Task: Look for space in Kiratu, Tanzania from 12th August, 2023 to 16th August, 2023 for 8 adults in price range Rs.10000 to Rs.16000. Place can be private room with 8 bedrooms having 8 beds and 8 bathrooms. Property type can be house, flat, guest house, hotel. Amenities needed are: wifi, TV, free parkinig on premises, gym, breakfast. Booking option can be shelf check-in. Required host language is English.
Action: Mouse moved to (591, 116)
Screenshot: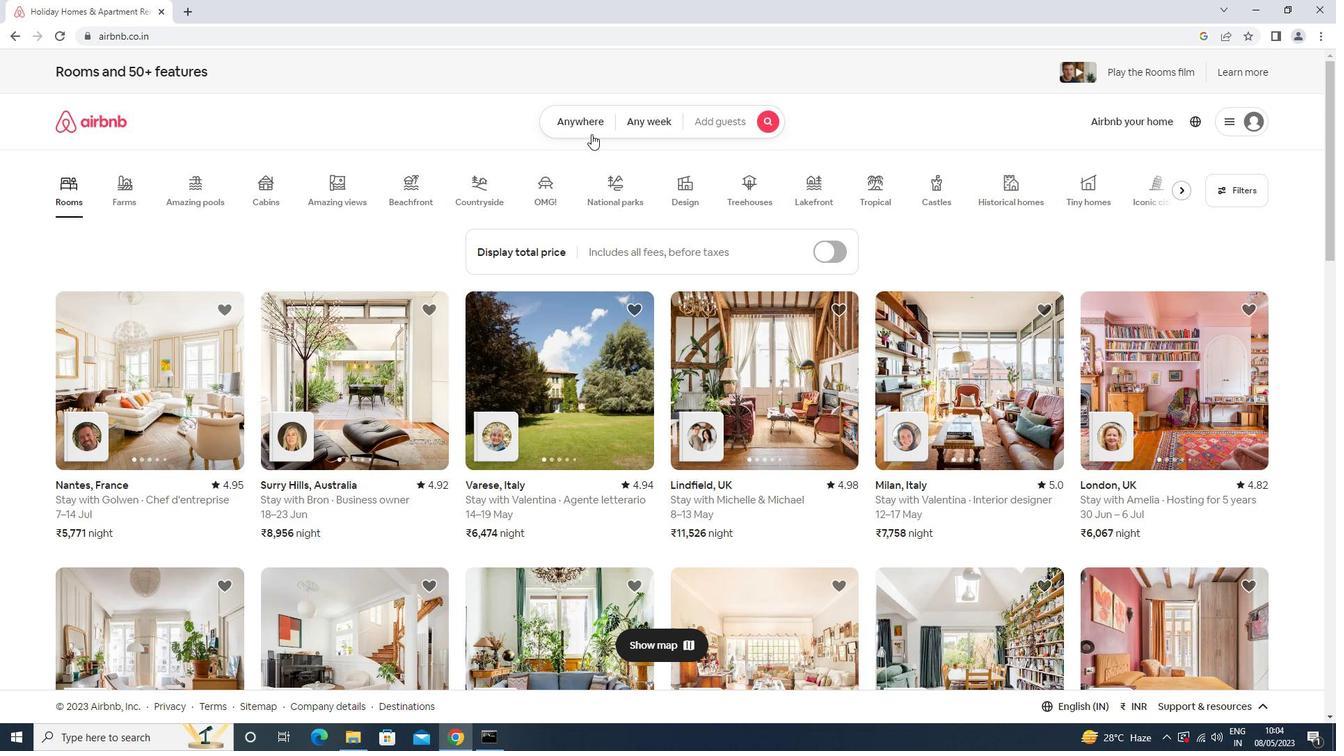 
Action: Mouse pressed left at (591, 116)
Screenshot: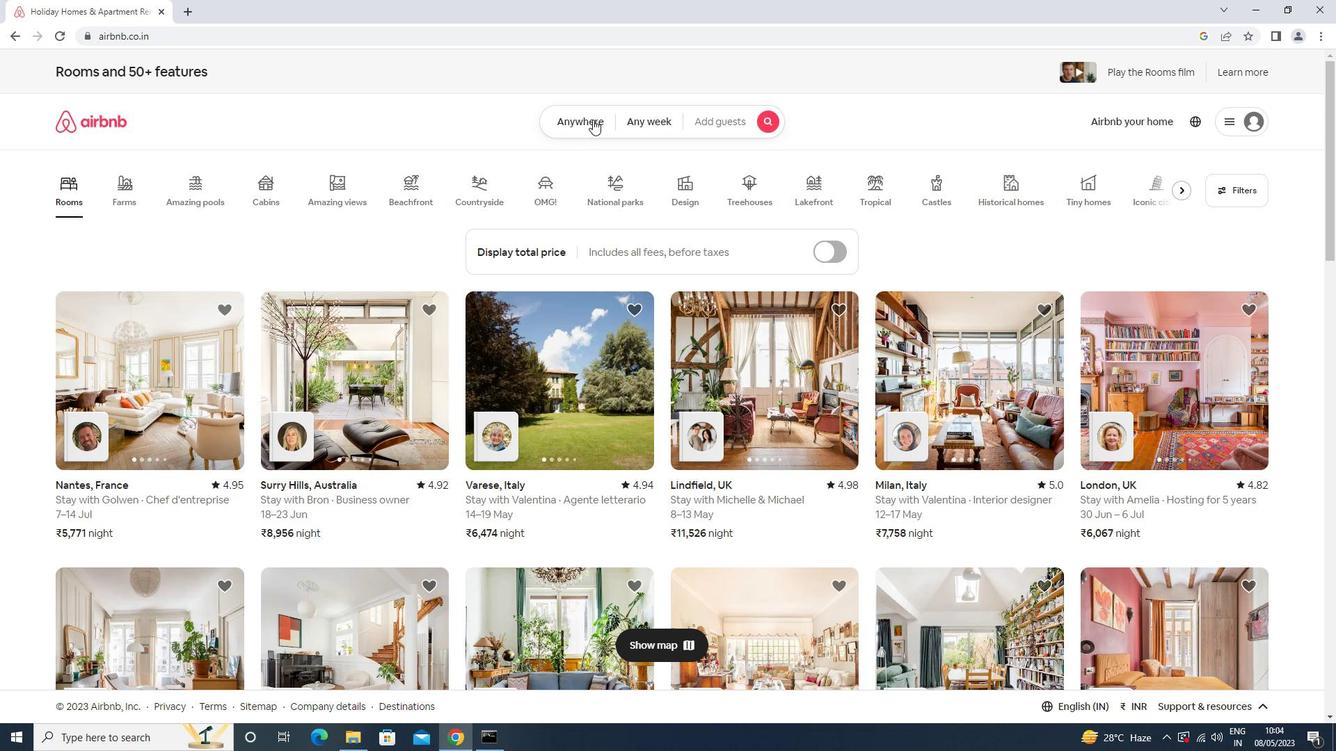 
Action: Mouse moved to (510, 174)
Screenshot: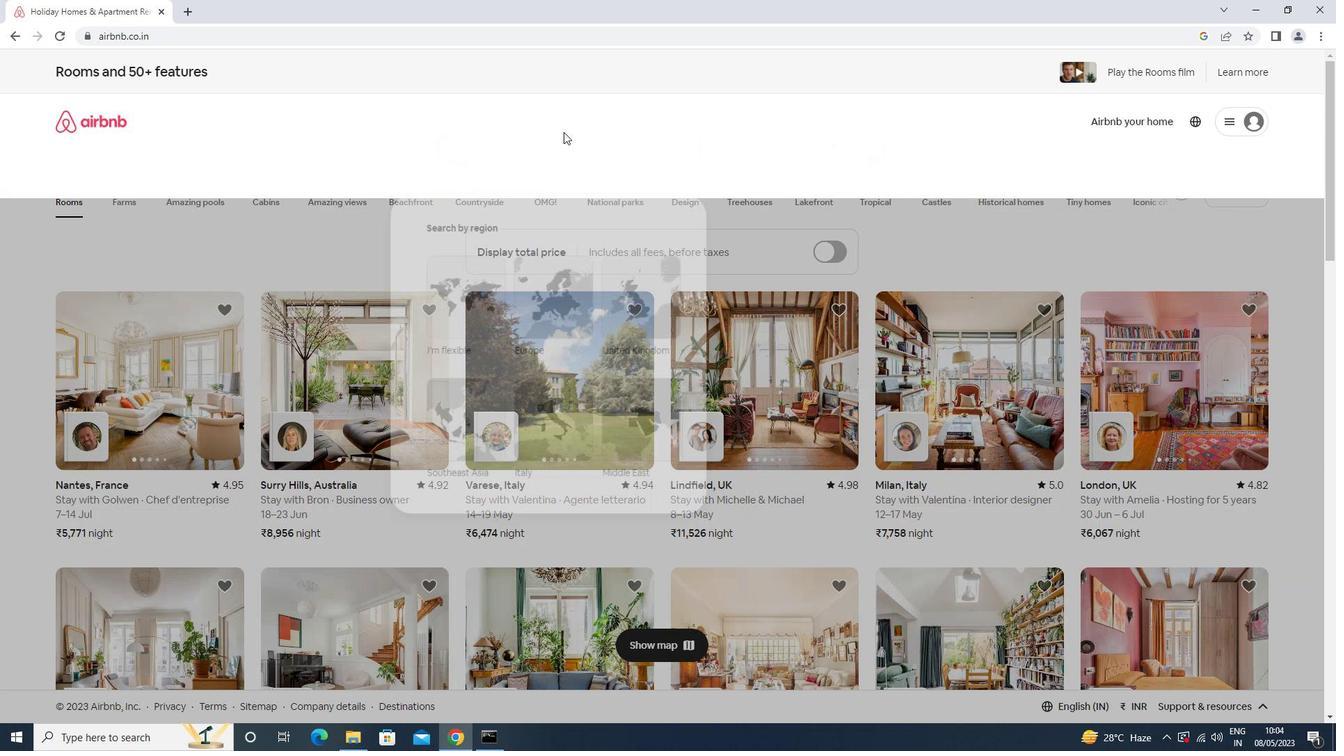 
Action: Mouse pressed left at (510, 174)
Screenshot: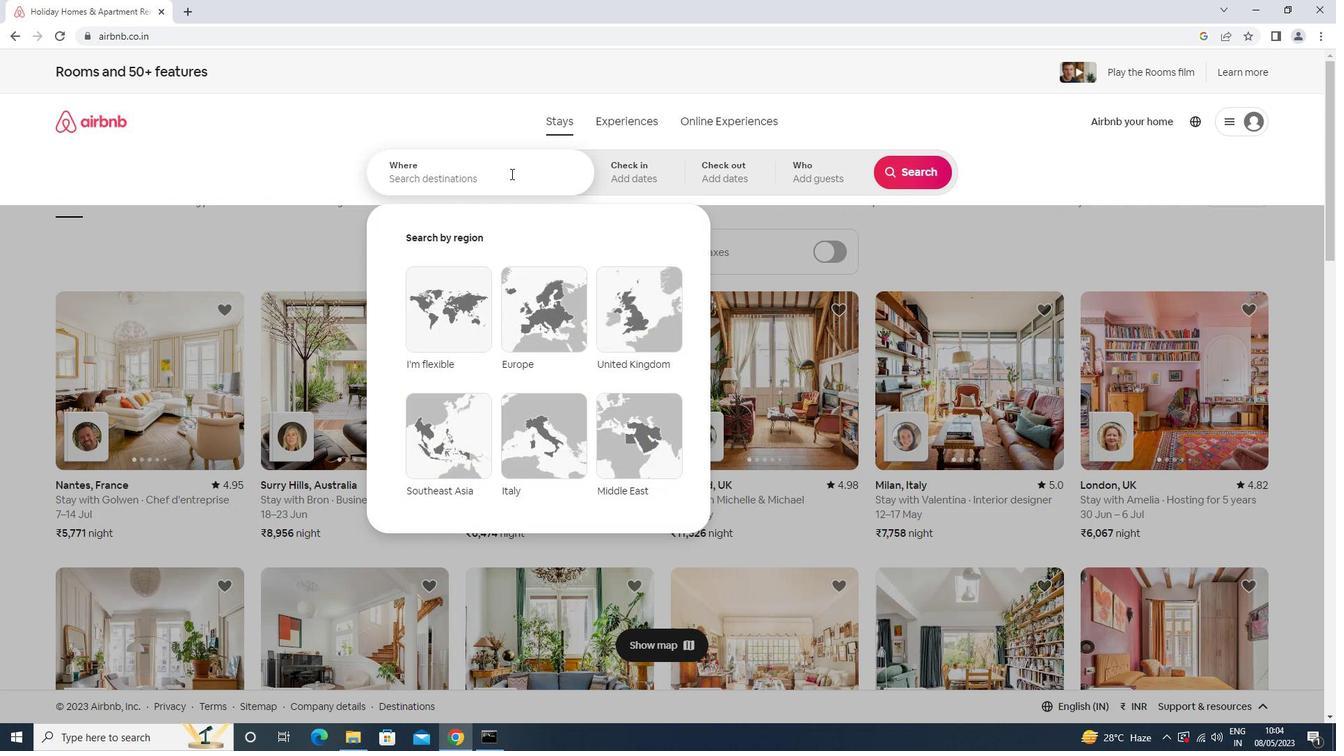 
Action: Key pressed <Key.shift>KIRATU,<Key.space><Key.shift>TANZANIA<Key.down><Key.enter>
Screenshot: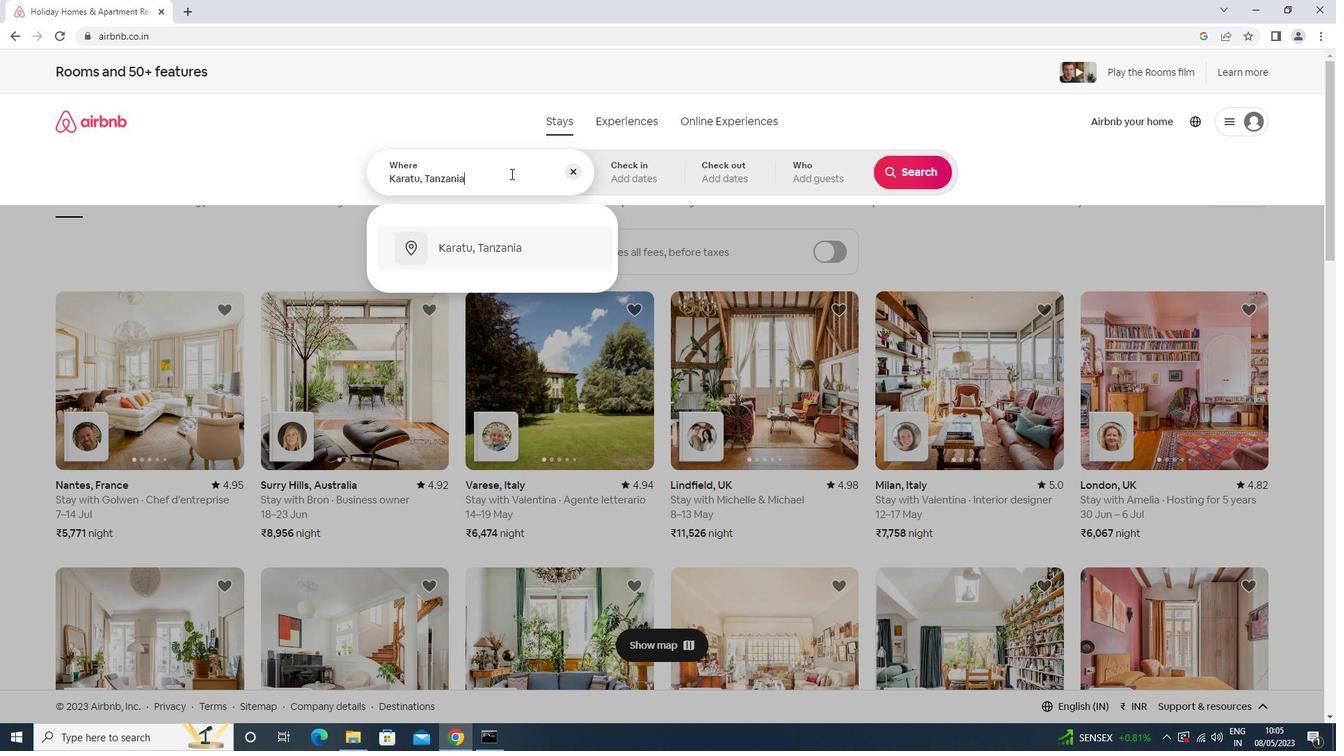 
Action: Mouse moved to (730, 407)
Screenshot: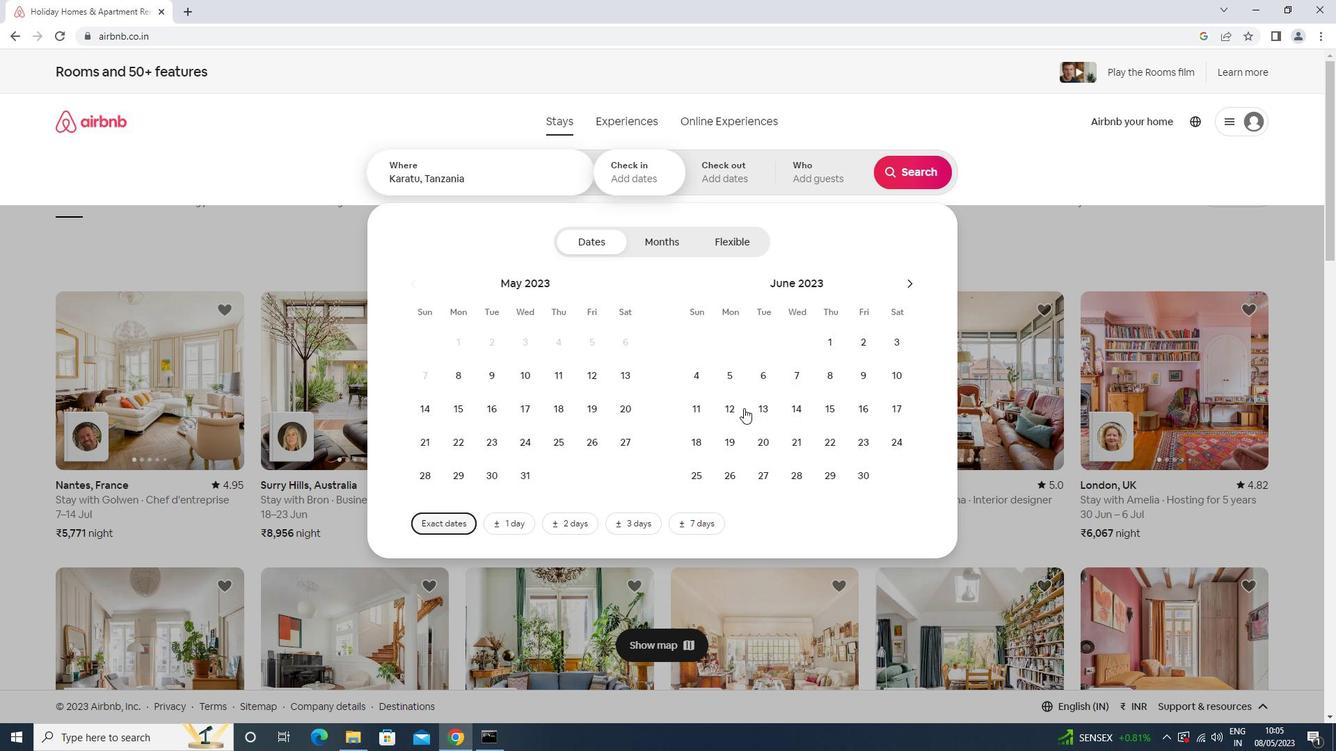 
Action: Mouse pressed left at (730, 407)
Screenshot: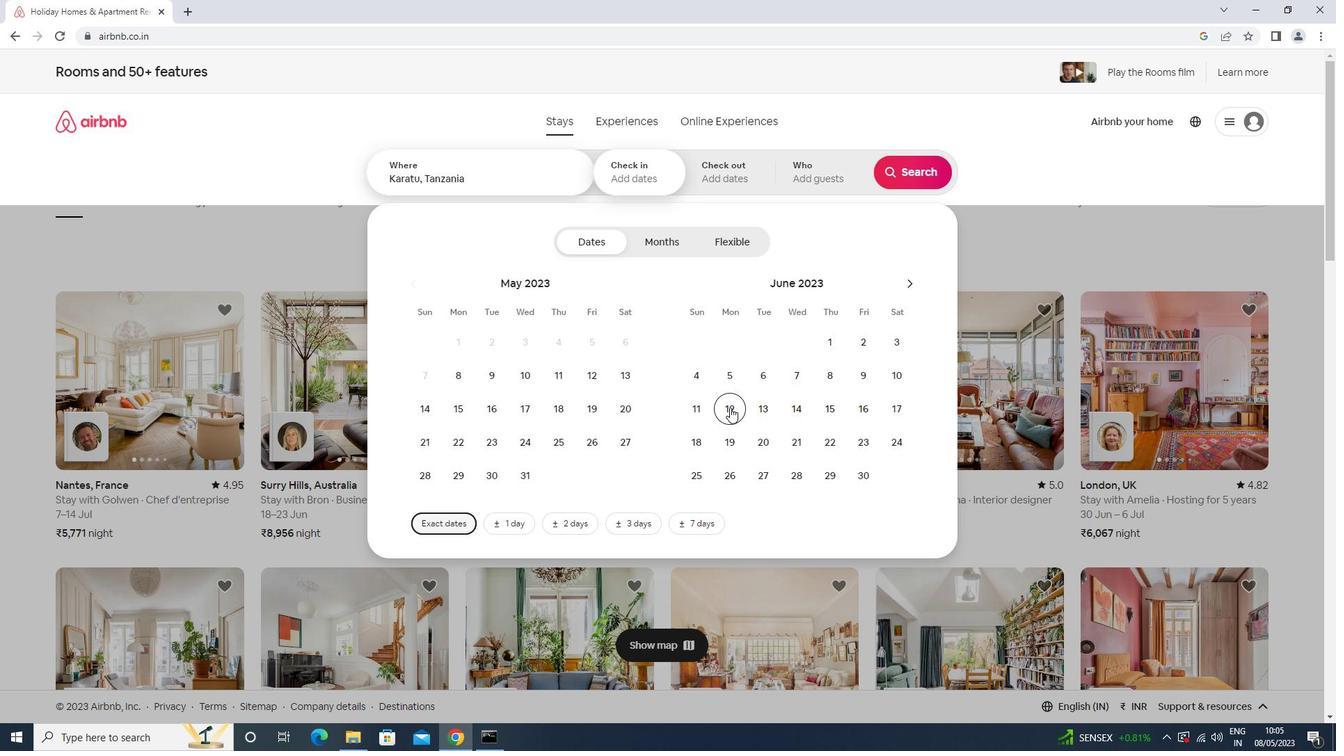 
Action: Mouse moved to (857, 405)
Screenshot: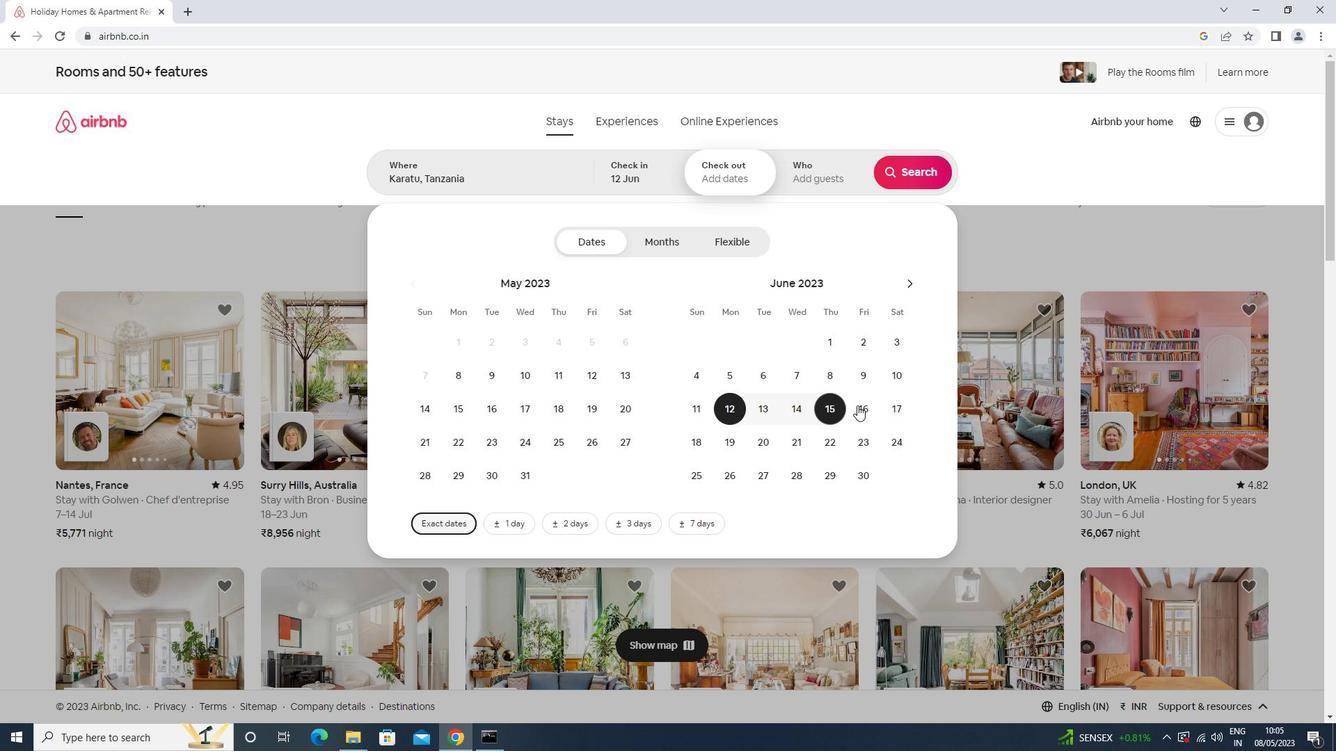 
Action: Mouse pressed left at (857, 405)
Screenshot: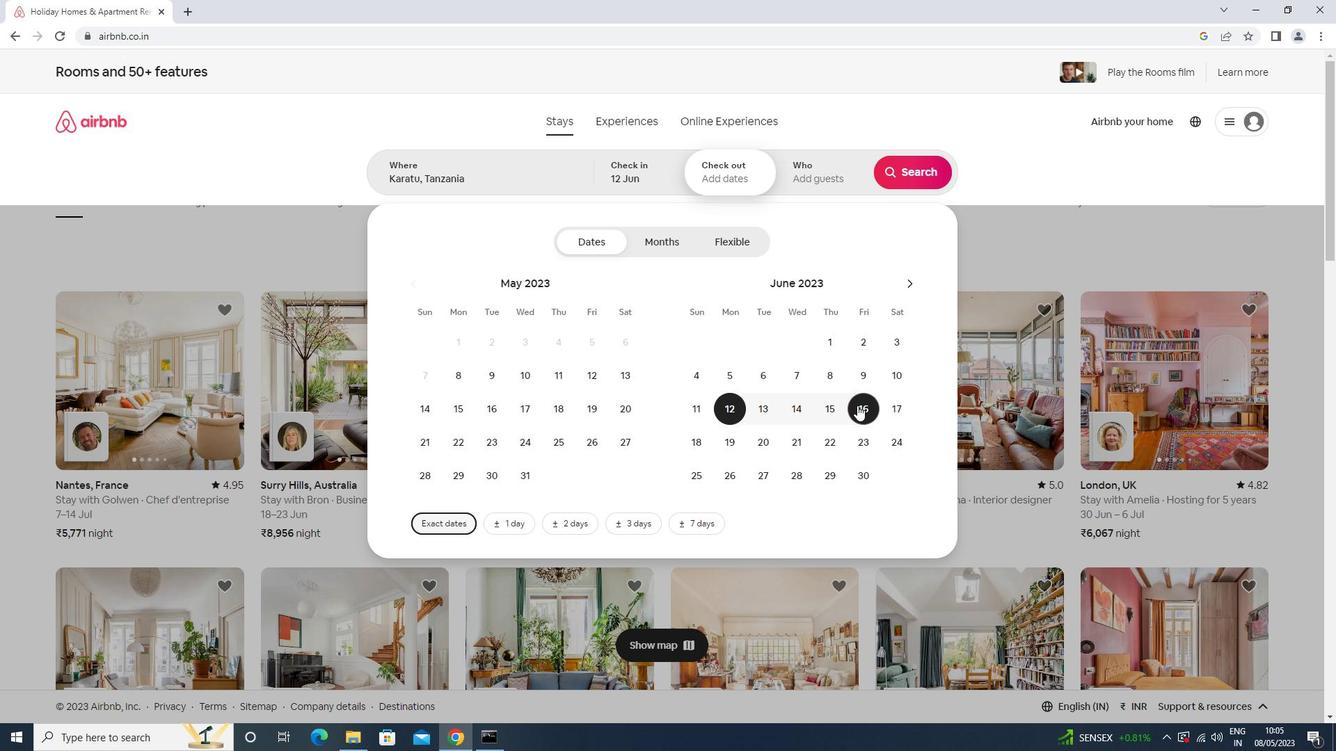 
Action: Mouse moved to (814, 181)
Screenshot: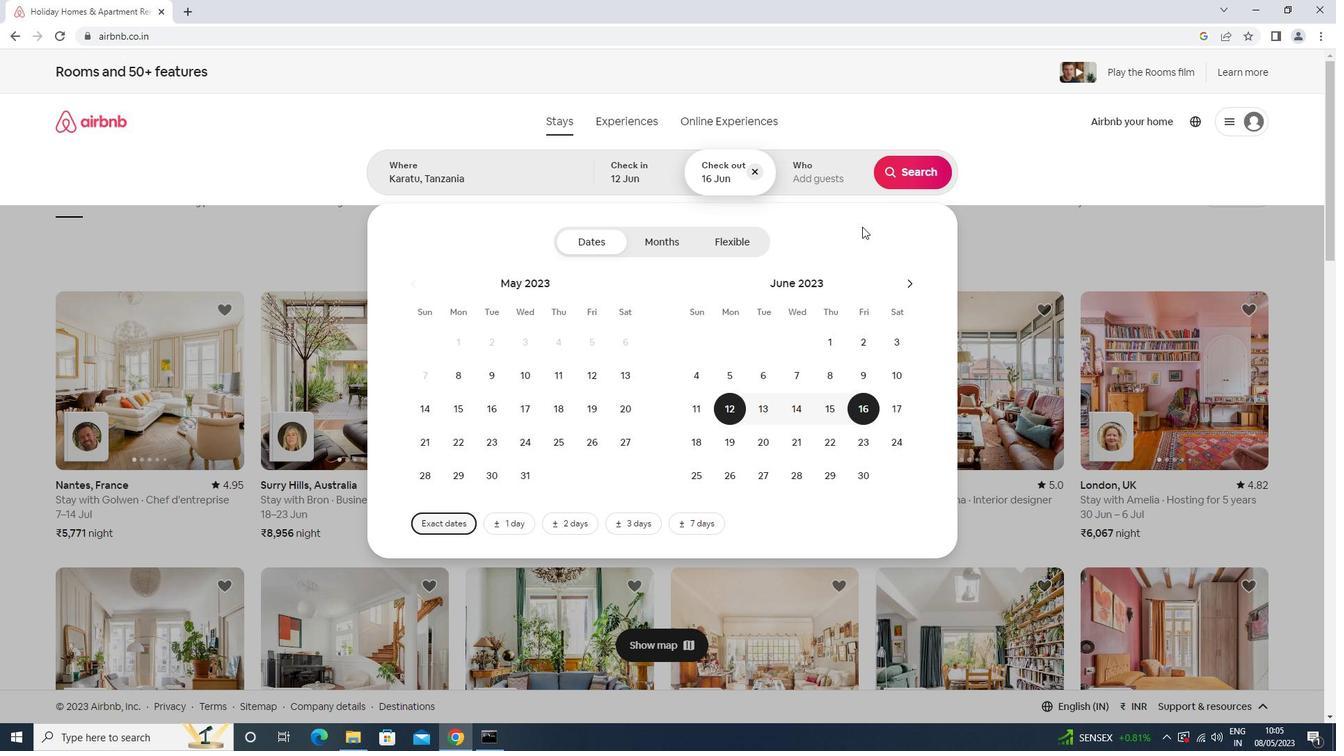 
Action: Mouse pressed left at (814, 181)
Screenshot: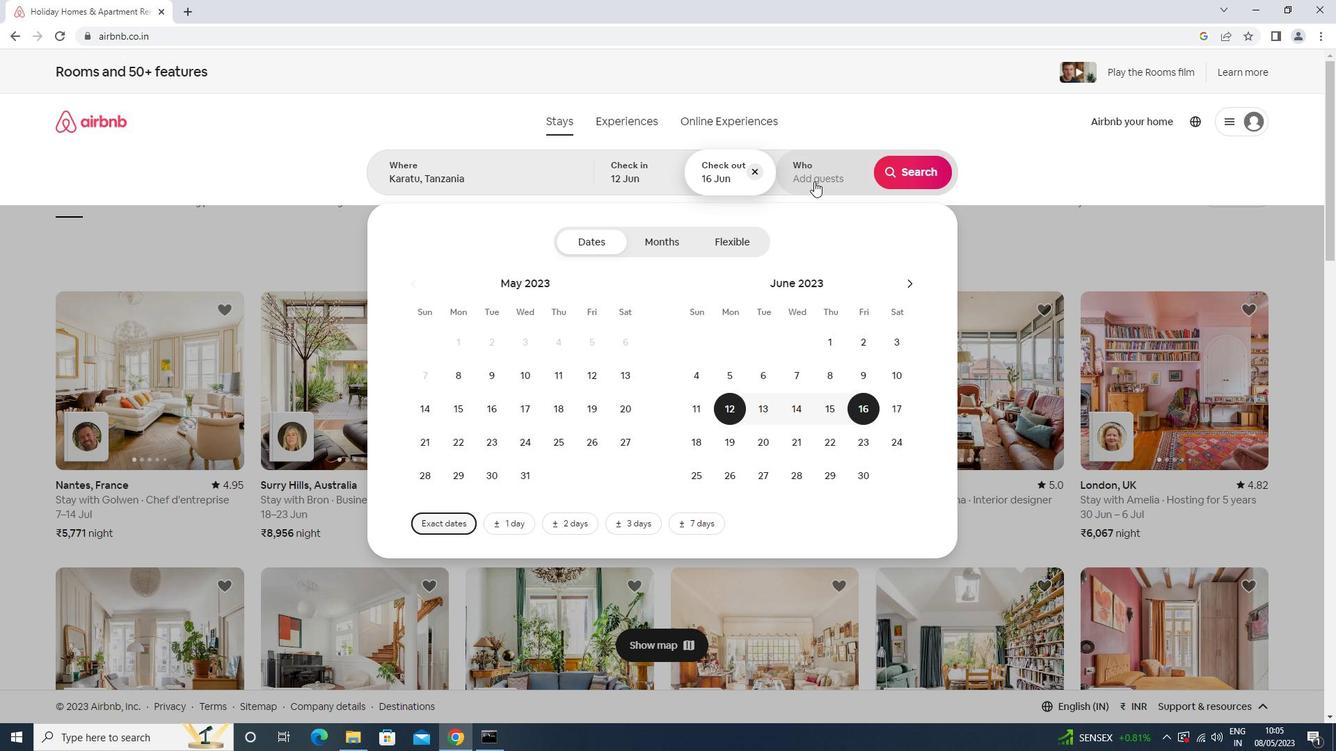 
Action: Mouse moved to (923, 251)
Screenshot: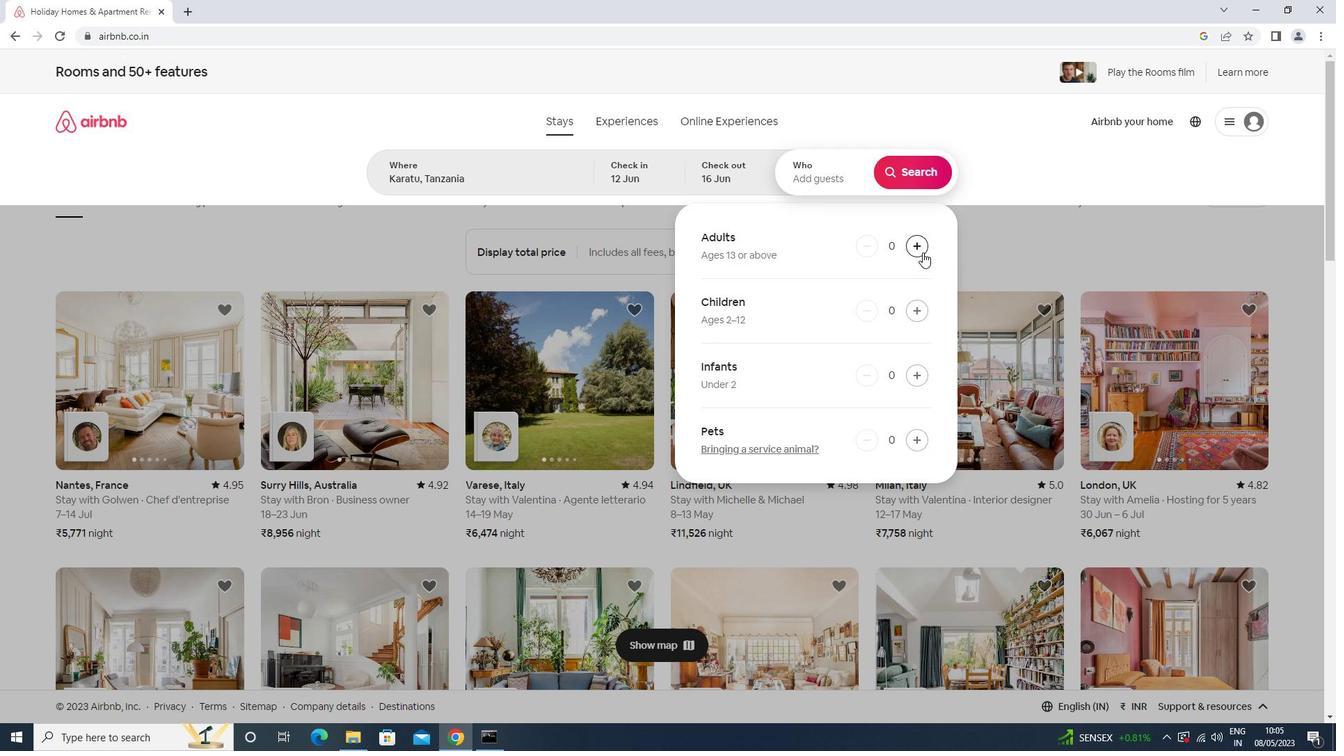 
Action: Mouse pressed left at (923, 251)
Screenshot: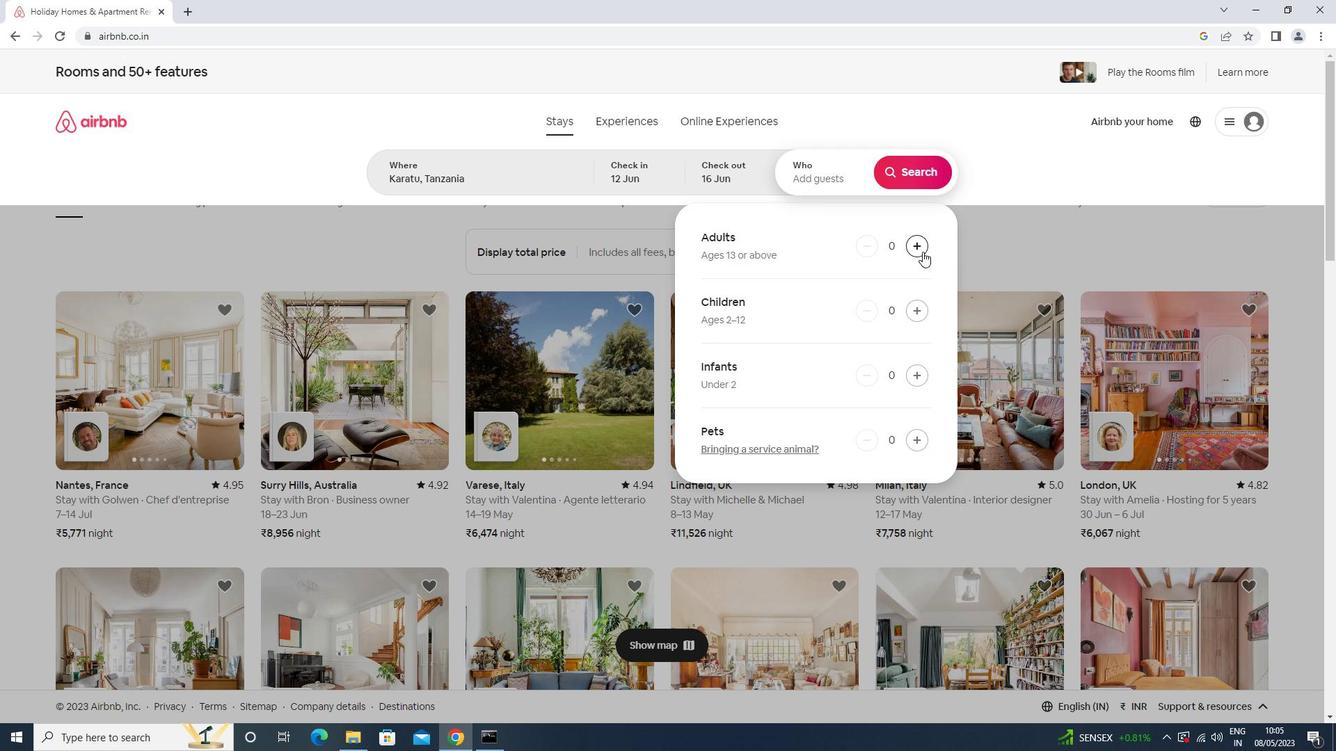 
Action: Mouse moved to (923, 245)
Screenshot: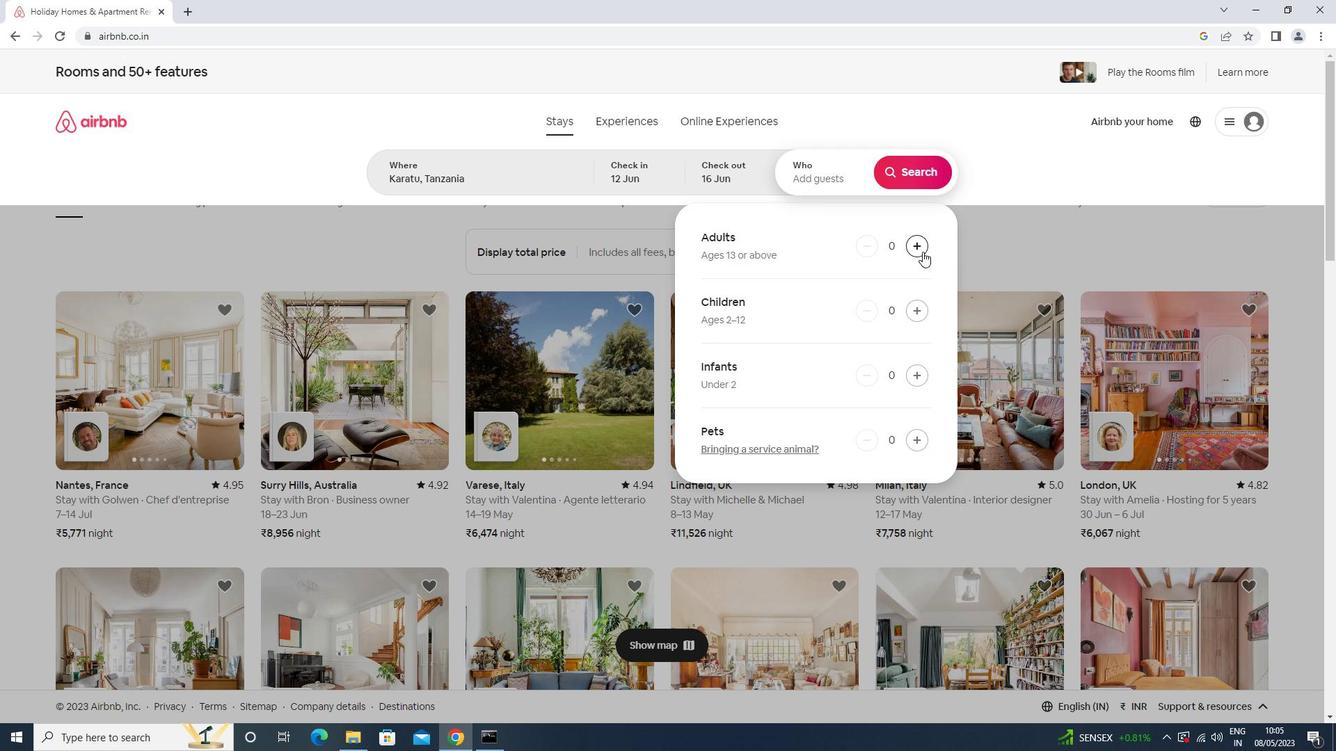 
Action: Mouse pressed left at (923, 245)
Screenshot: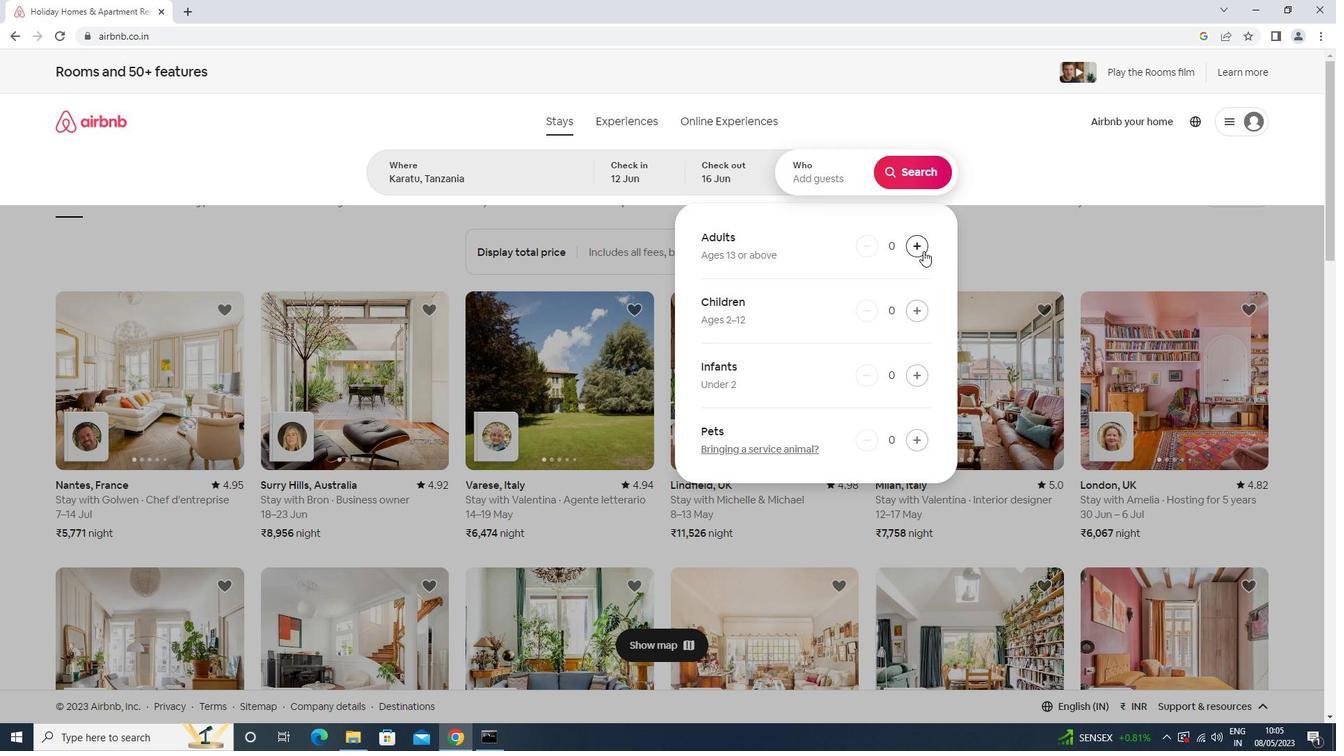 
Action: Mouse pressed left at (923, 245)
Screenshot: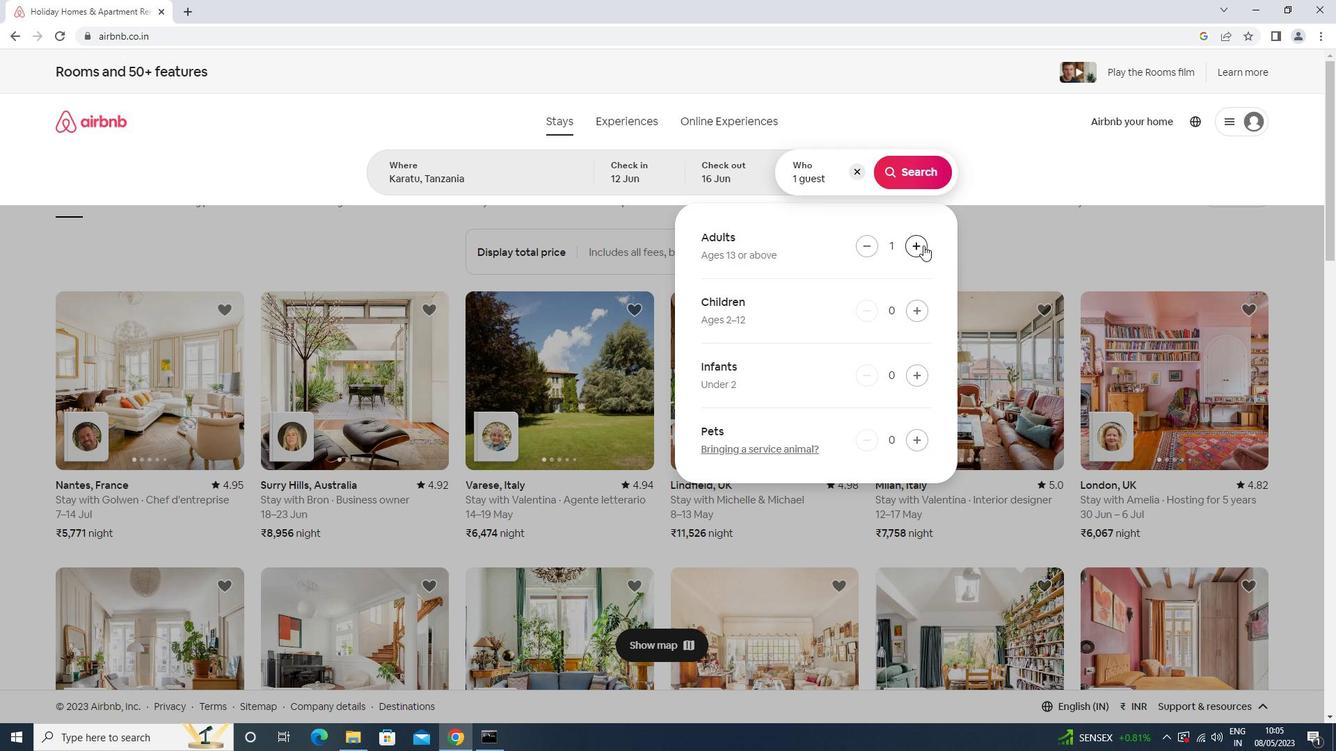 
Action: Mouse moved to (923, 245)
Screenshot: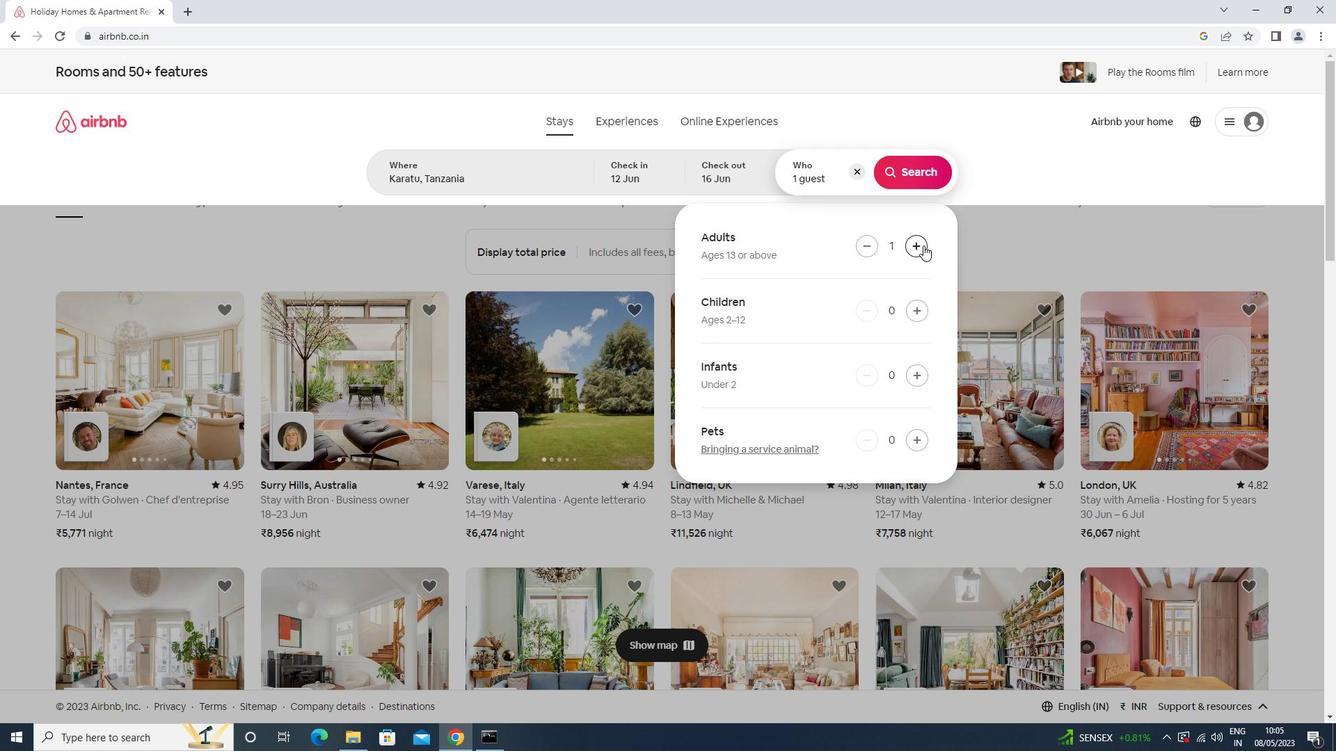 
Action: Mouse pressed left at (923, 245)
Screenshot: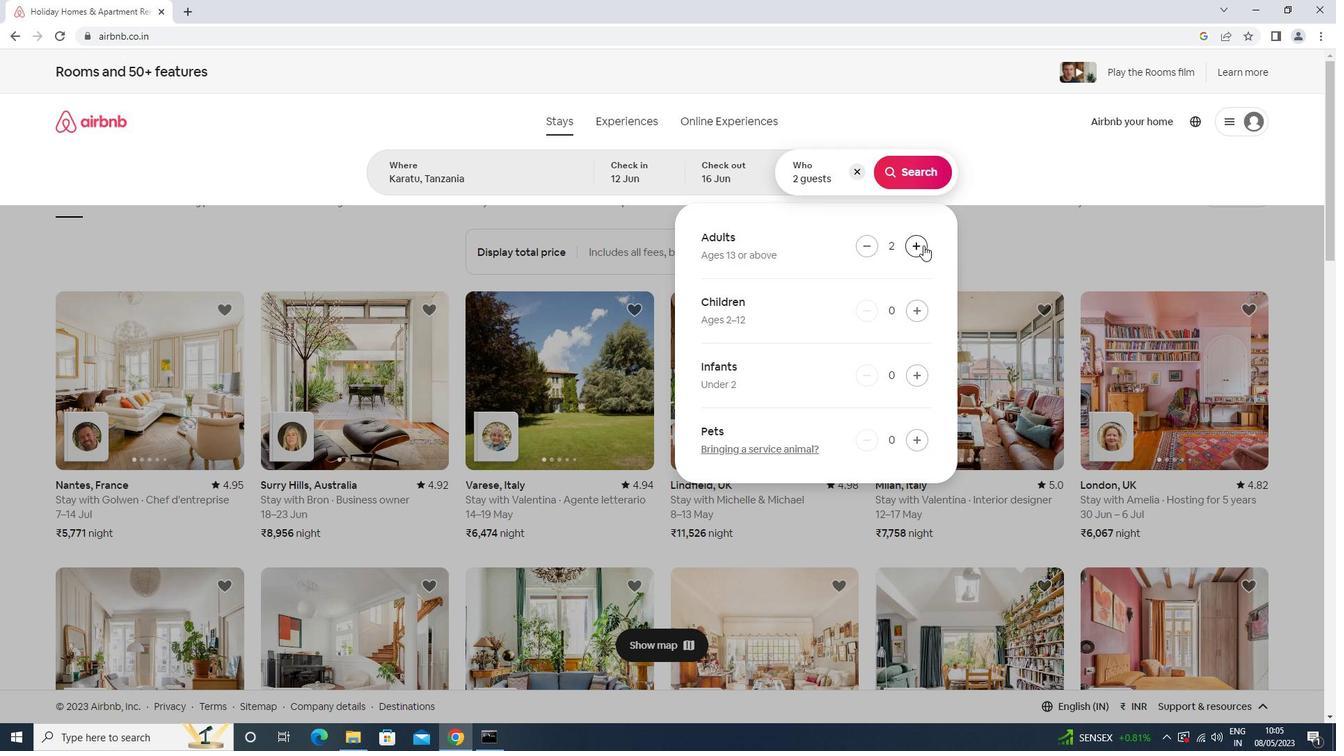 
Action: Mouse pressed left at (923, 245)
Screenshot: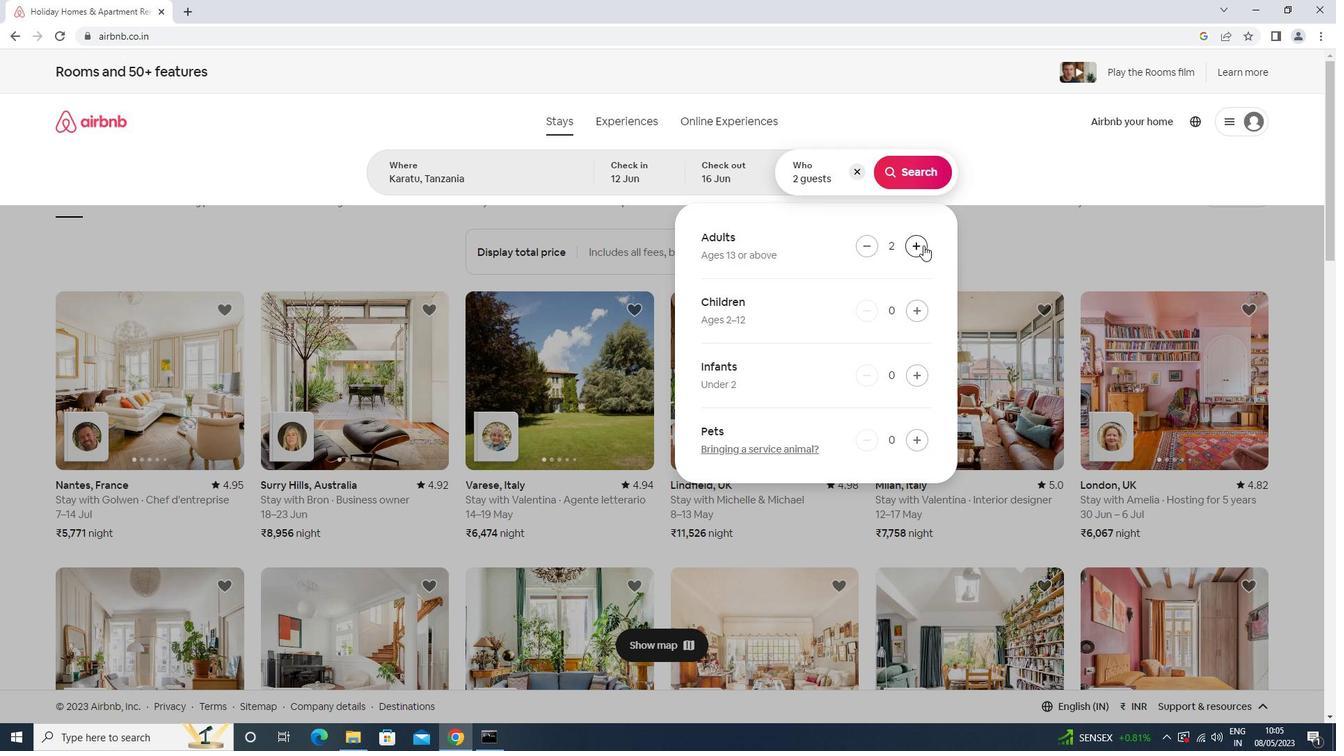
Action: Mouse pressed left at (923, 245)
Screenshot: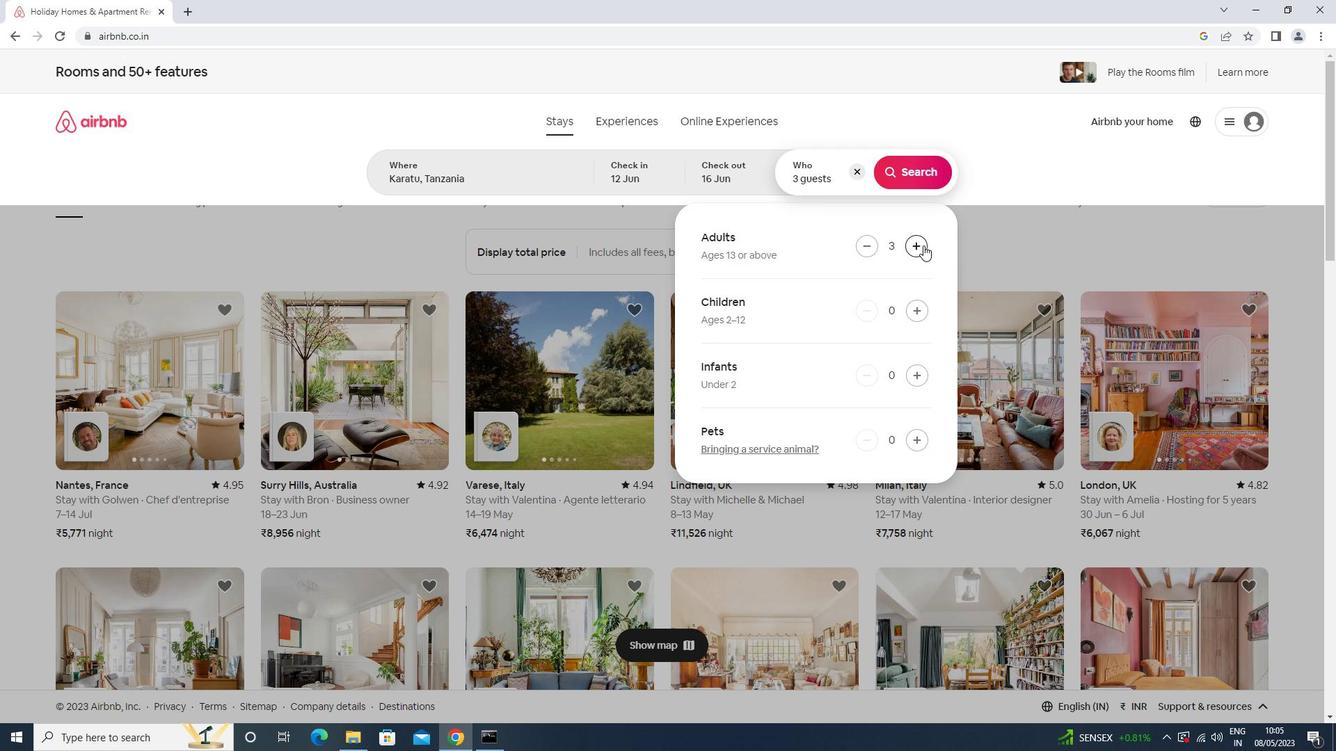 
Action: Mouse pressed left at (923, 245)
Screenshot: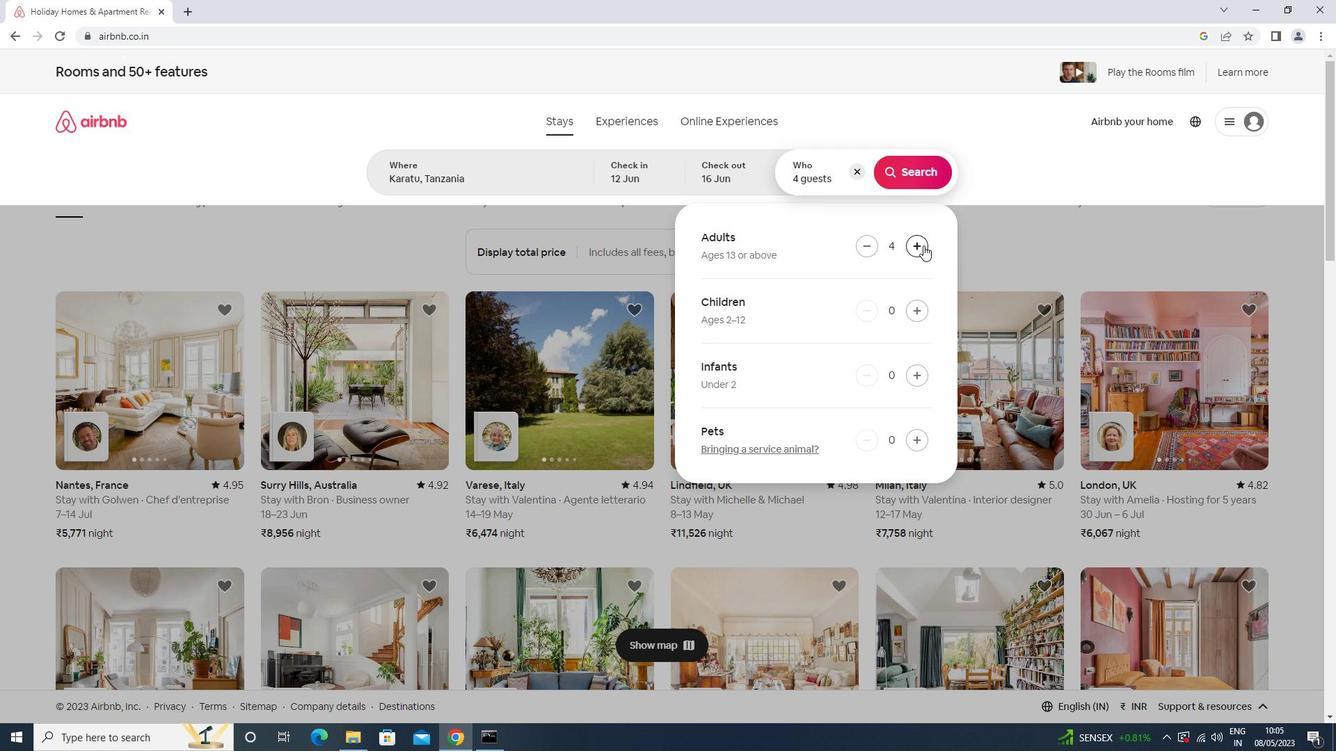 
Action: Mouse pressed left at (923, 245)
Screenshot: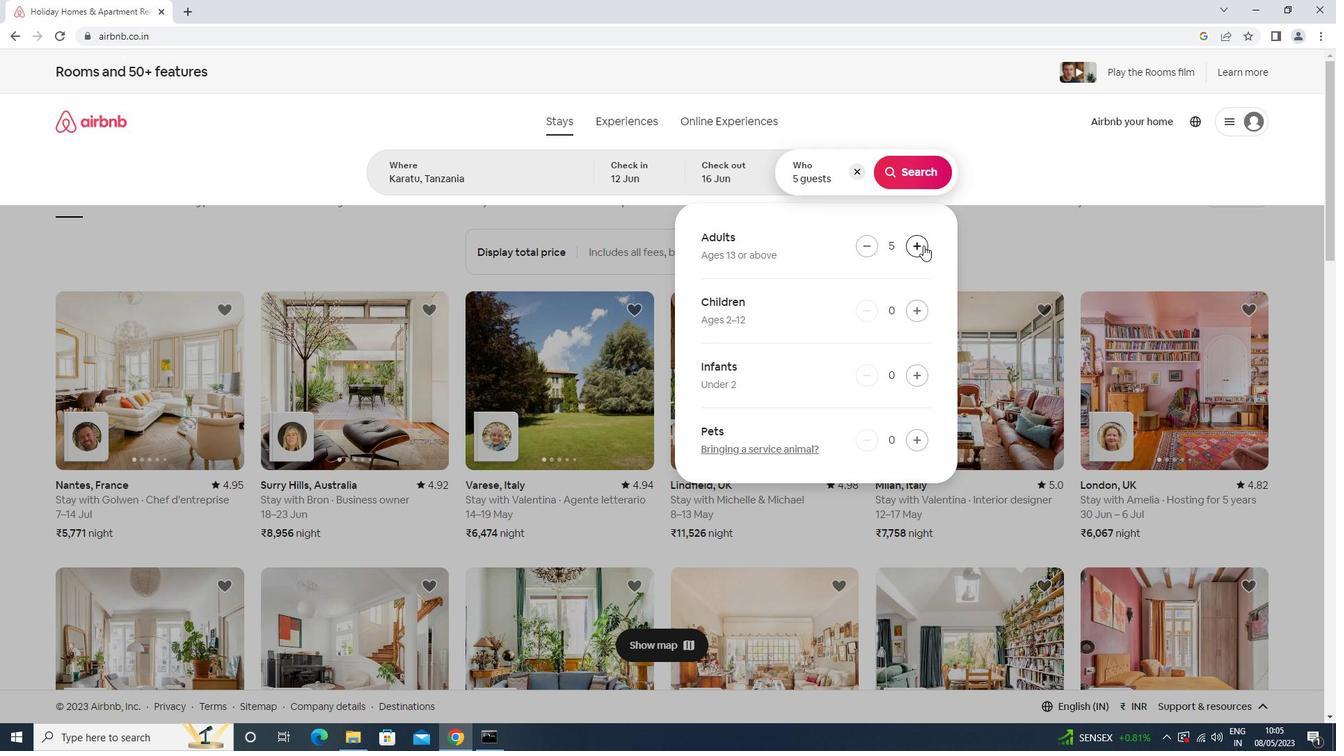 
Action: Mouse moved to (929, 170)
Screenshot: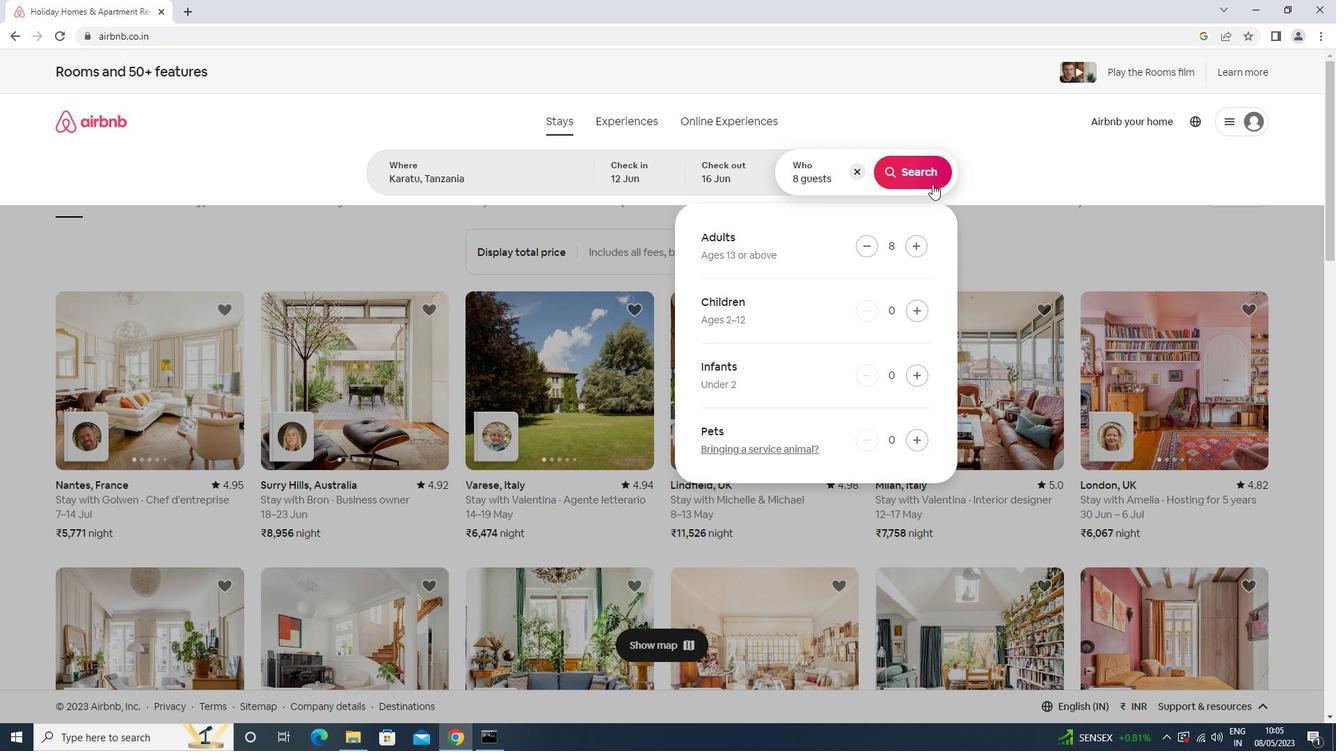 
Action: Mouse pressed left at (929, 170)
Screenshot: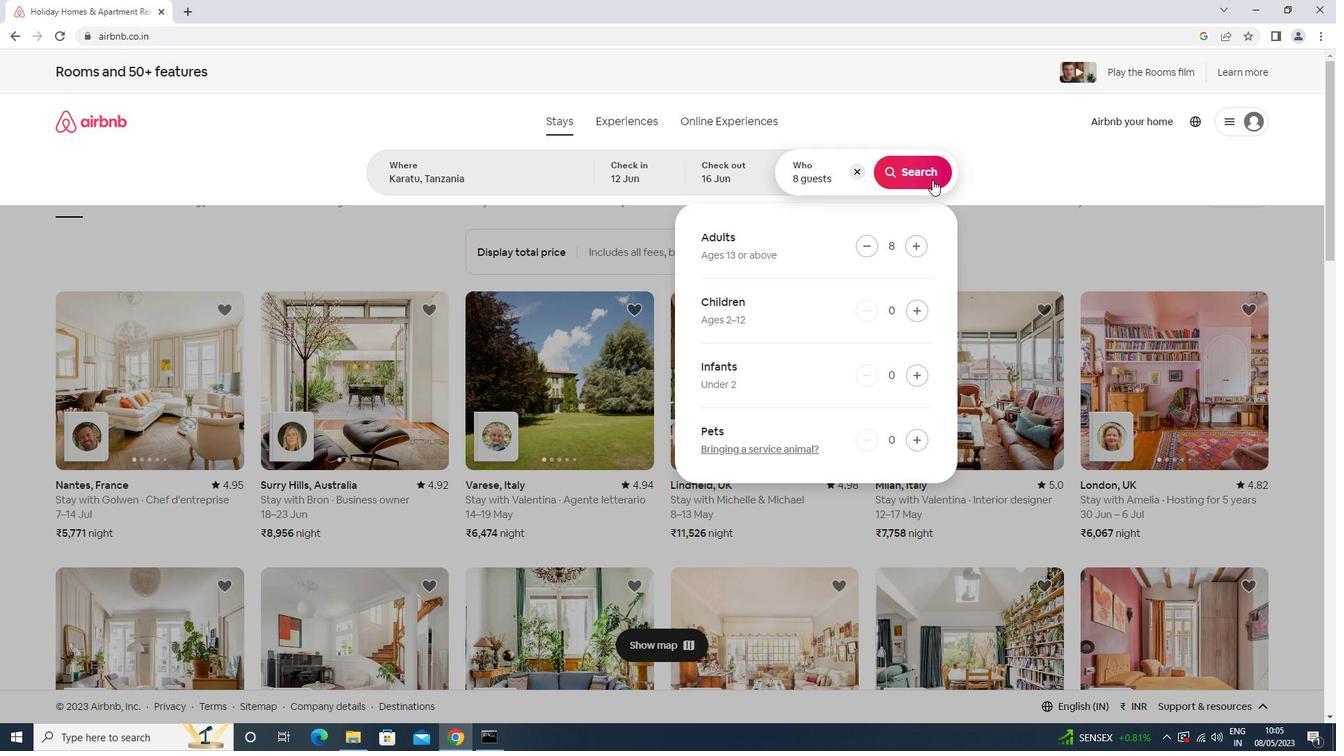 
Action: Mouse moved to (1285, 140)
Screenshot: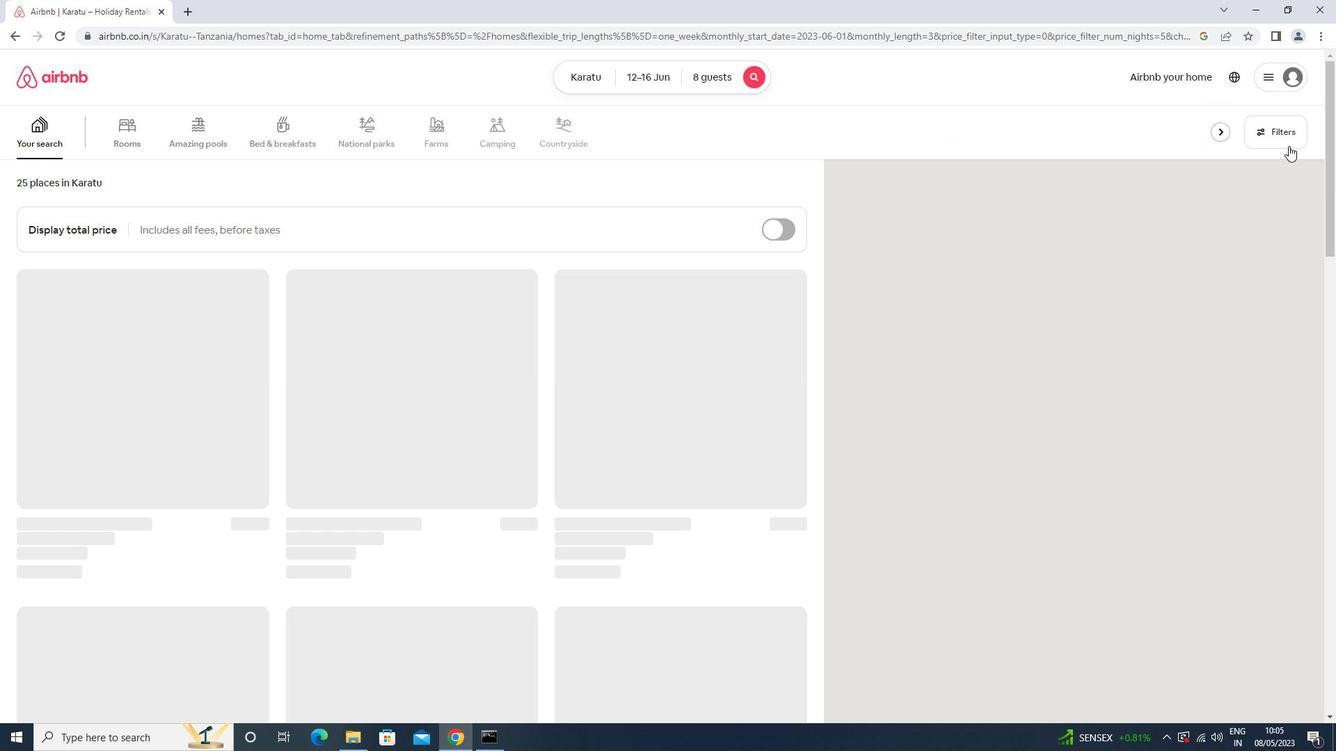 
Action: Mouse pressed left at (1285, 140)
Screenshot: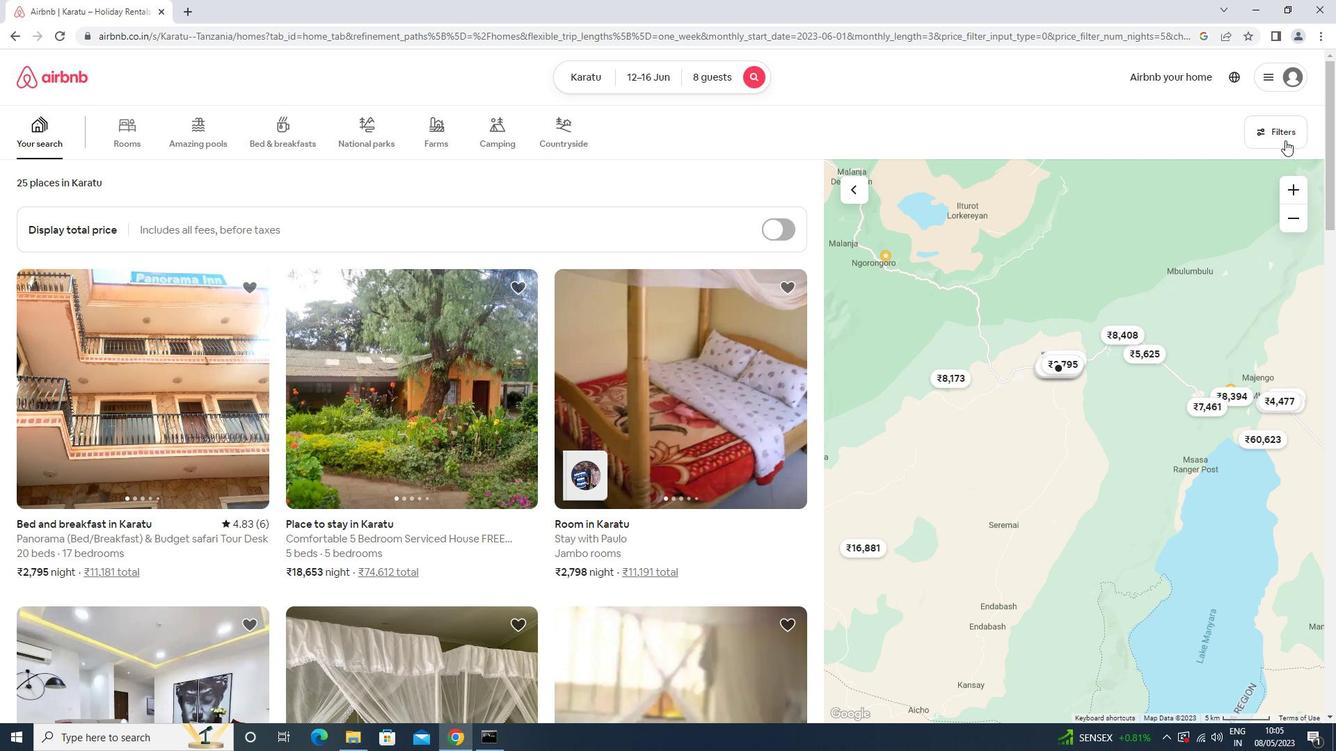 
Action: Mouse moved to (568, 480)
Screenshot: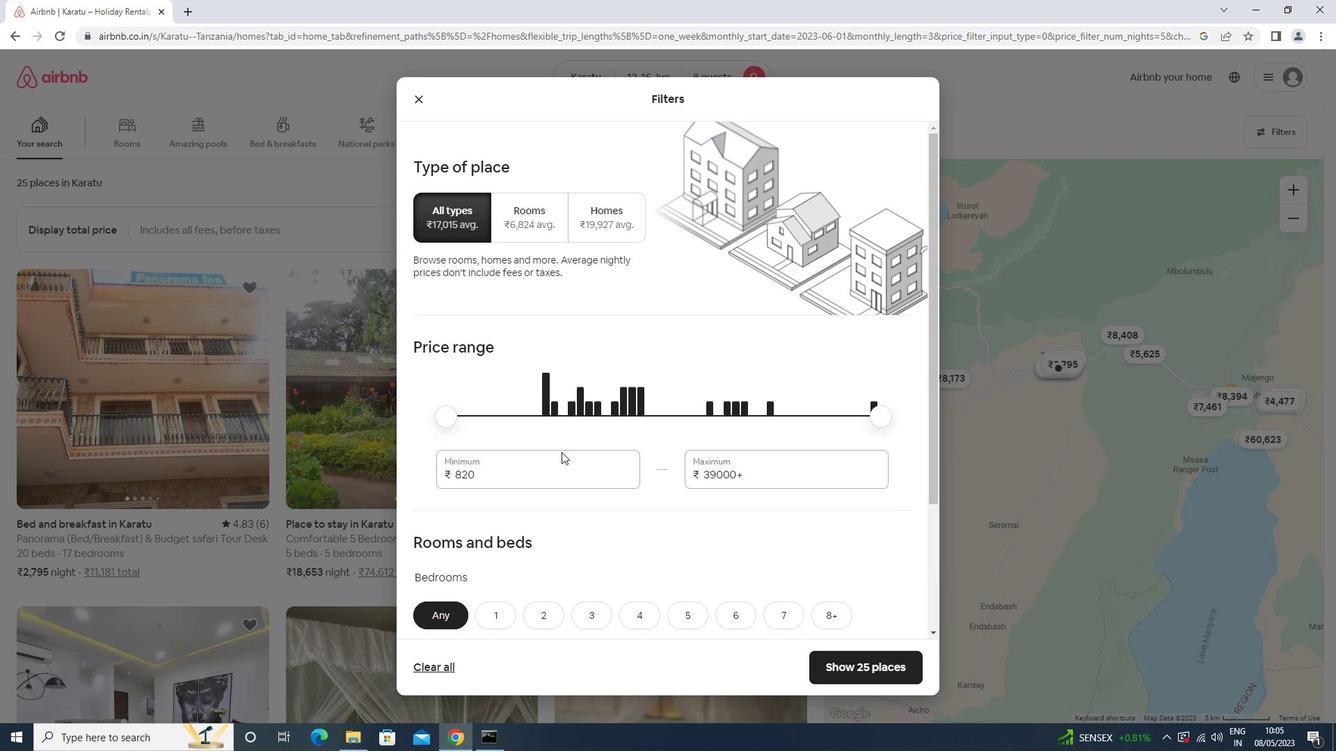 
Action: Mouse pressed left at (568, 480)
Screenshot: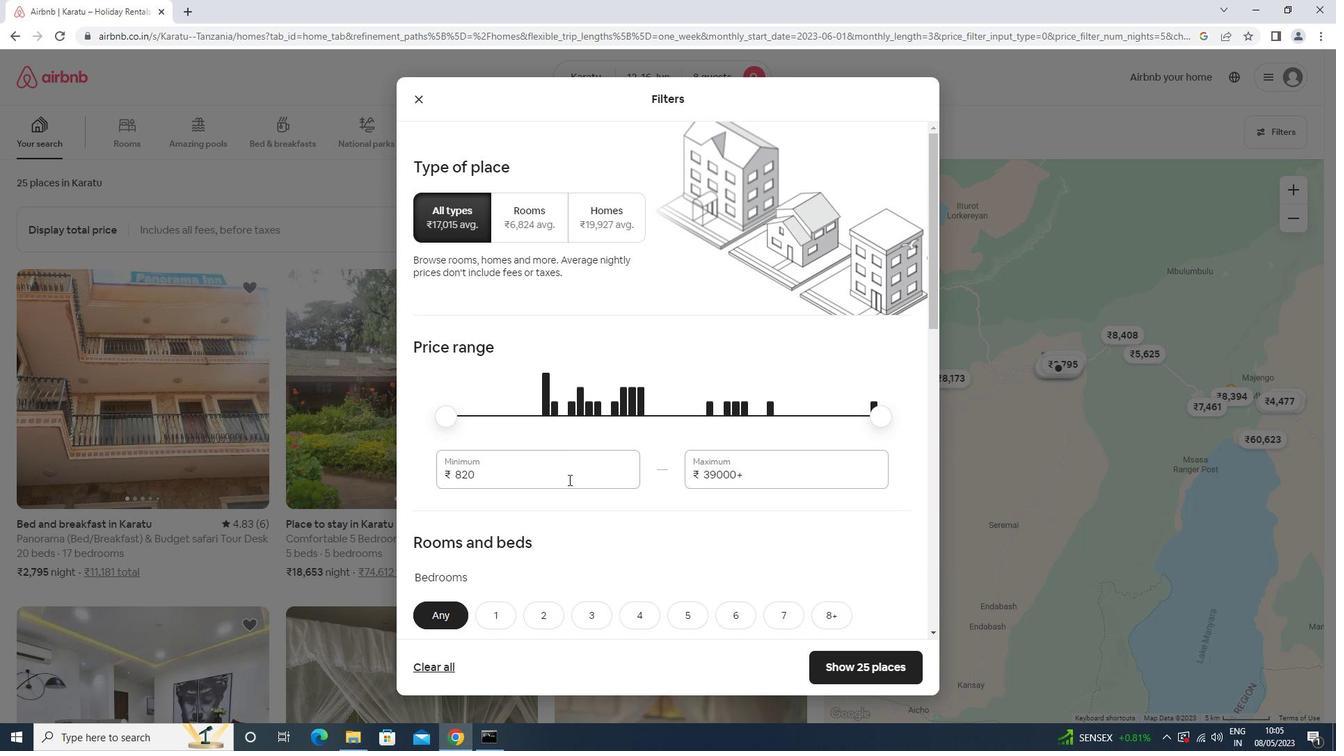 
Action: Key pressed <Key.backspace><Key.backspace><Key.backspace>10000<Key.tab>16000
Screenshot: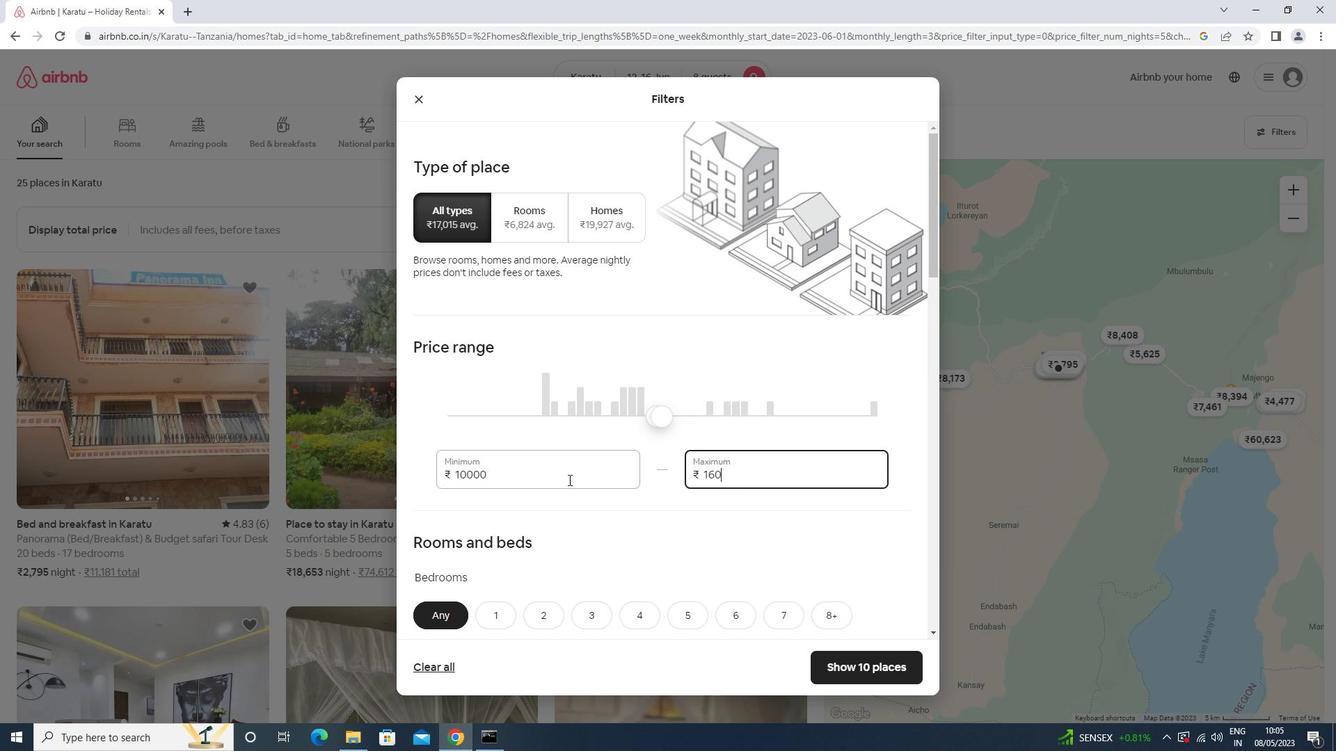 
Action: Mouse moved to (570, 480)
Screenshot: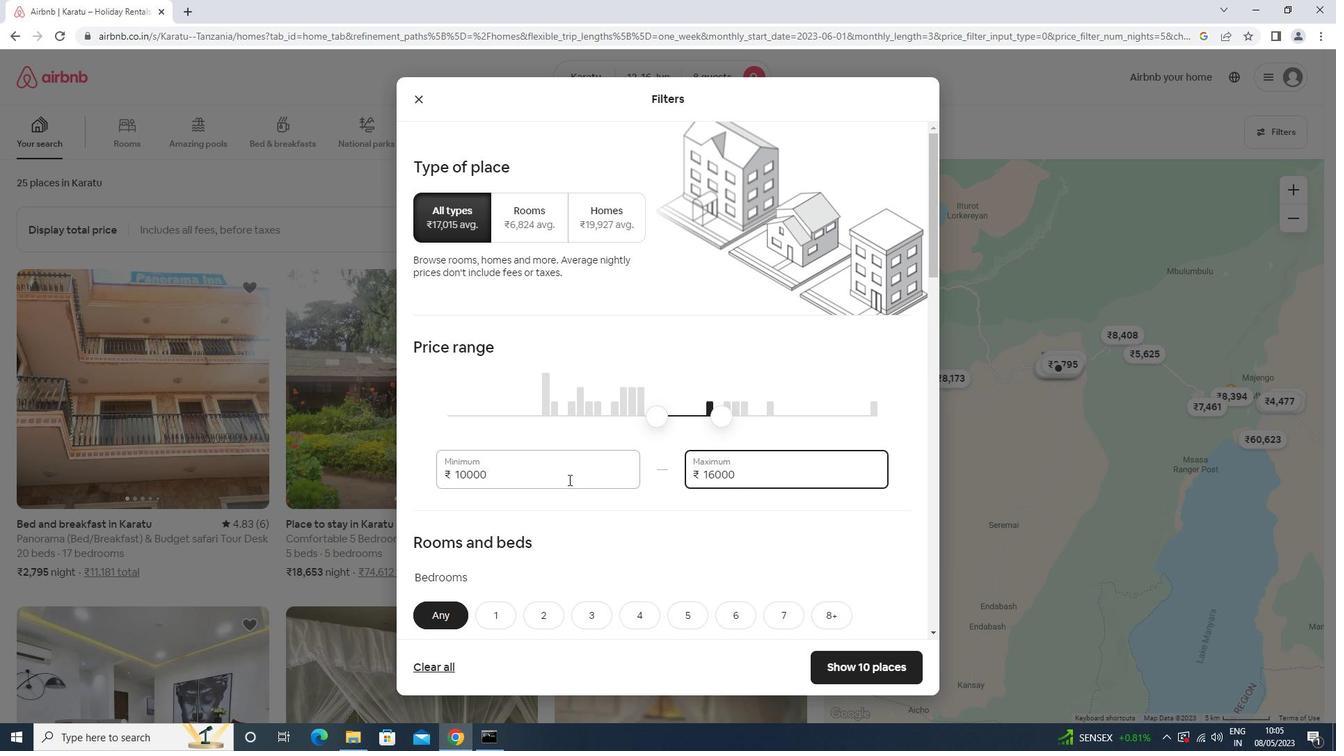 
Action: Mouse scrolled (570, 480) with delta (0, 0)
Screenshot: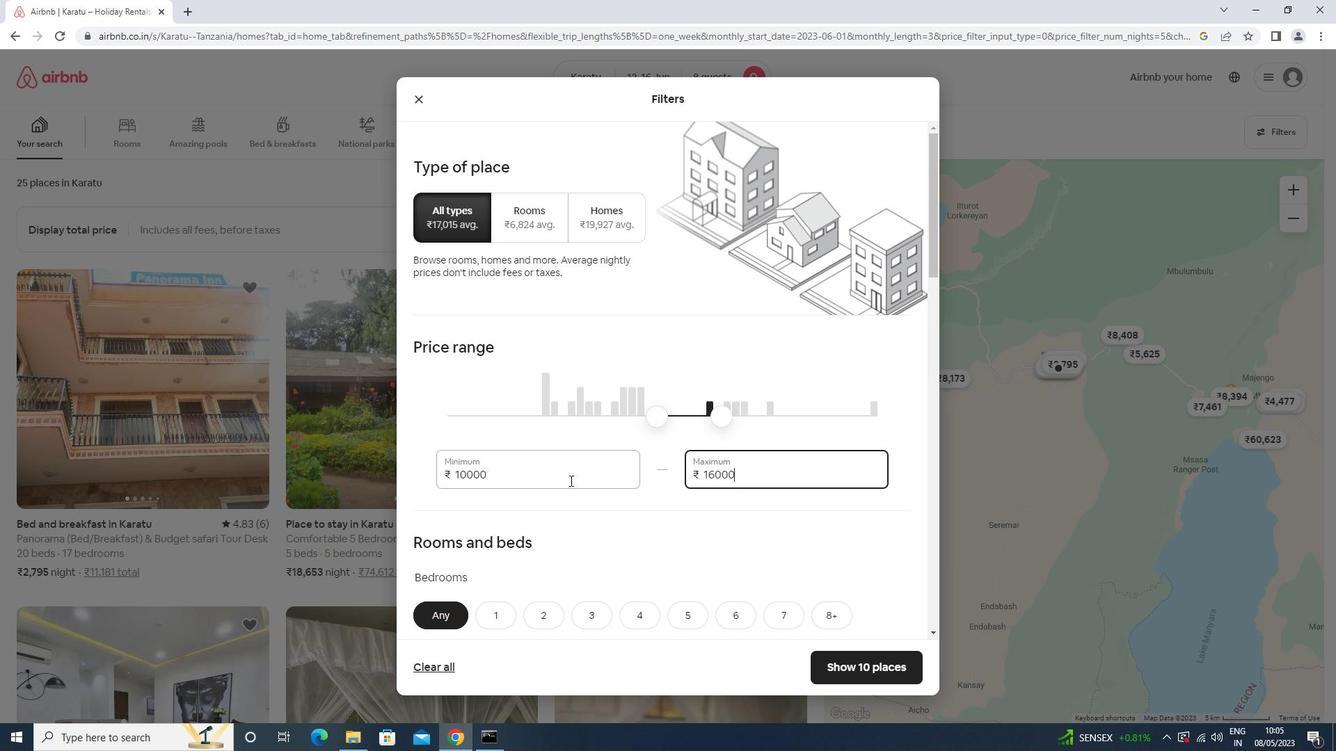 
Action: Mouse scrolled (570, 480) with delta (0, 0)
Screenshot: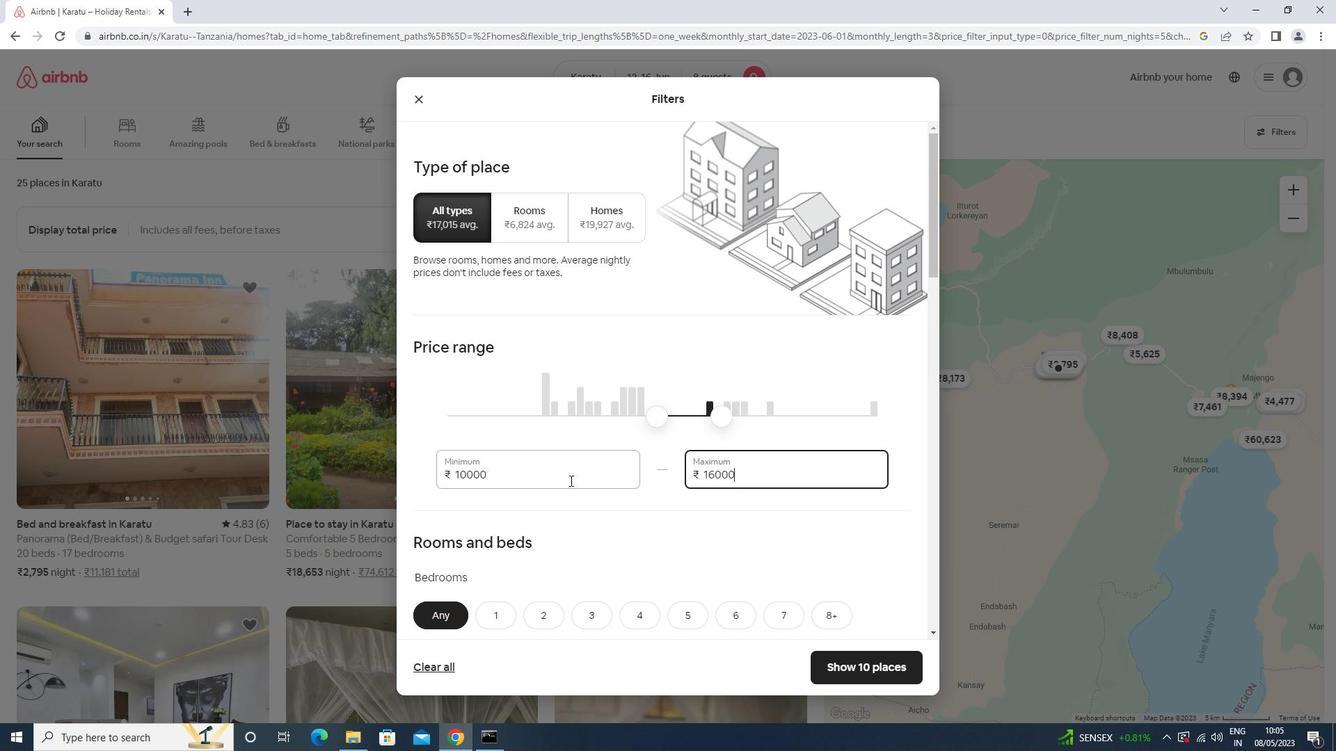 
Action: Mouse scrolled (570, 480) with delta (0, 0)
Screenshot: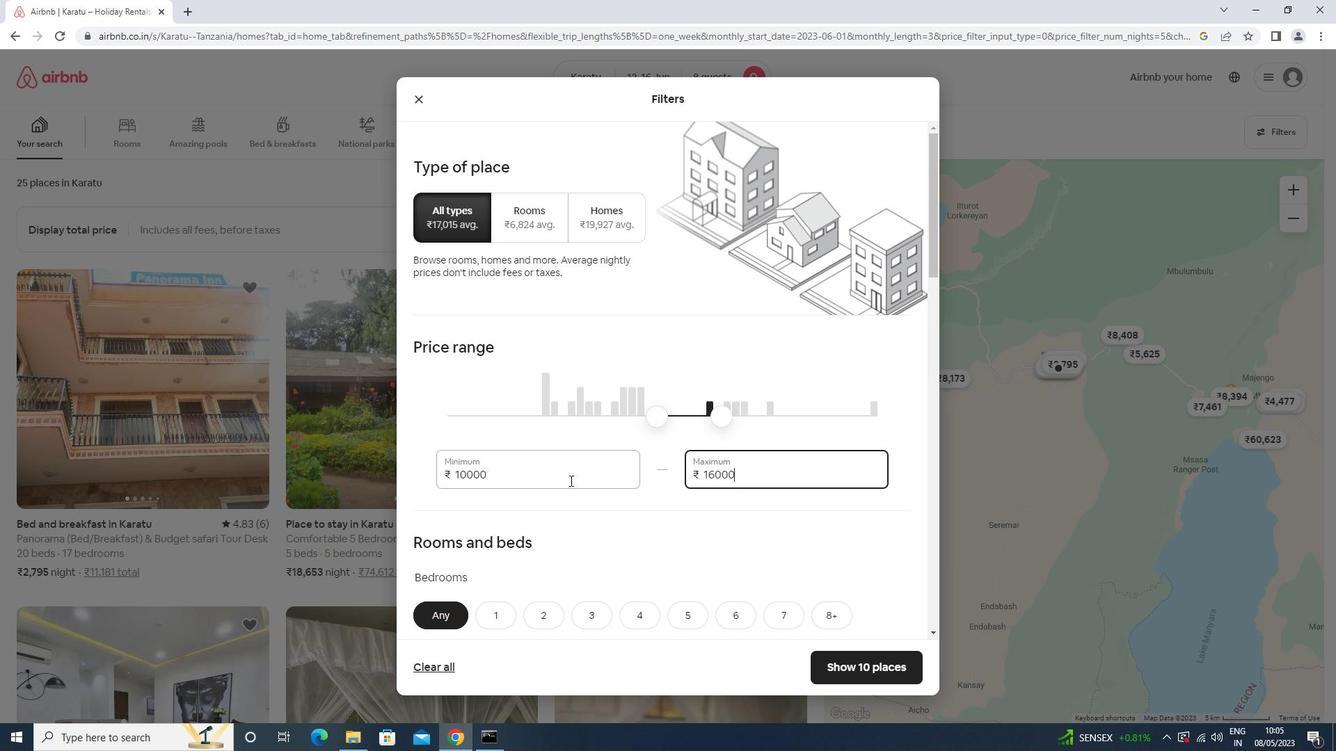 
Action: Mouse scrolled (570, 480) with delta (0, 0)
Screenshot: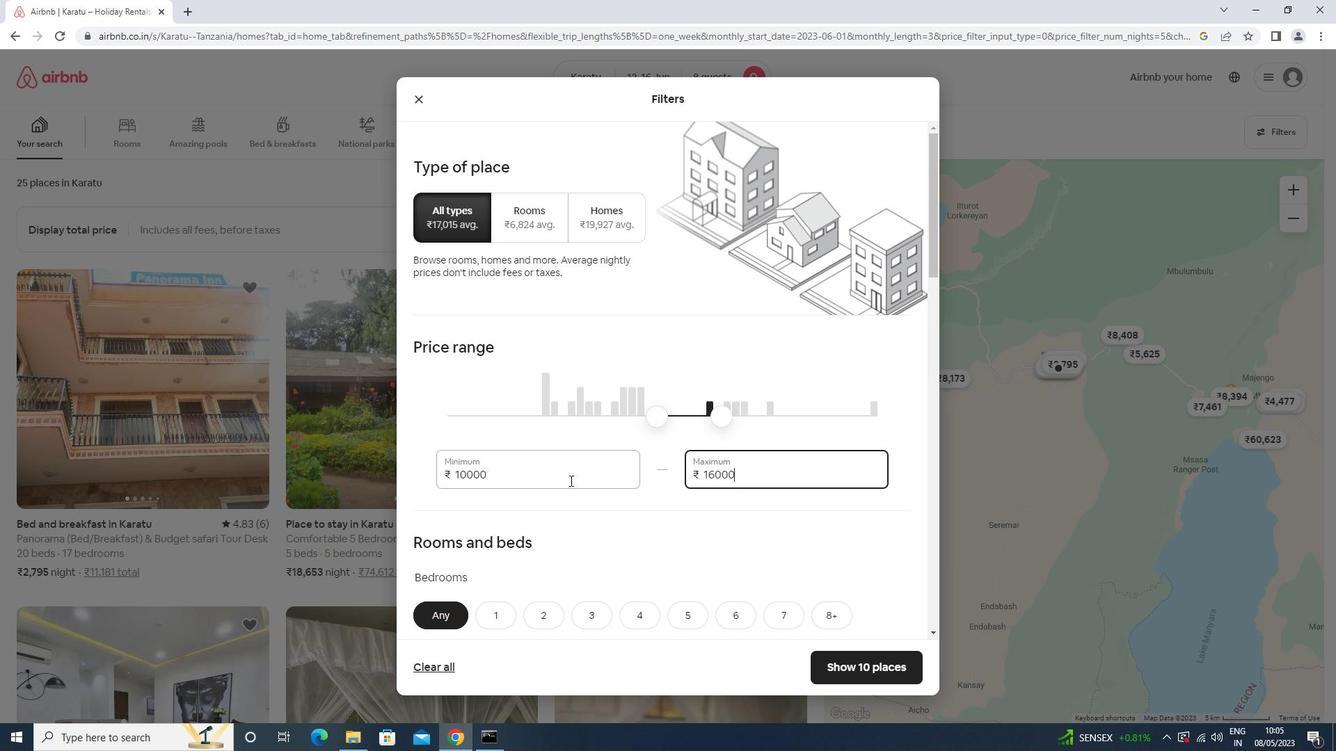 
Action: Mouse moved to (831, 336)
Screenshot: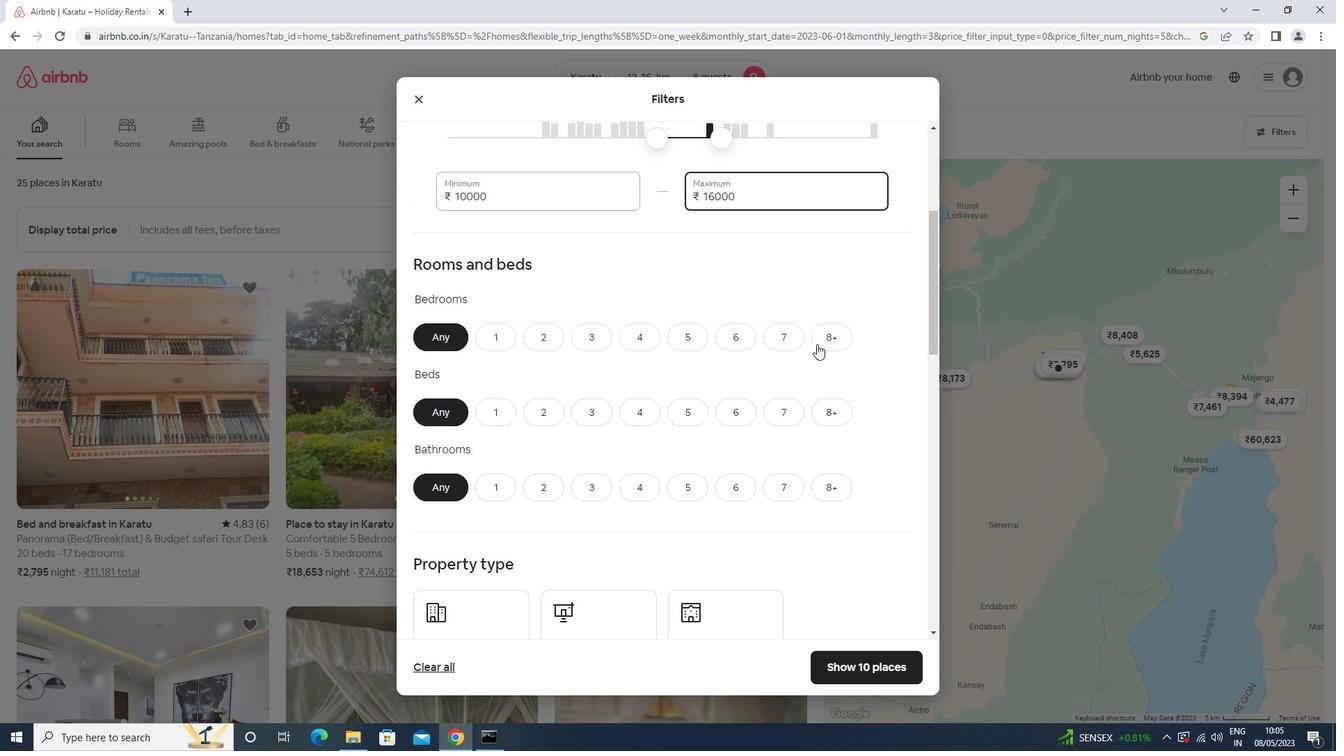
Action: Mouse pressed left at (831, 336)
Screenshot: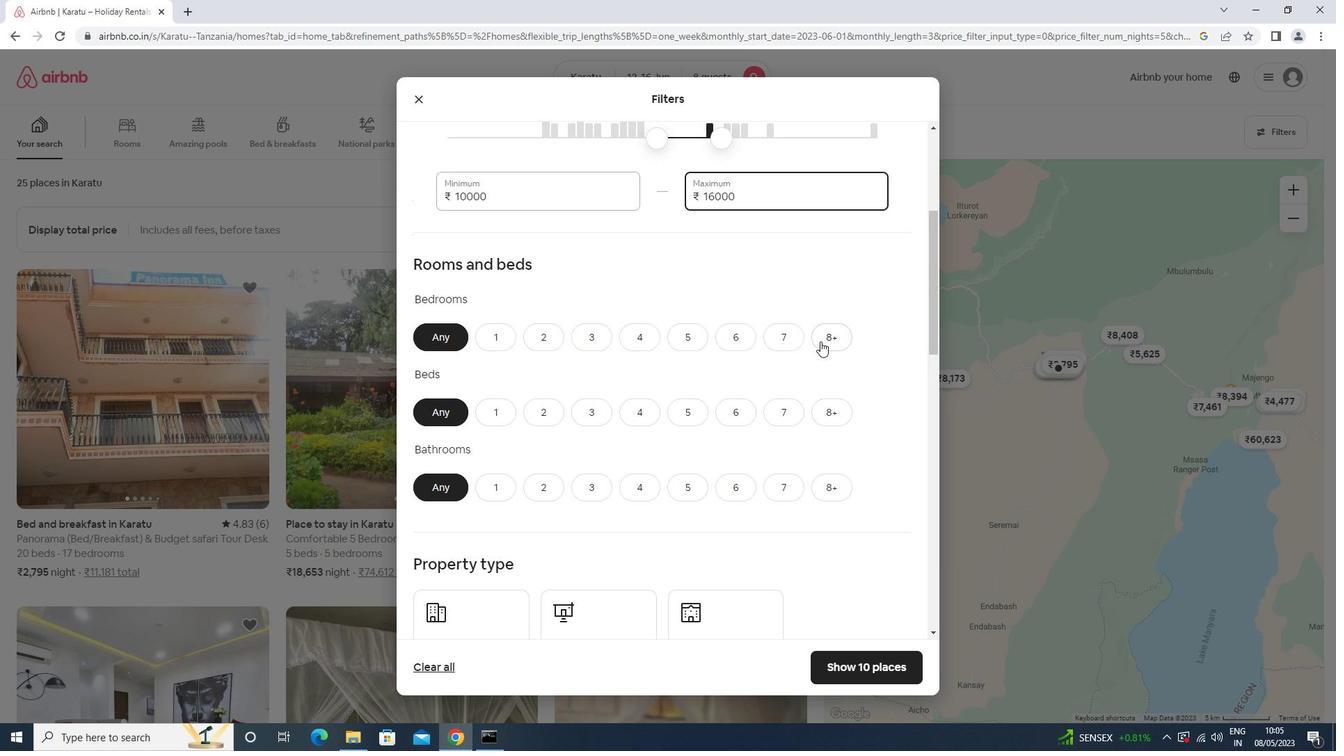 
Action: Mouse moved to (833, 411)
Screenshot: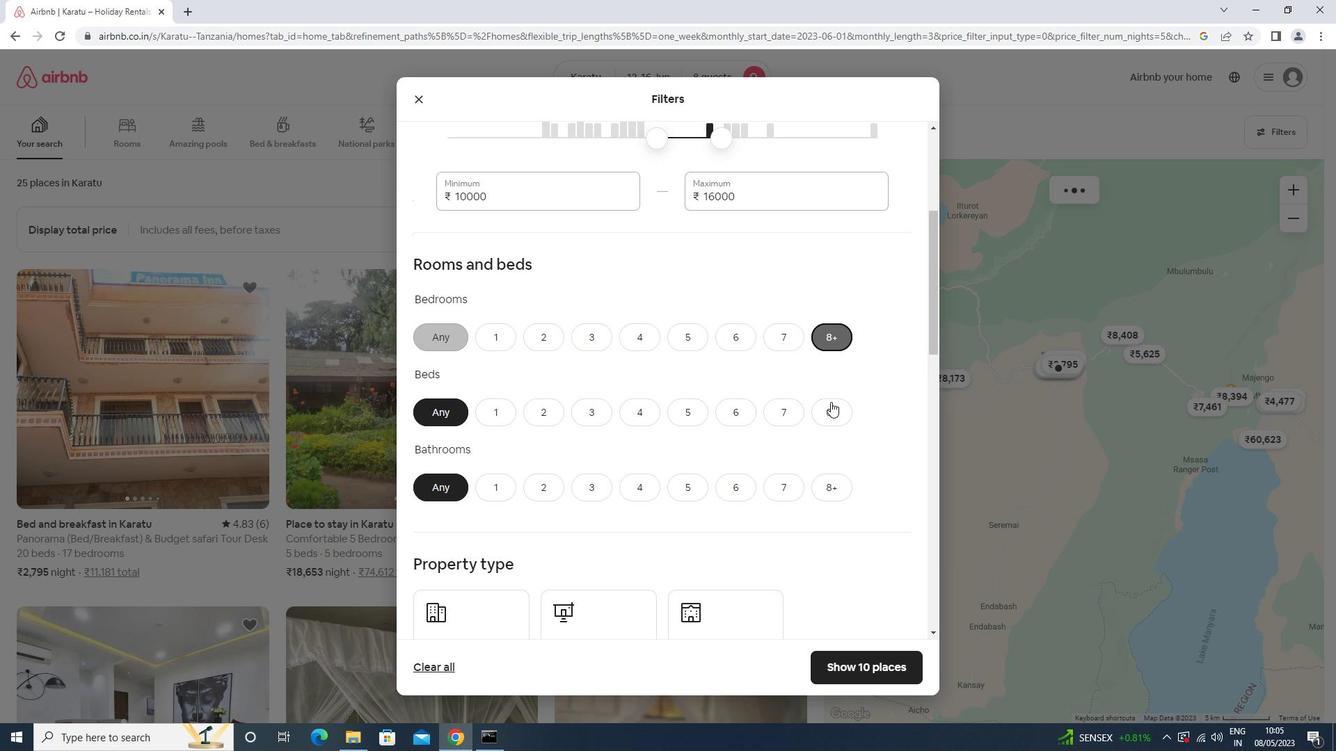 
Action: Mouse pressed left at (833, 411)
Screenshot: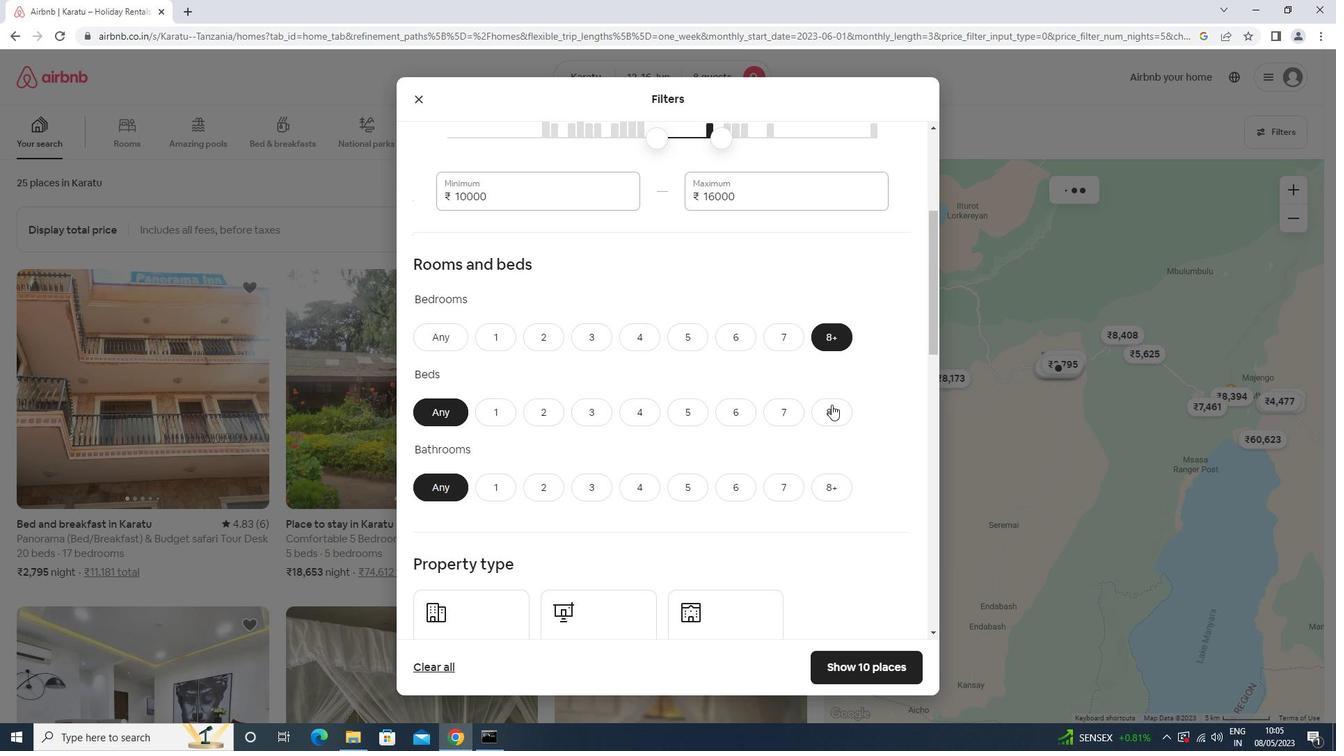 
Action: Mouse moved to (824, 490)
Screenshot: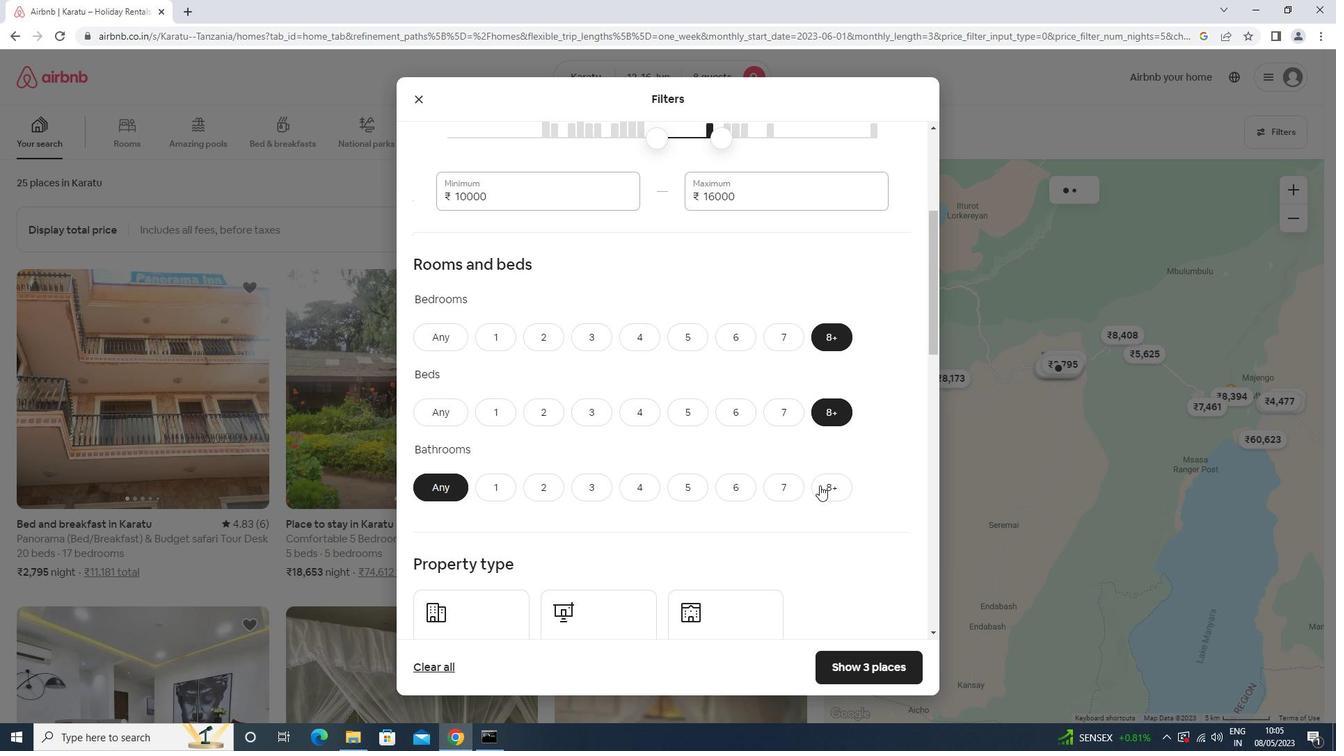 
Action: Mouse pressed left at (824, 490)
Screenshot: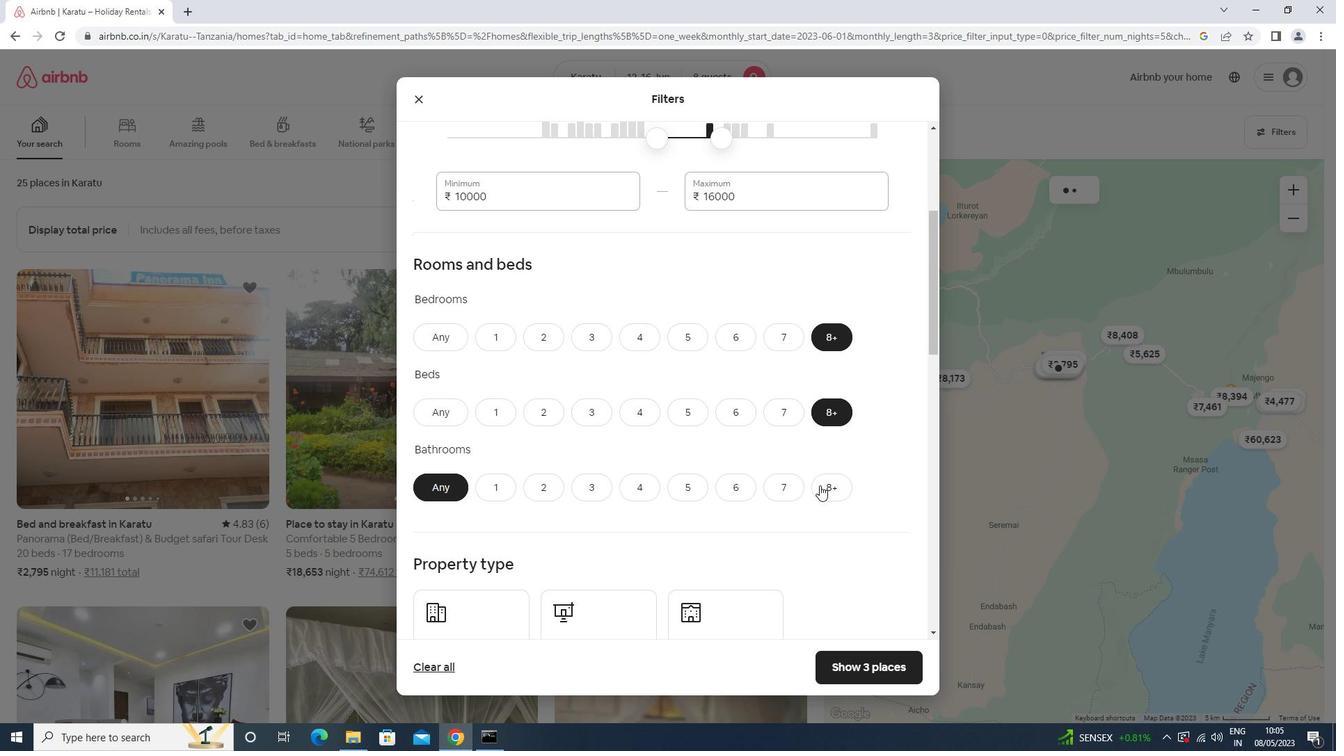 
Action: Mouse moved to (813, 435)
Screenshot: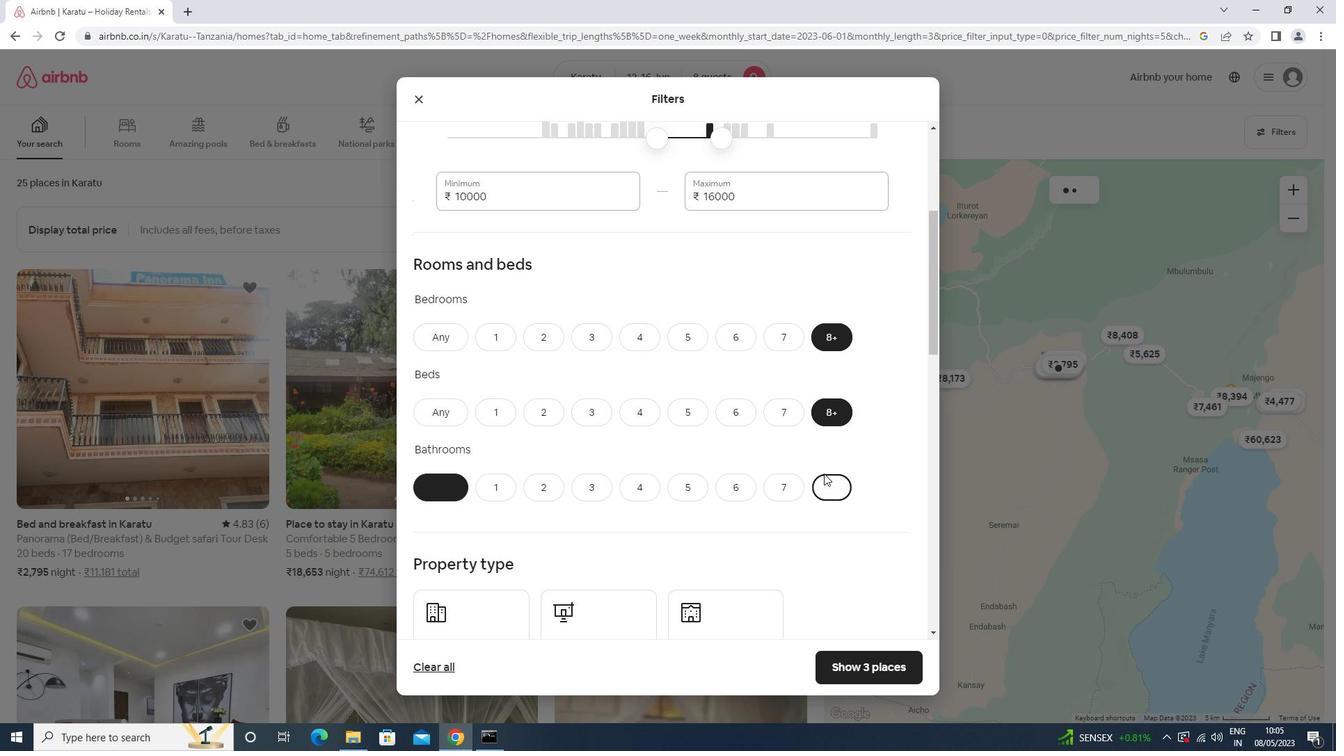 
Action: Mouse scrolled (813, 434) with delta (0, 0)
Screenshot: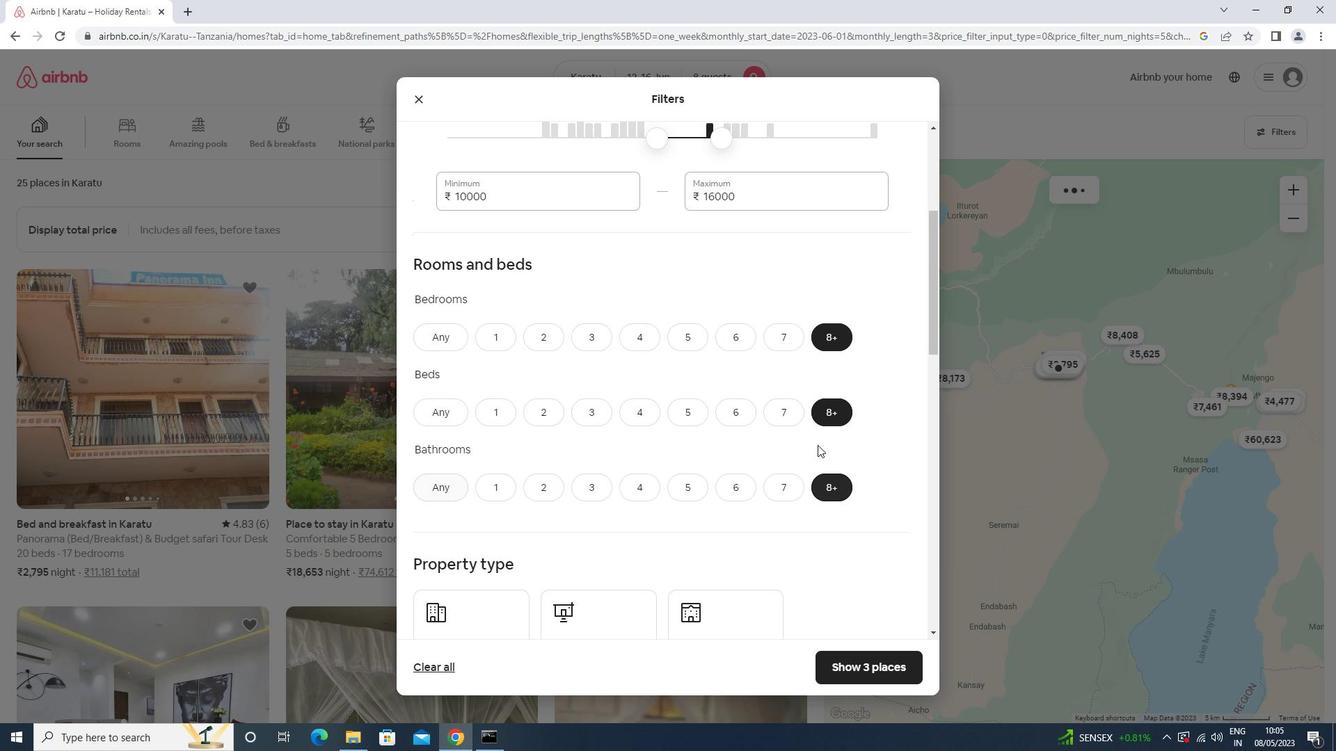 
Action: Mouse scrolled (813, 434) with delta (0, 0)
Screenshot: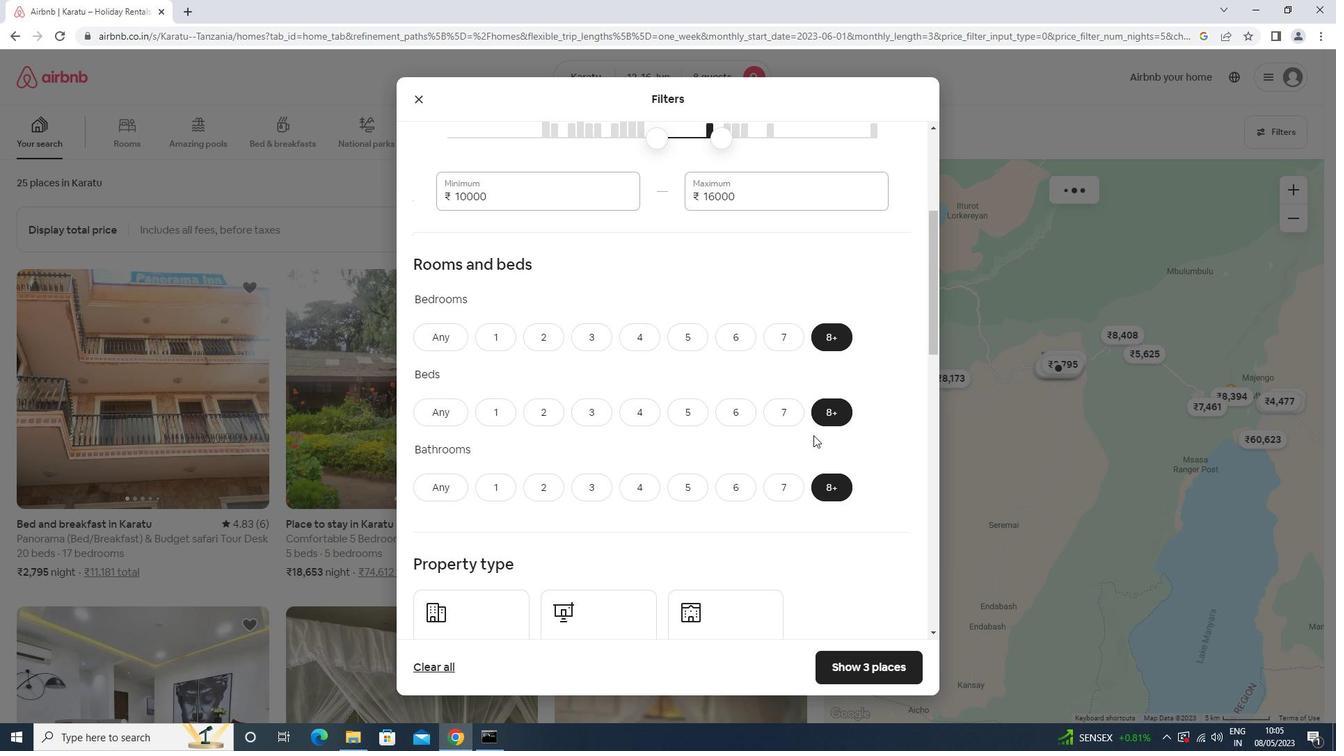 
Action: Mouse scrolled (813, 434) with delta (0, 0)
Screenshot: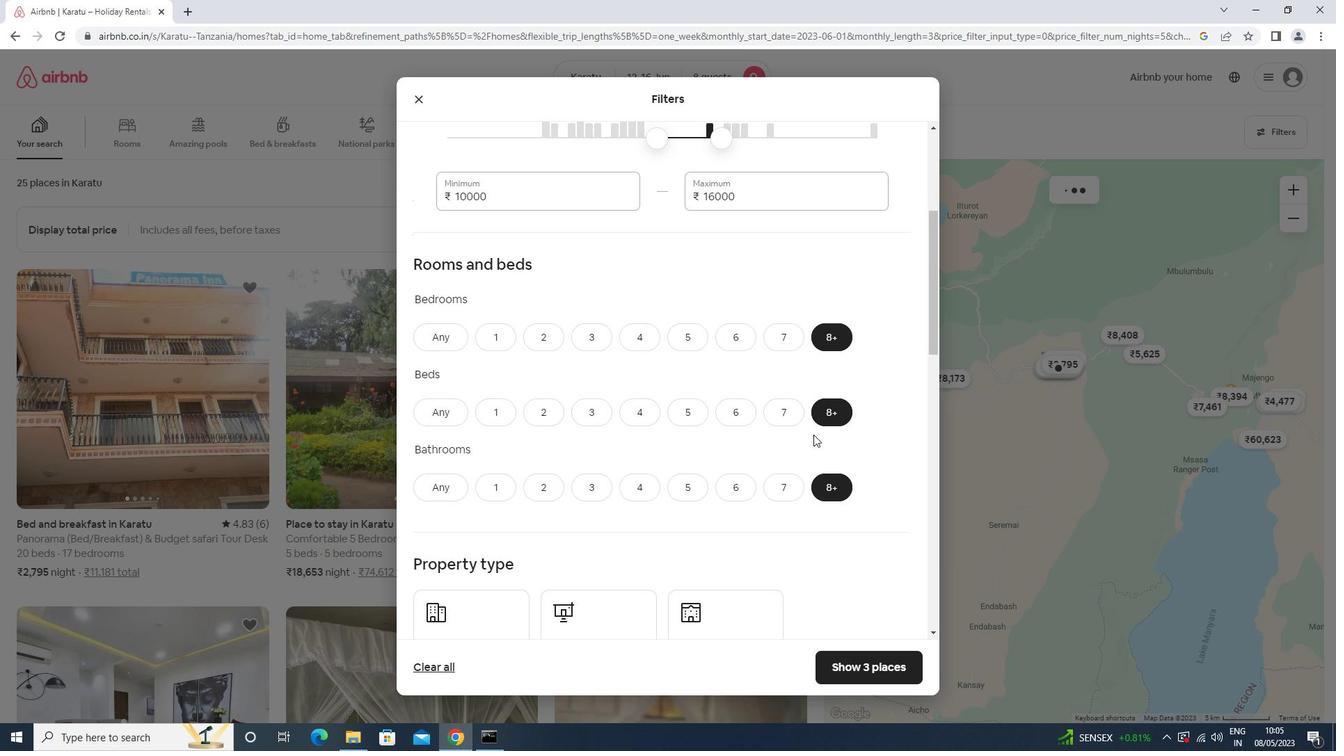
Action: Mouse scrolled (813, 434) with delta (0, 0)
Screenshot: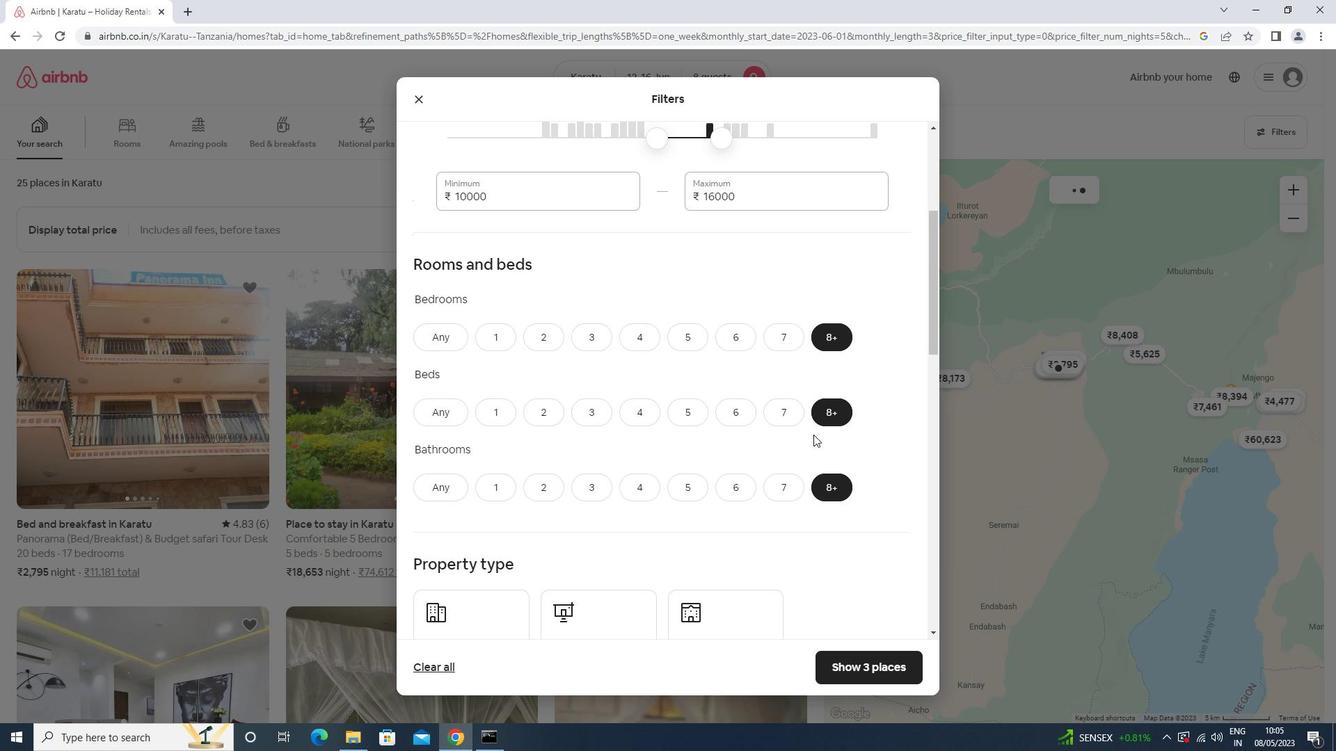 
Action: Mouse moved to (471, 350)
Screenshot: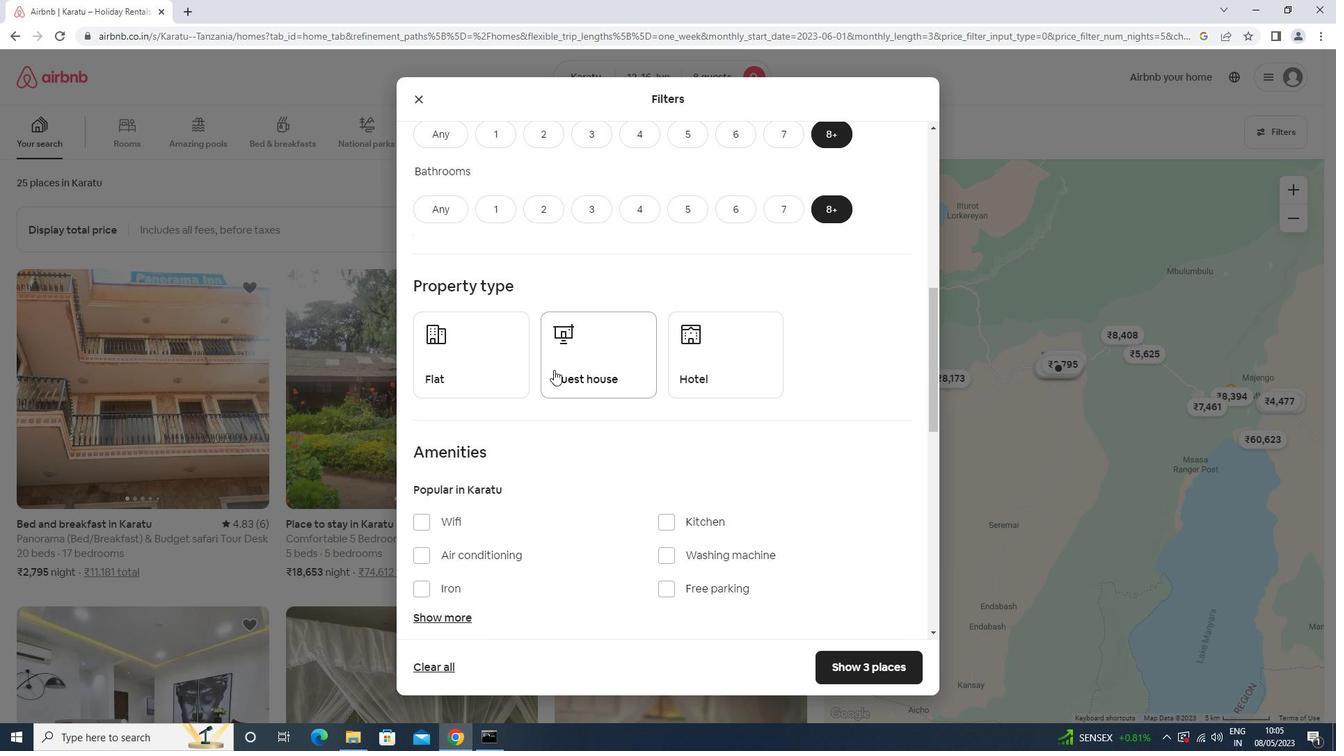 
Action: Mouse pressed left at (471, 350)
Screenshot: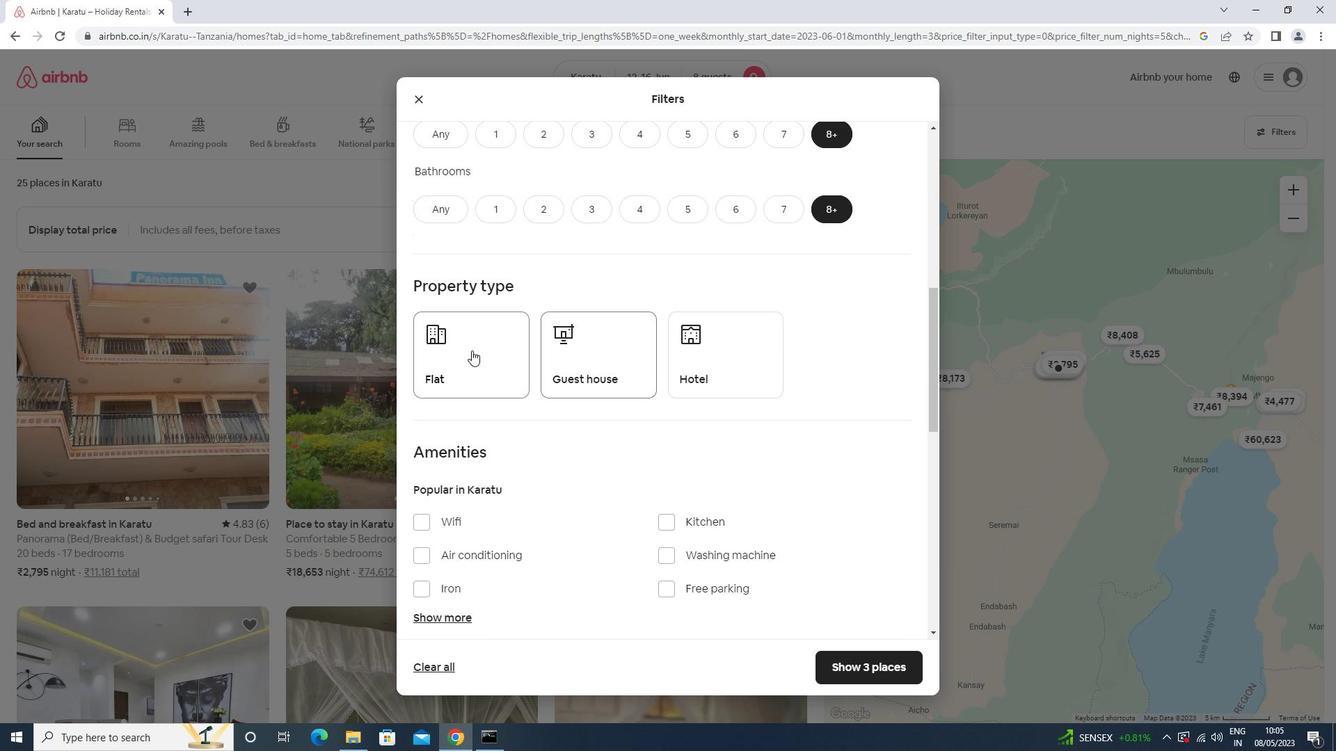 
Action: Mouse moved to (632, 371)
Screenshot: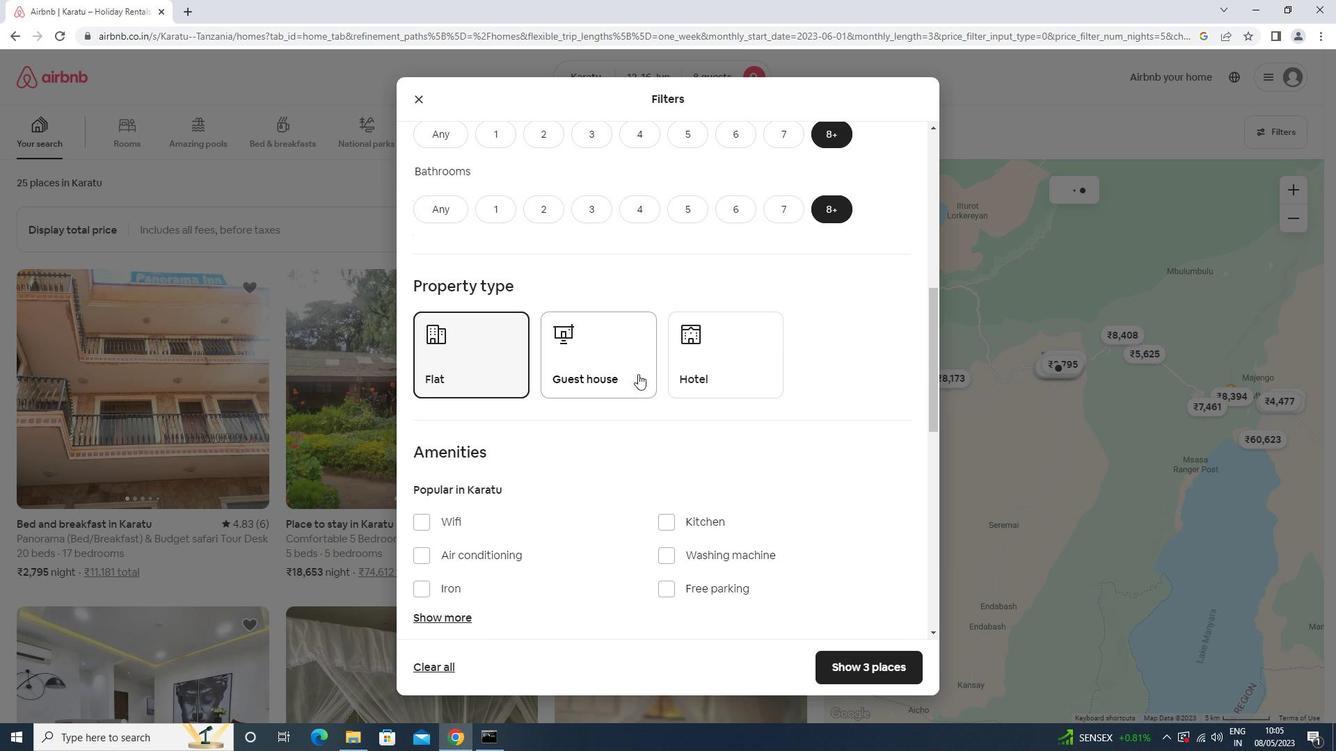 
Action: Mouse pressed left at (632, 371)
Screenshot: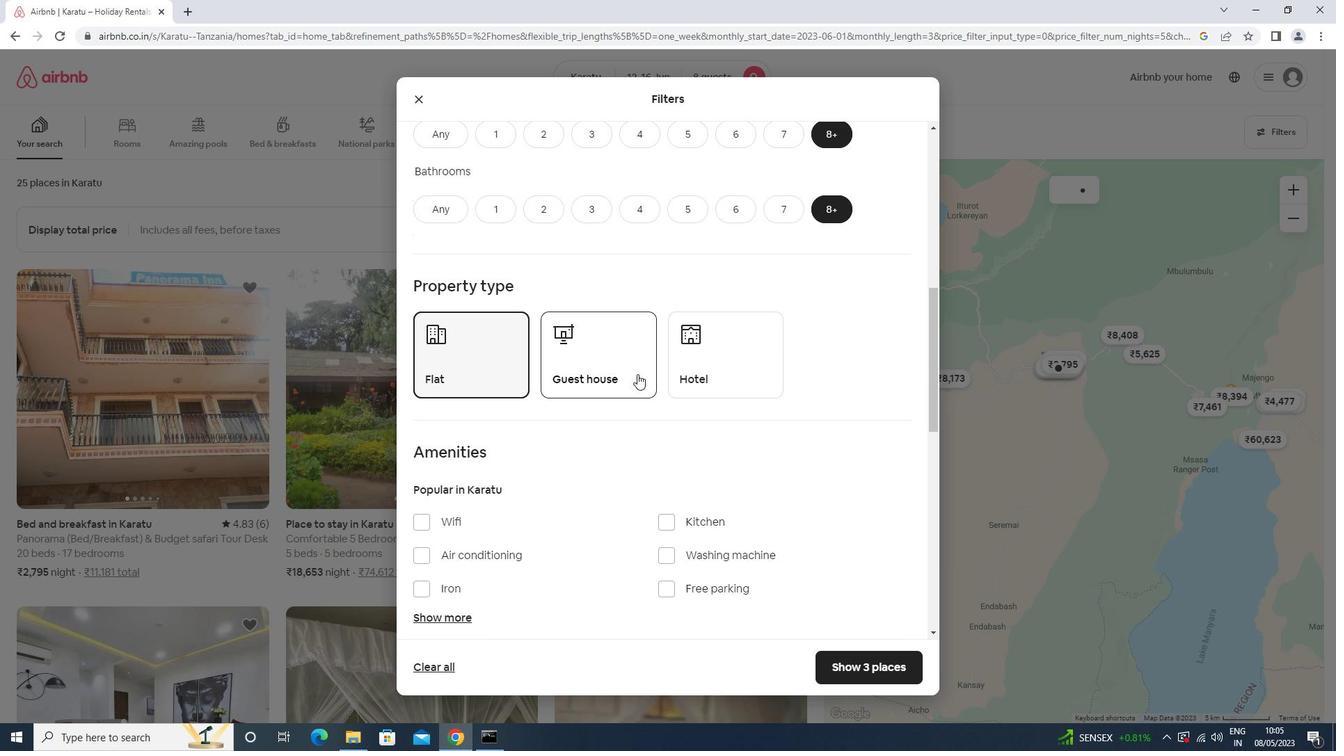 
Action: Mouse scrolled (632, 370) with delta (0, 0)
Screenshot: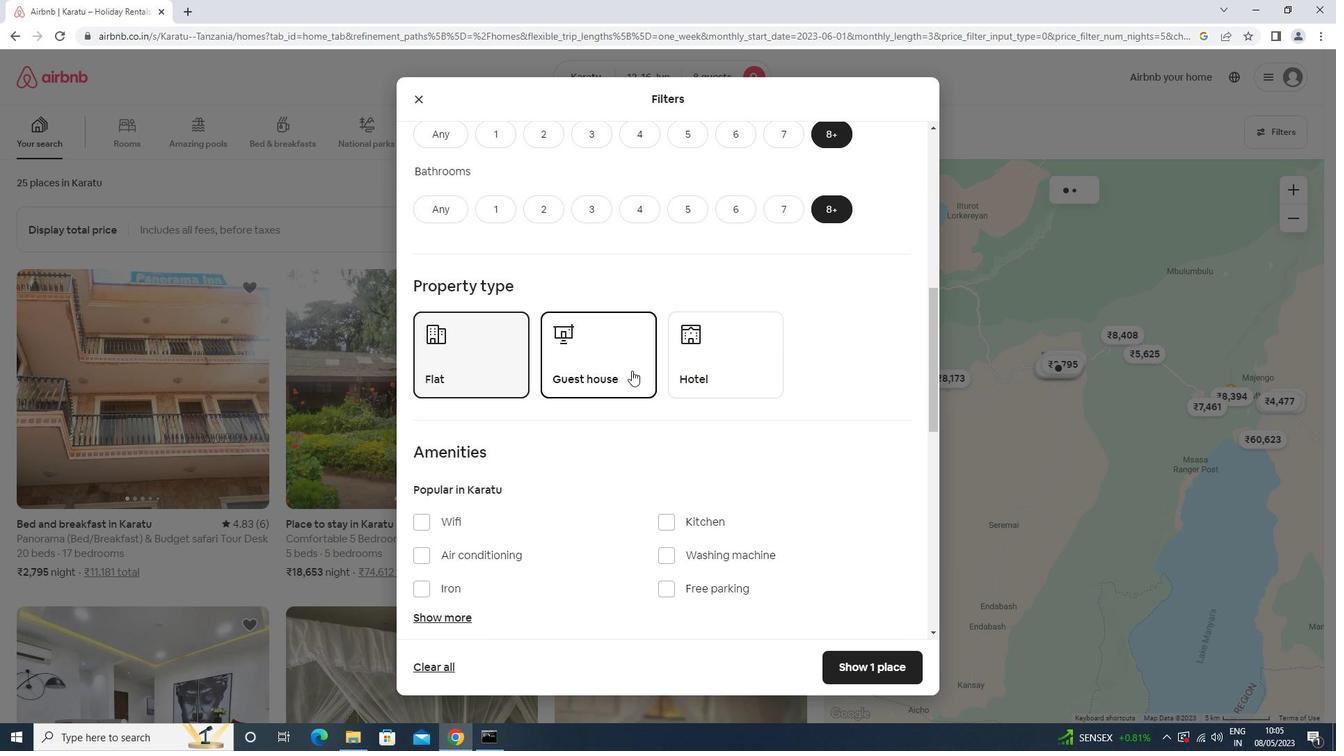 
Action: Mouse scrolled (632, 370) with delta (0, 0)
Screenshot: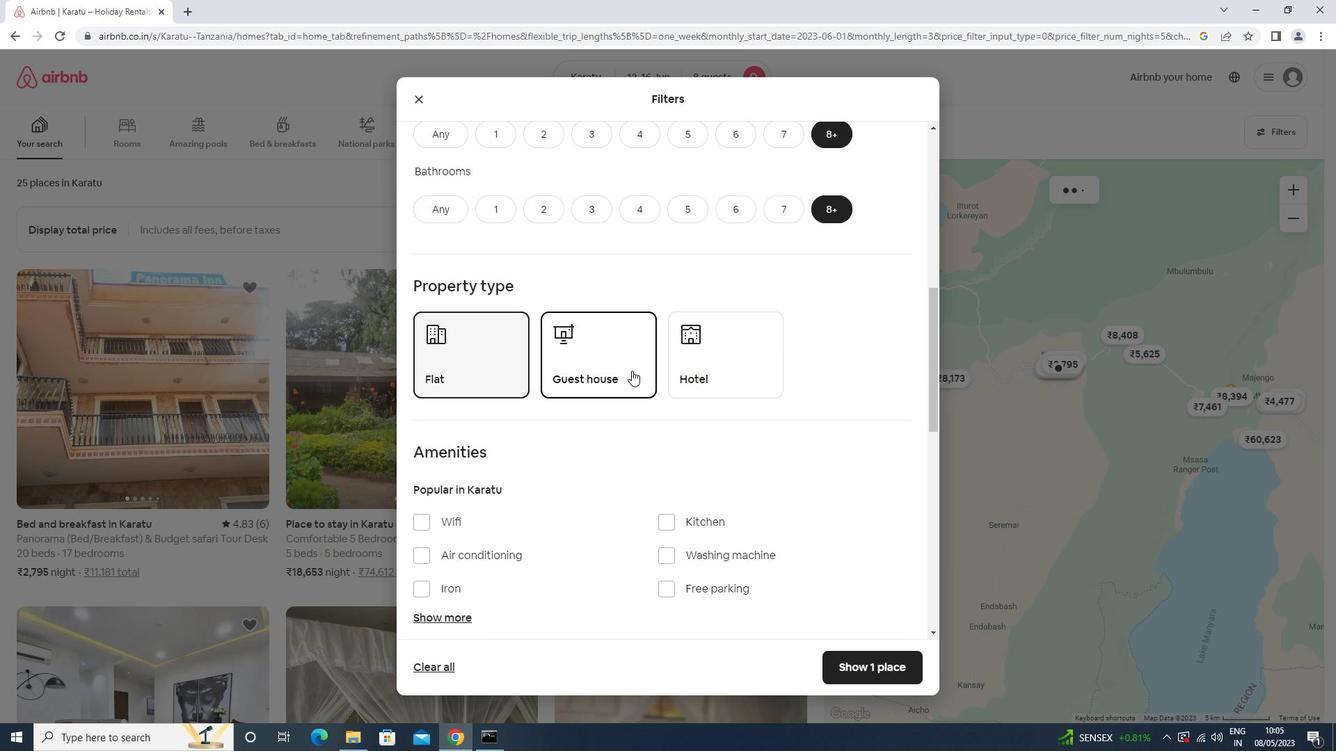 
Action: Mouse scrolled (632, 370) with delta (0, 0)
Screenshot: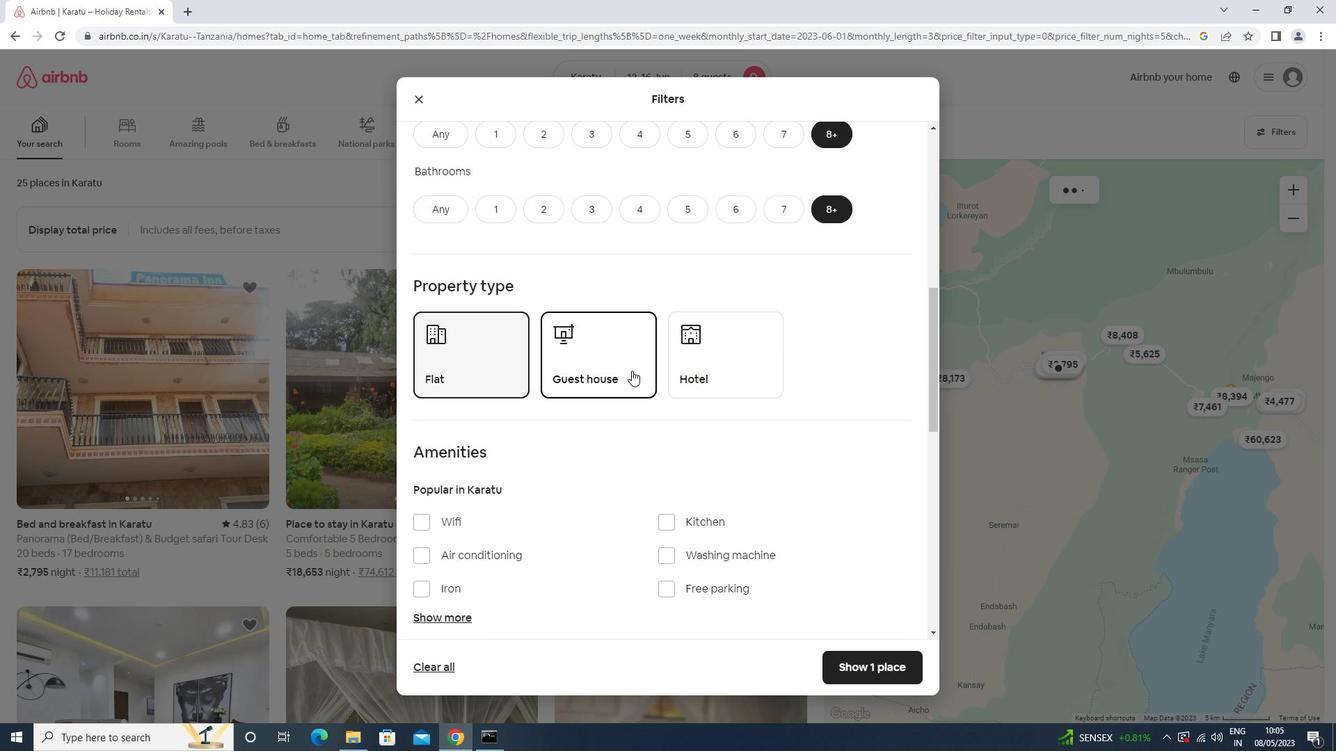 
Action: Mouse moved to (468, 411)
Screenshot: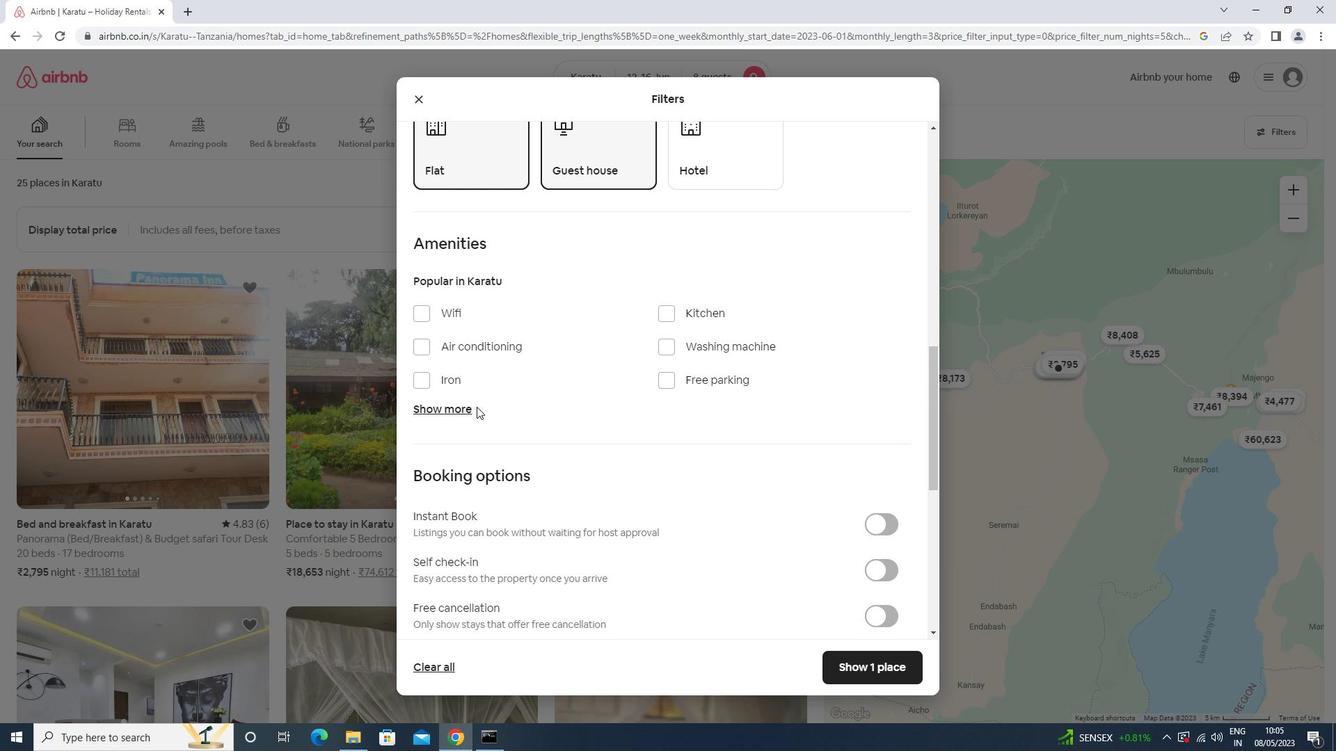 
Action: Mouse pressed left at (468, 411)
Screenshot: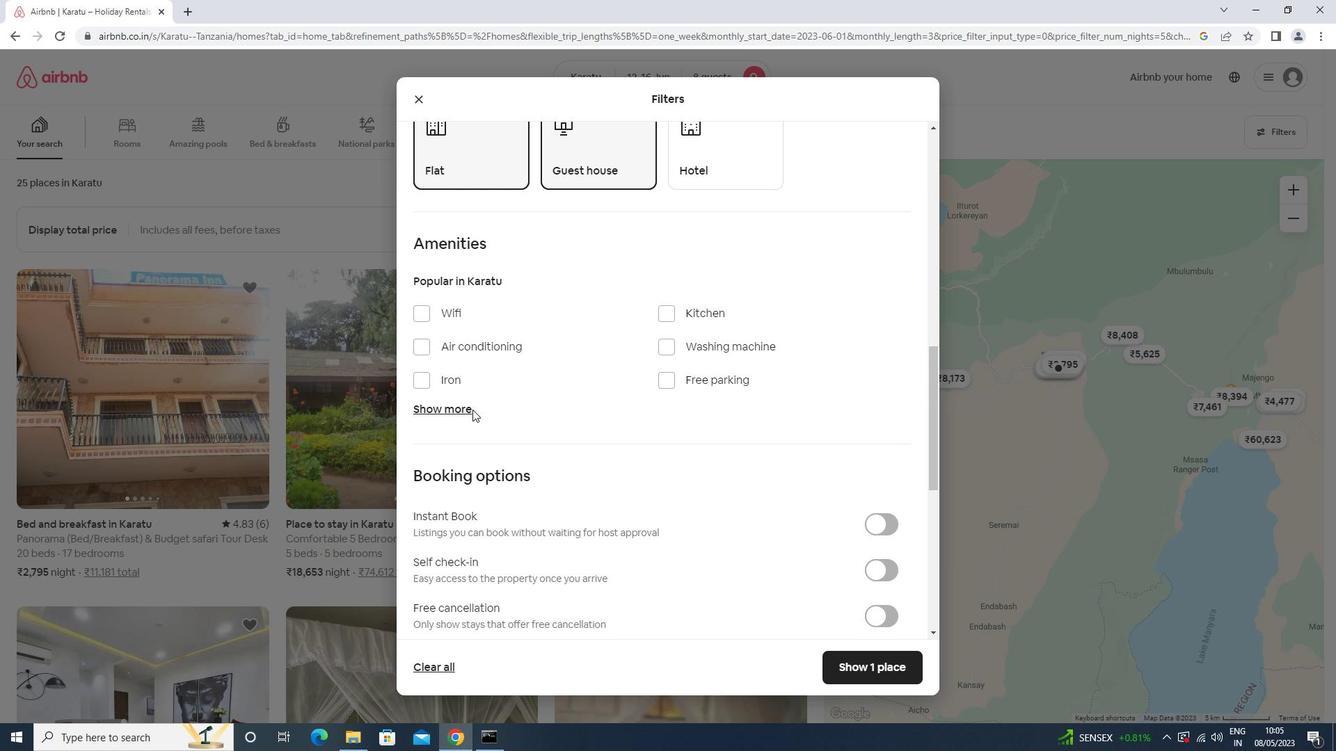 
Action: Mouse moved to (450, 315)
Screenshot: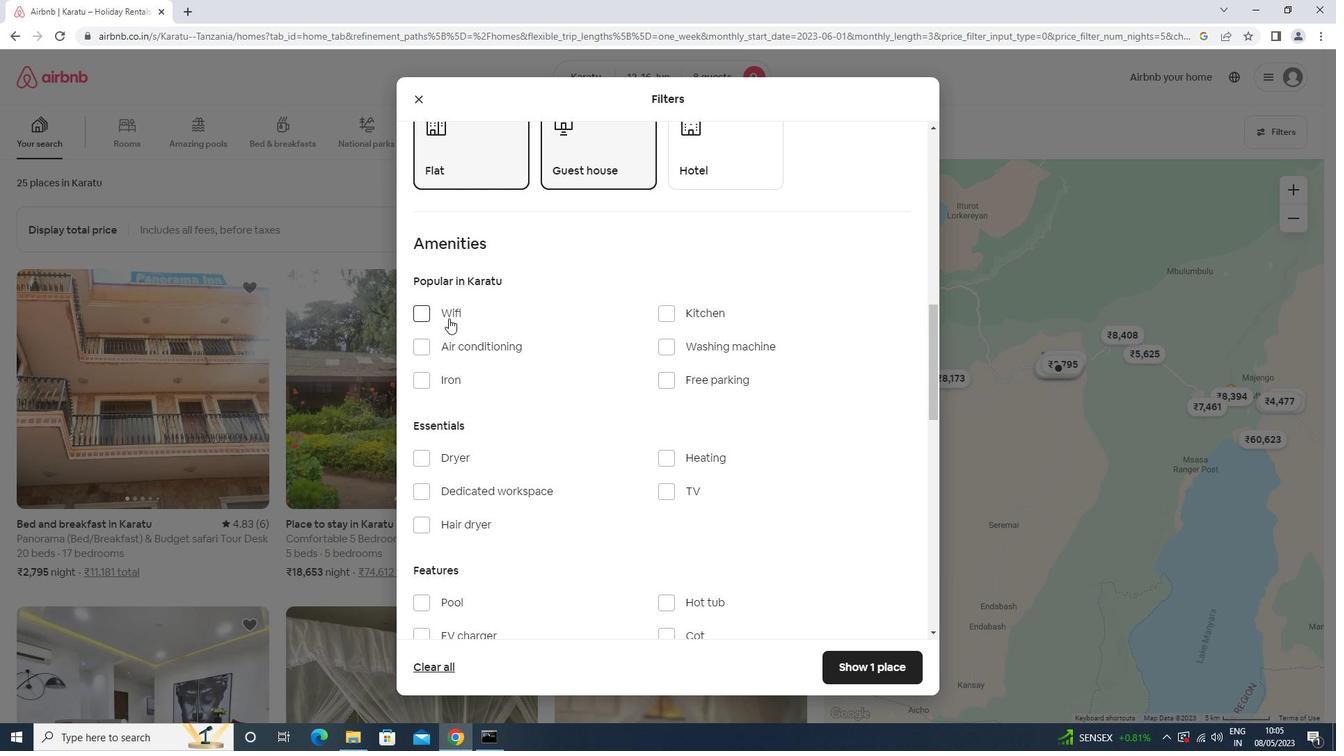 
Action: Mouse pressed left at (450, 315)
Screenshot: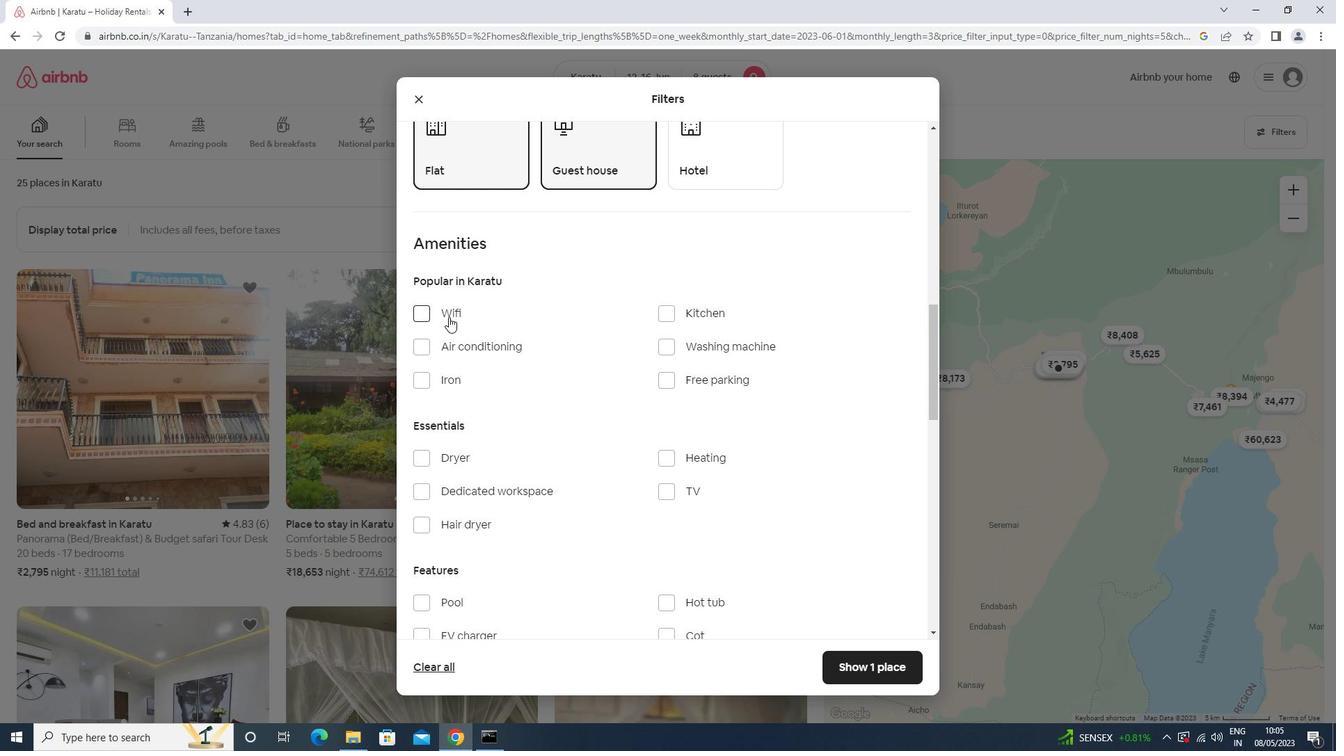 
Action: Mouse moved to (723, 380)
Screenshot: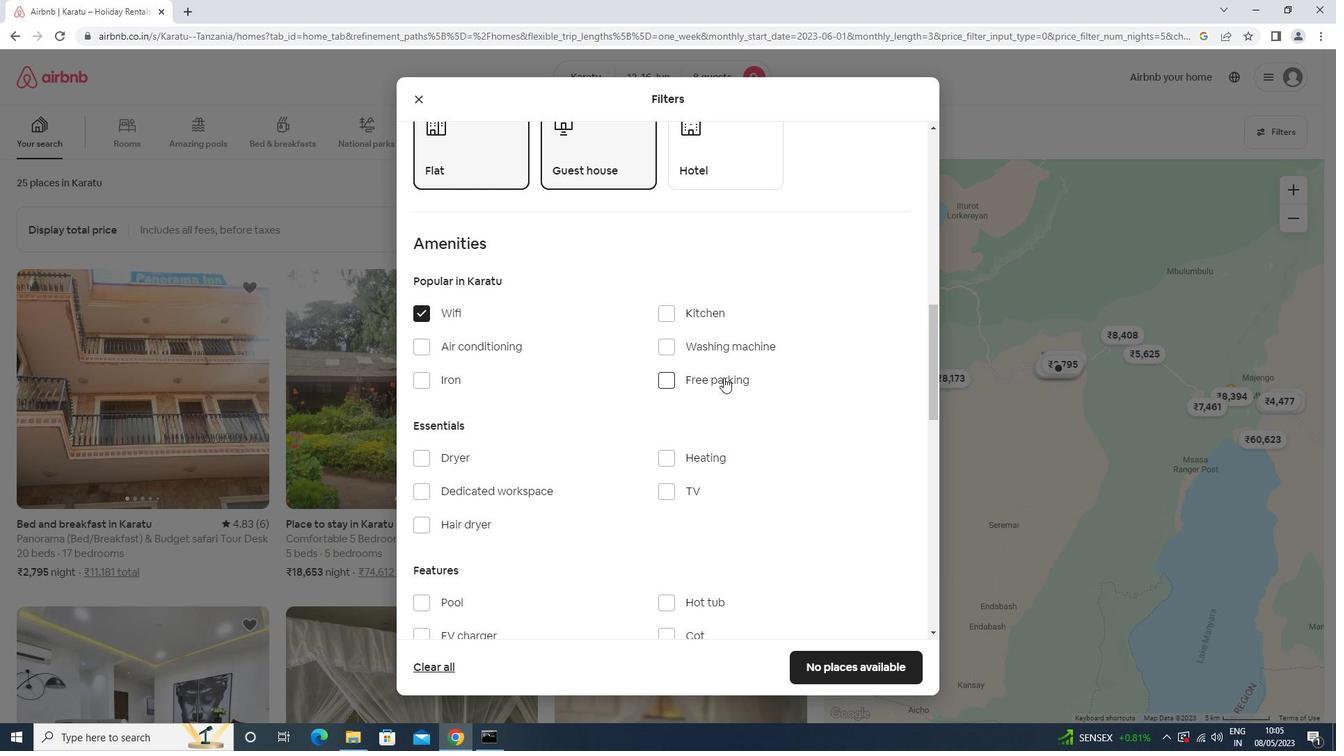
Action: Mouse pressed left at (723, 380)
Screenshot: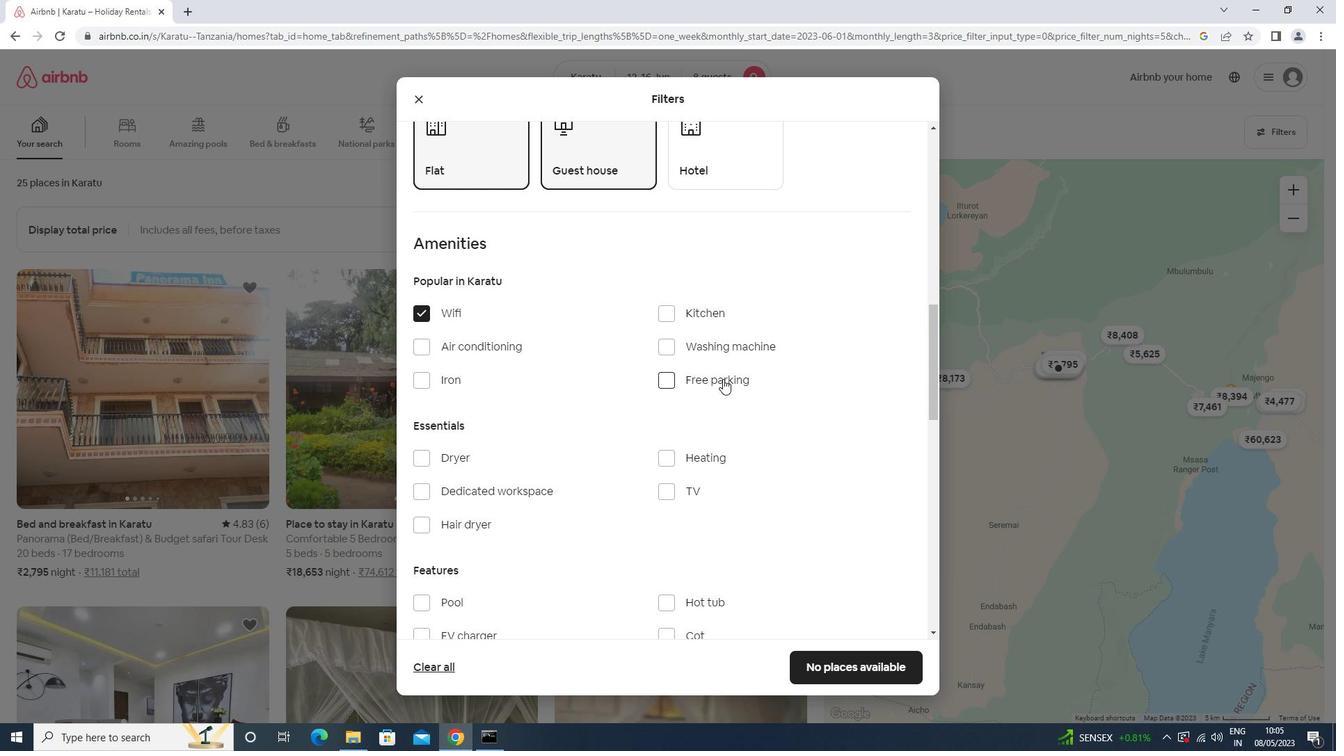 
Action: Mouse moved to (700, 482)
Screenshot: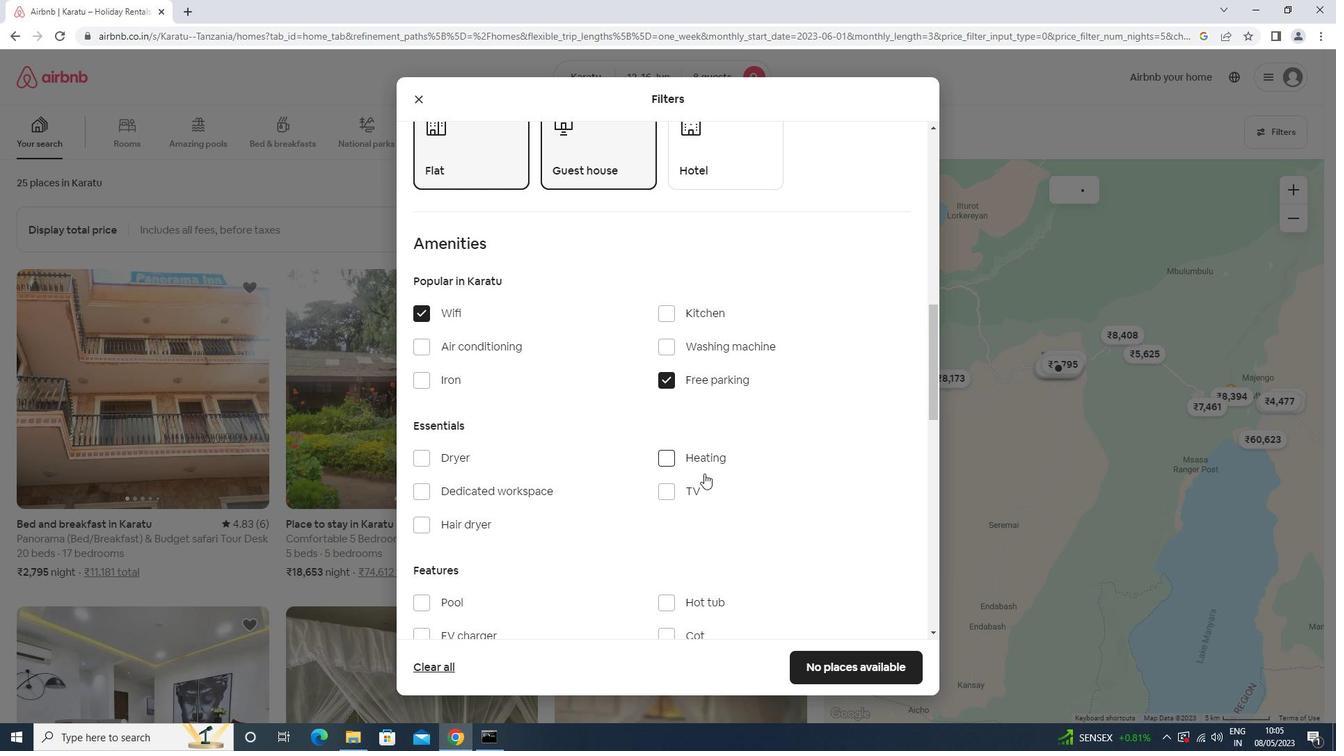 
Action: Mouse pressed left at (700, 482)
Screenshot: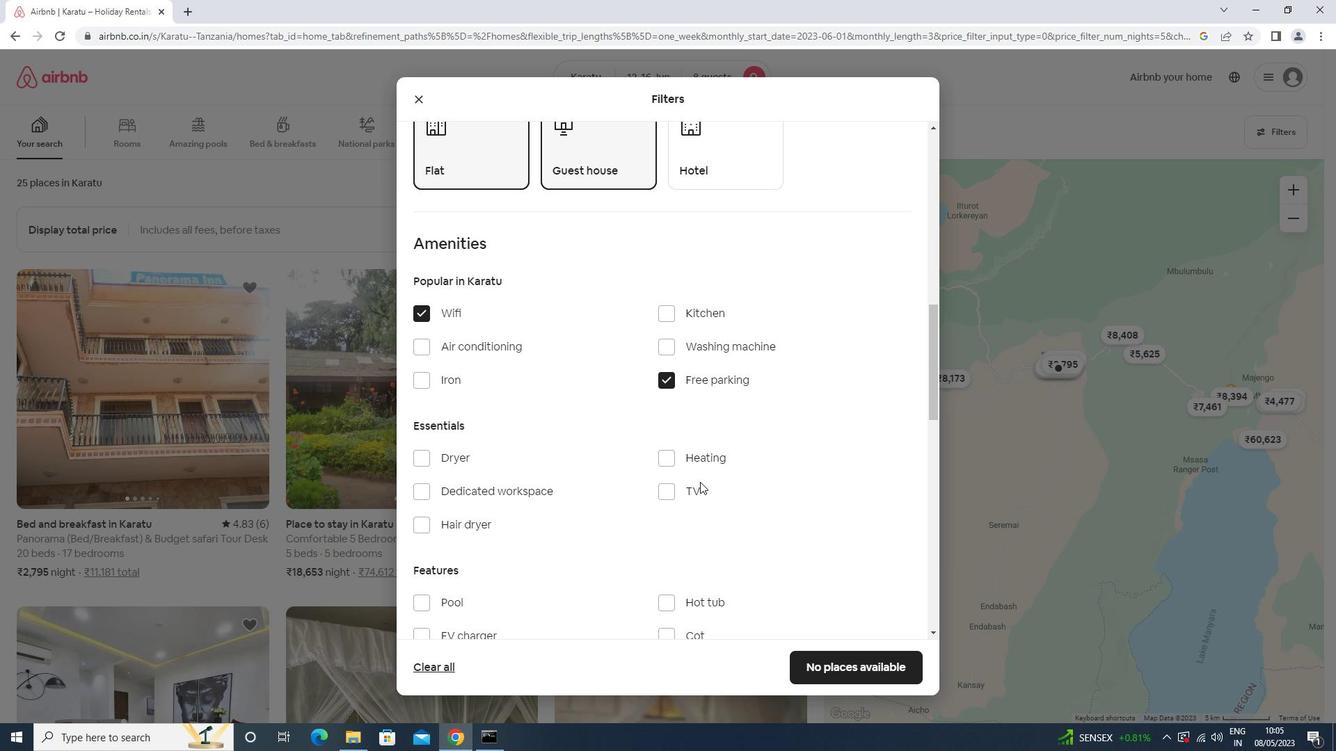 
Action: Mouse moved to (698, 480)
Screenshot: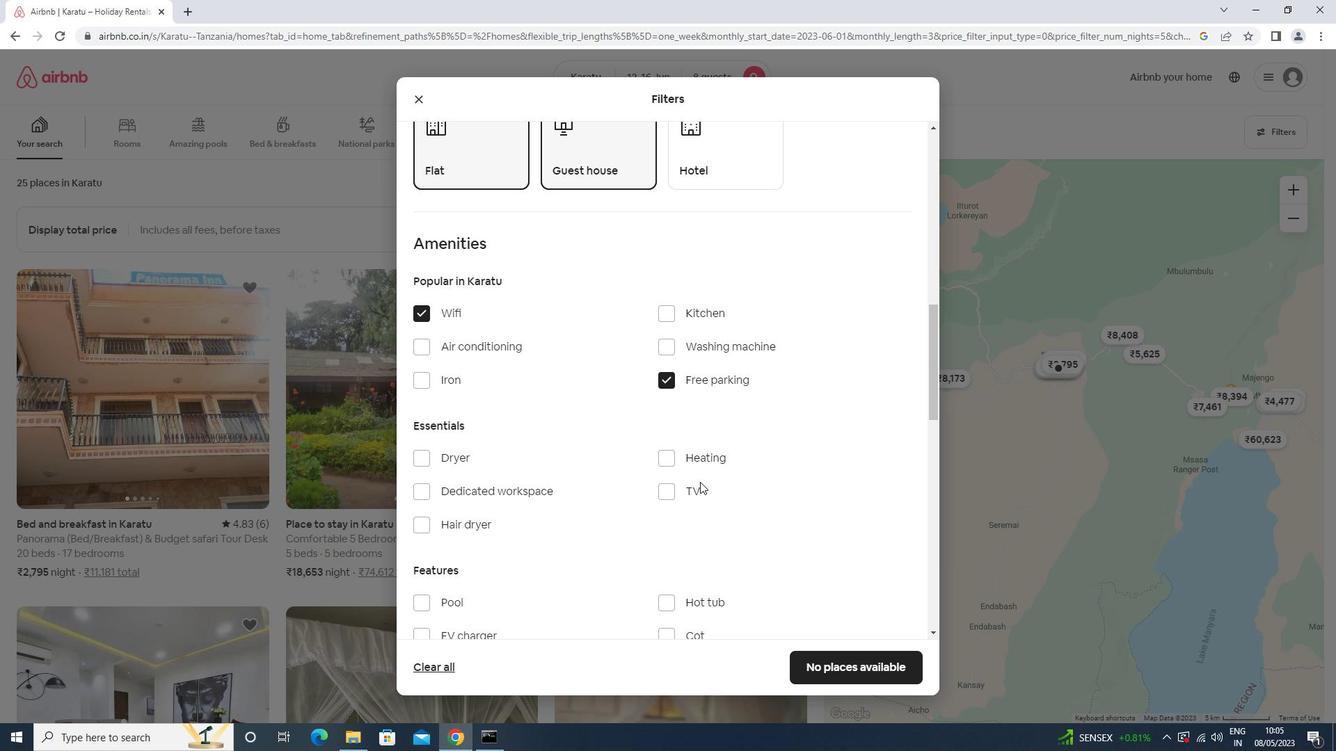 
Action: Mouse scrolled (698, 479) with delta (0, 0)
Screenshot: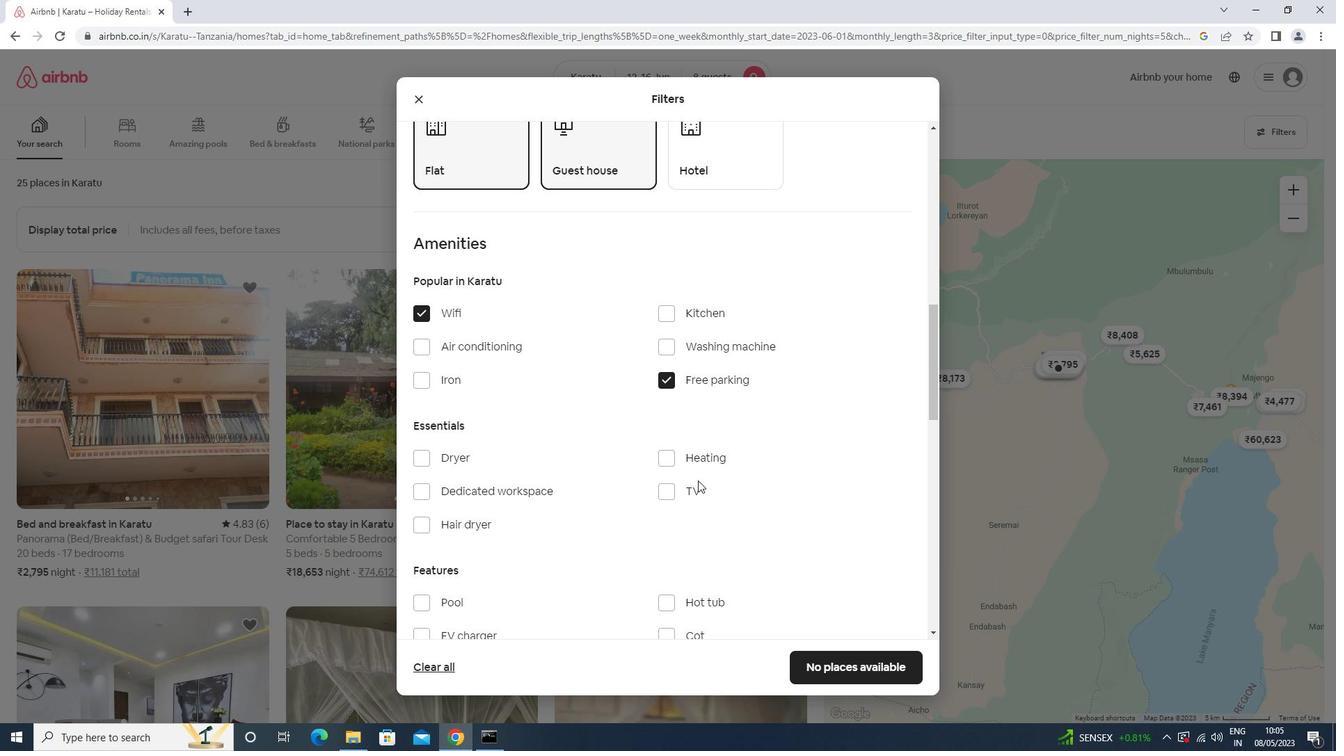 
Action: Mouse scrolled (698, 479) with delta (0, 0)
Screenshot: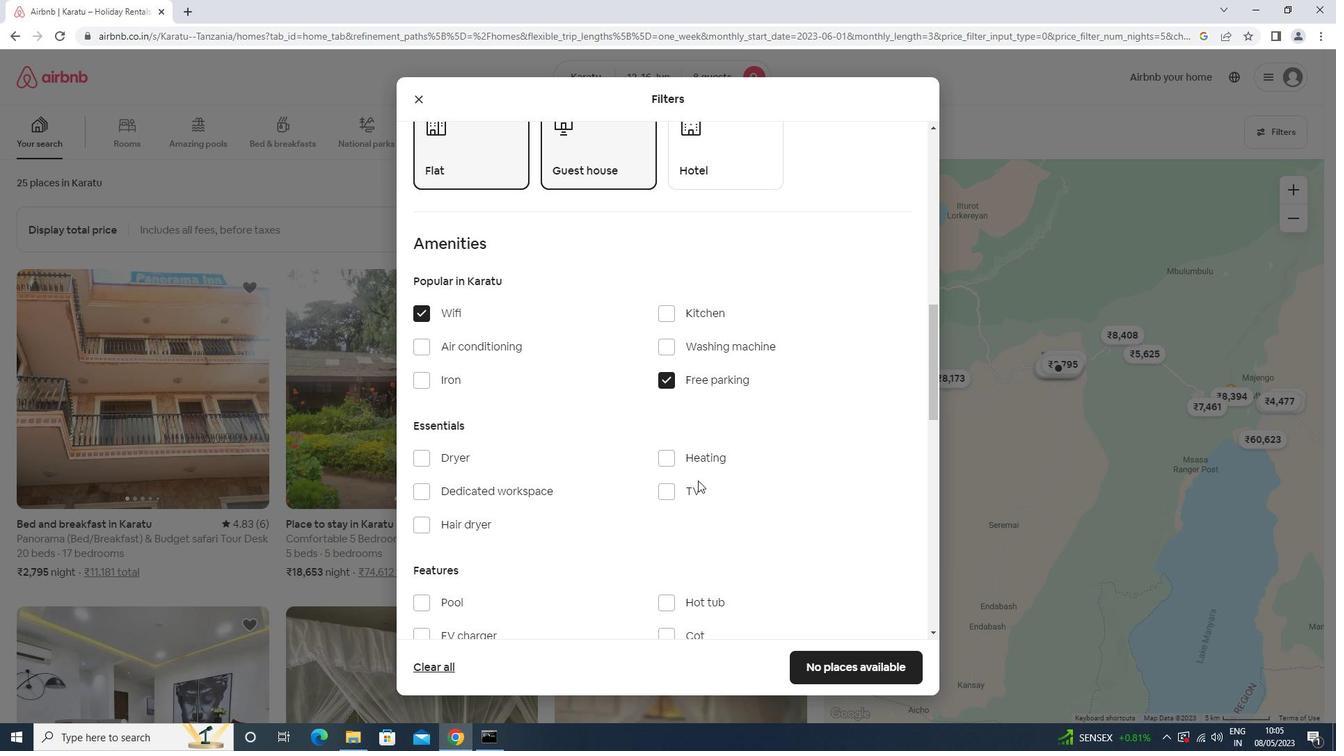 
Action: Mouse scrolled (698, 479) with delta (0, 0)
Screenshot: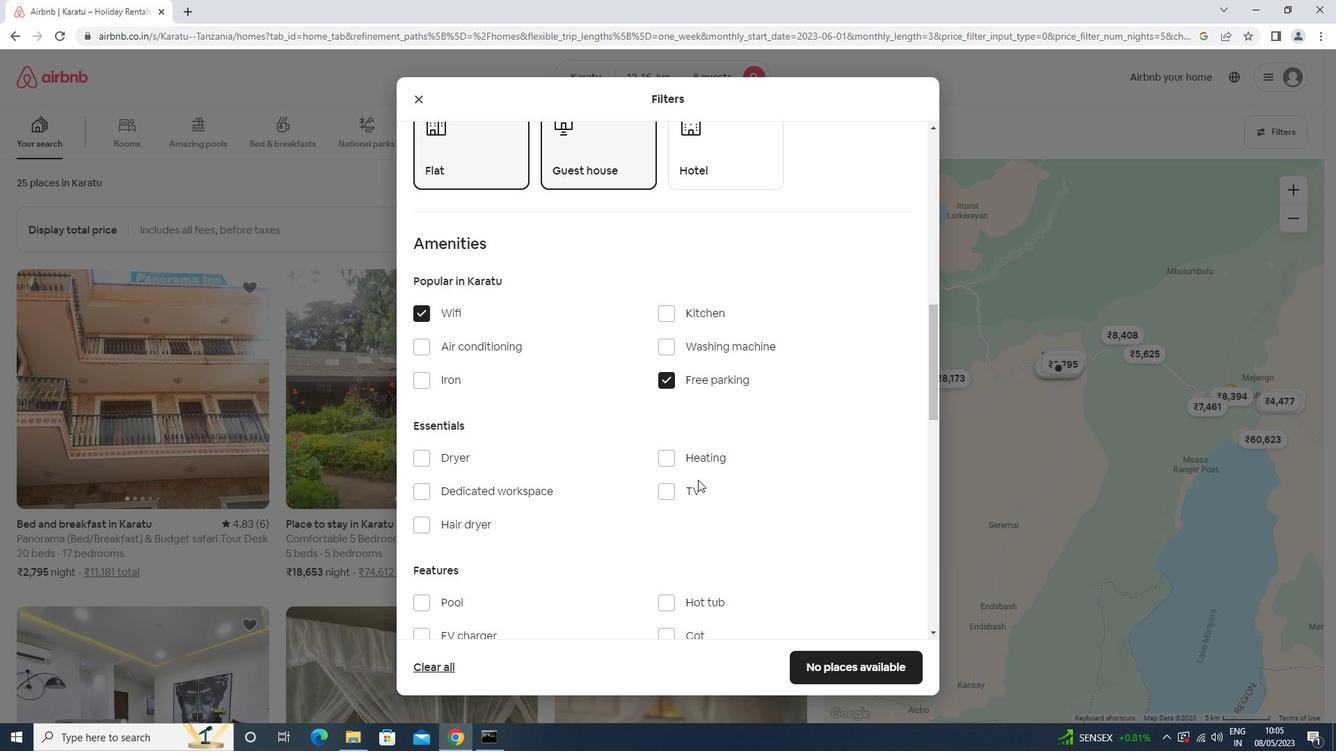 
Action: Mouse moved to (470, 487)
Screenshot: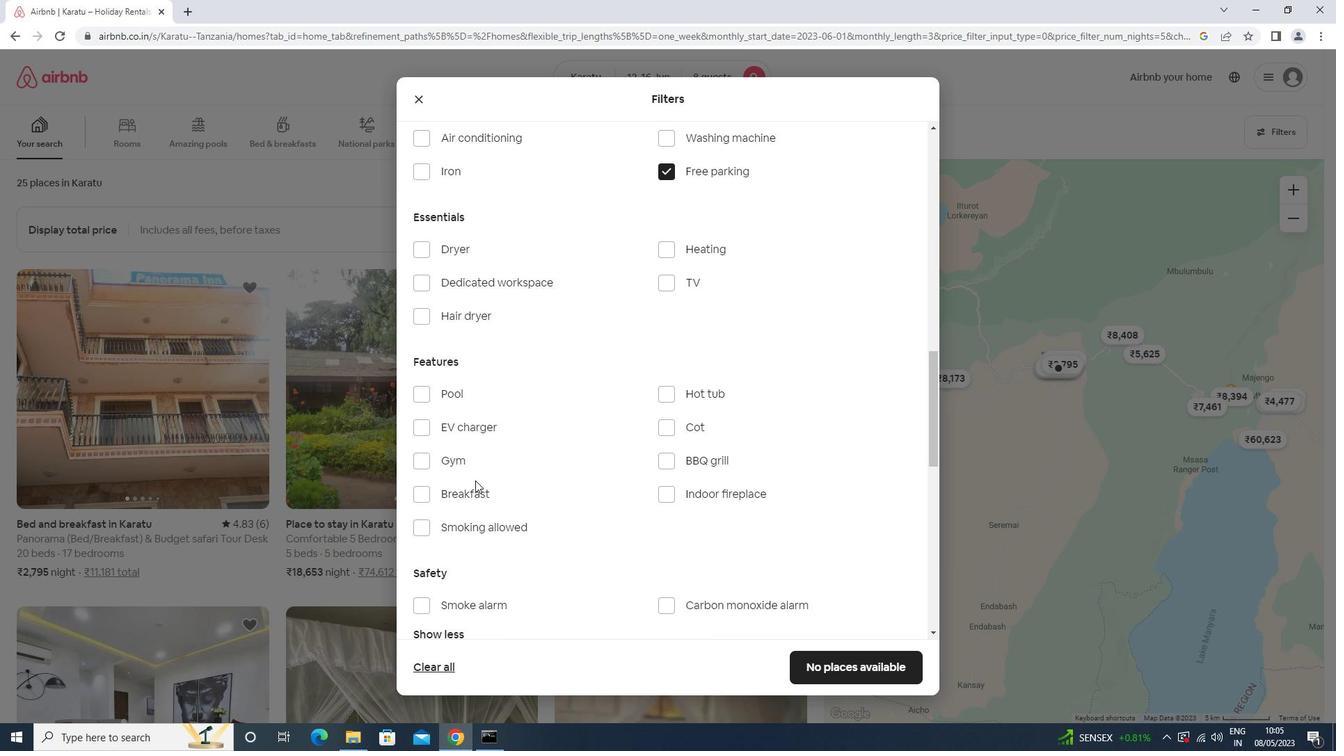 
Action: Mouse pressed left at (470, 487)
Screenshot: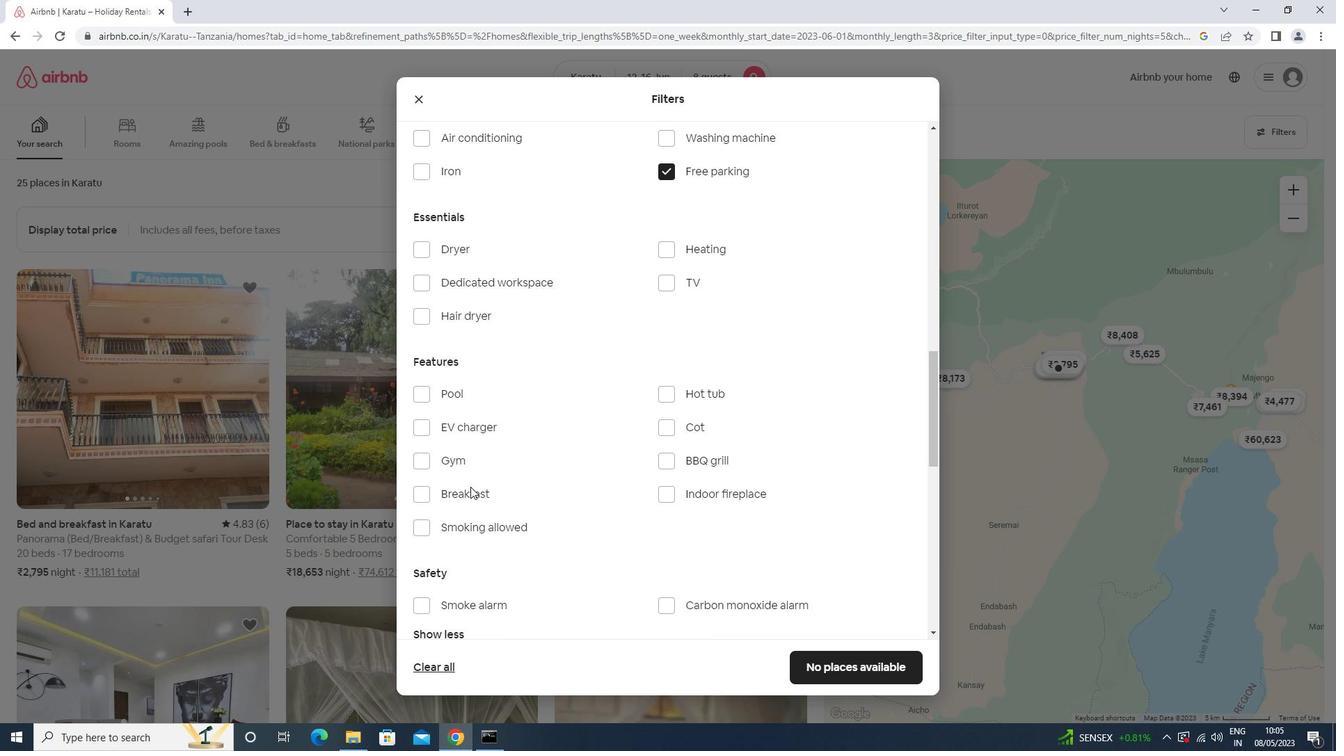 
Action: Mouse moved to (457, 457)
Screenshot: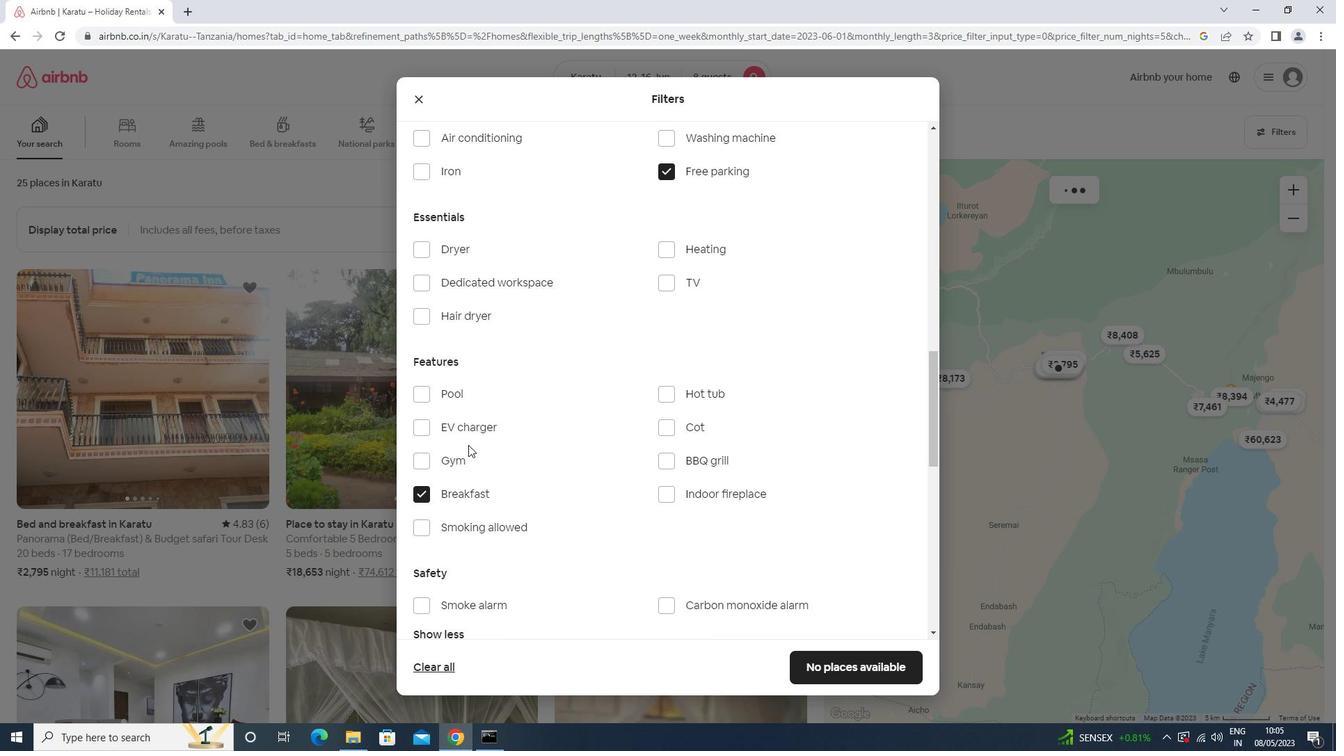 
Action: Mouse pressed left at (457, 457)
Screenshot: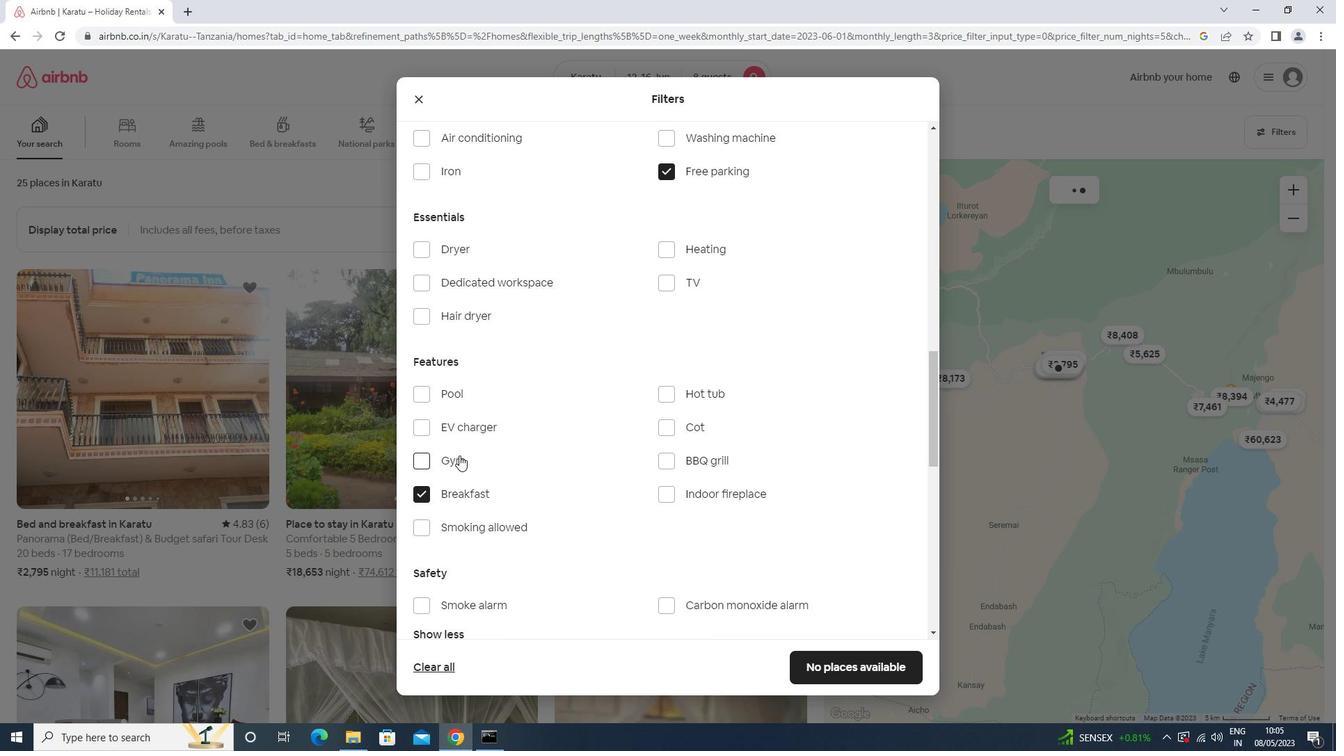 
Action: Mouse moved to (516, 438)
Screenshot: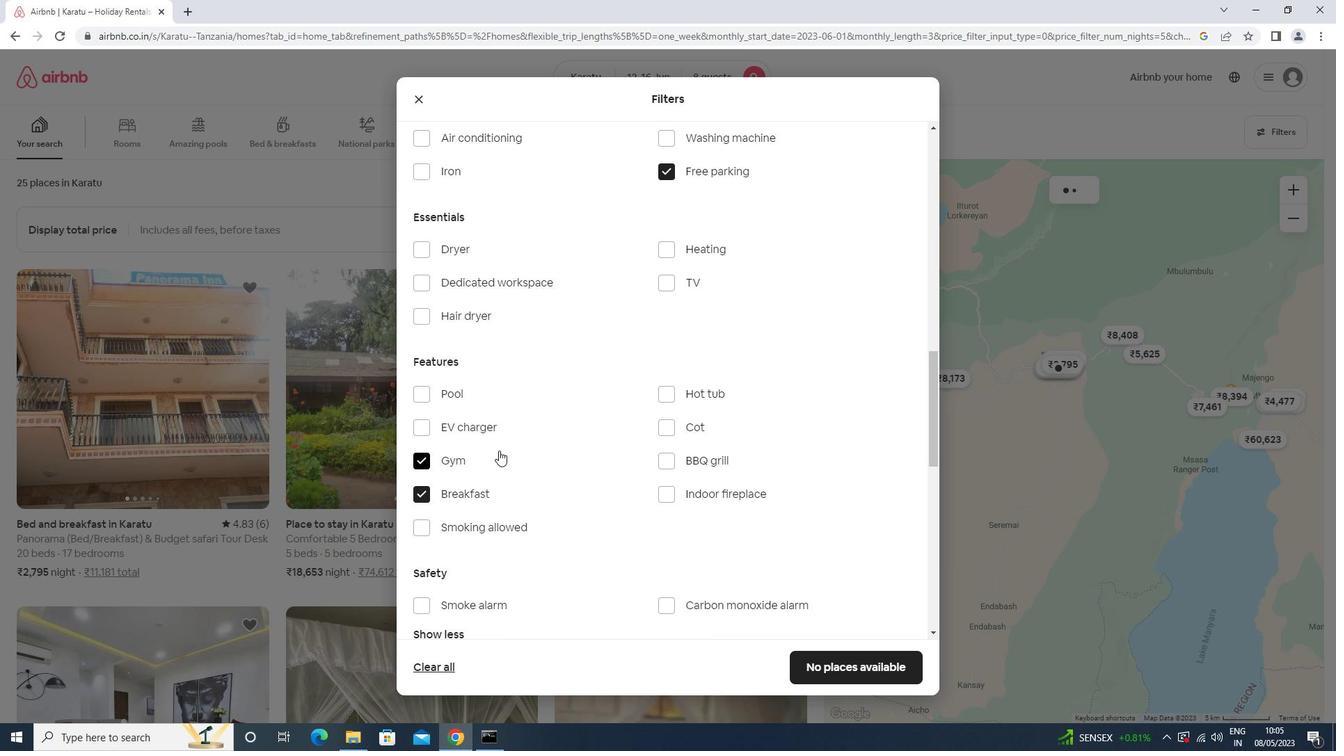 
Action: Mouse scrolled (516, 437) with delta (0, 0)
Screenshot: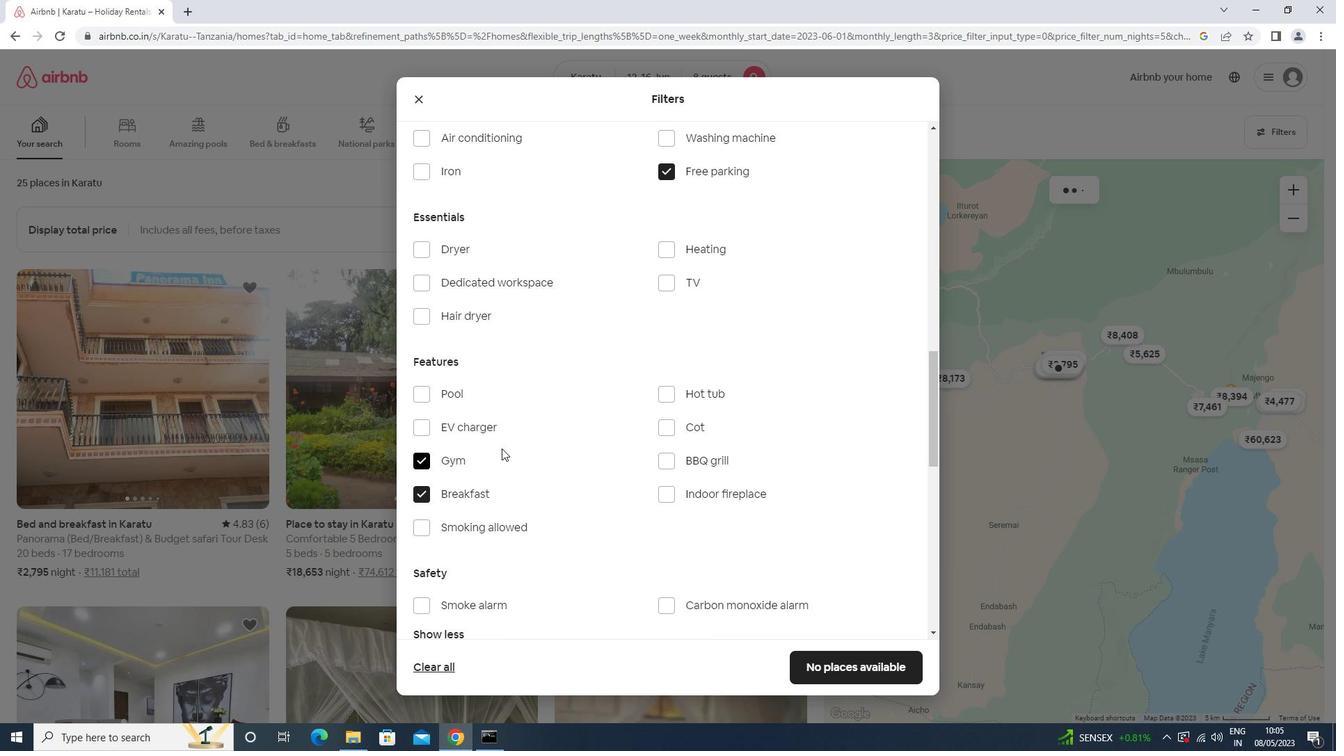 
Action: Mouse scrolled (516, 437) with delta (0, 0)
Screenshot: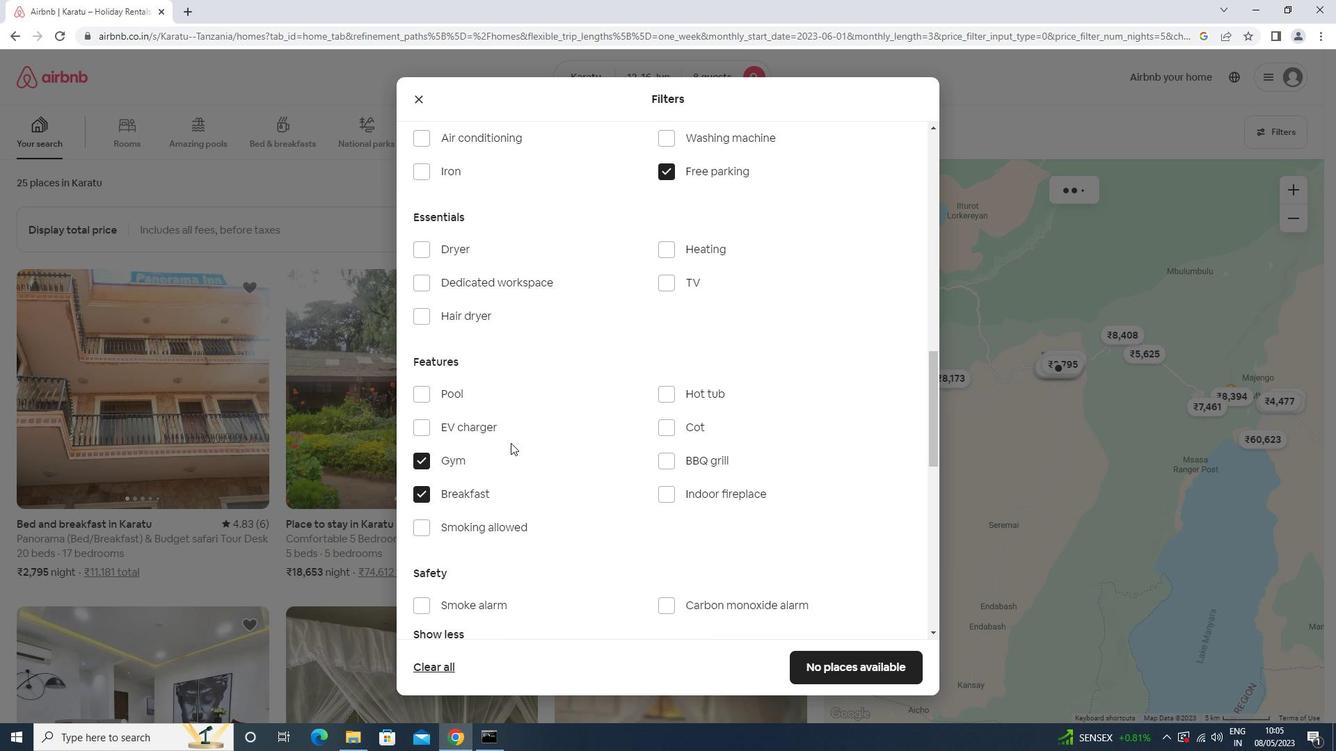 
Action: Mouse scrolled (516, 437) with delta (0, 0)
Screenshot: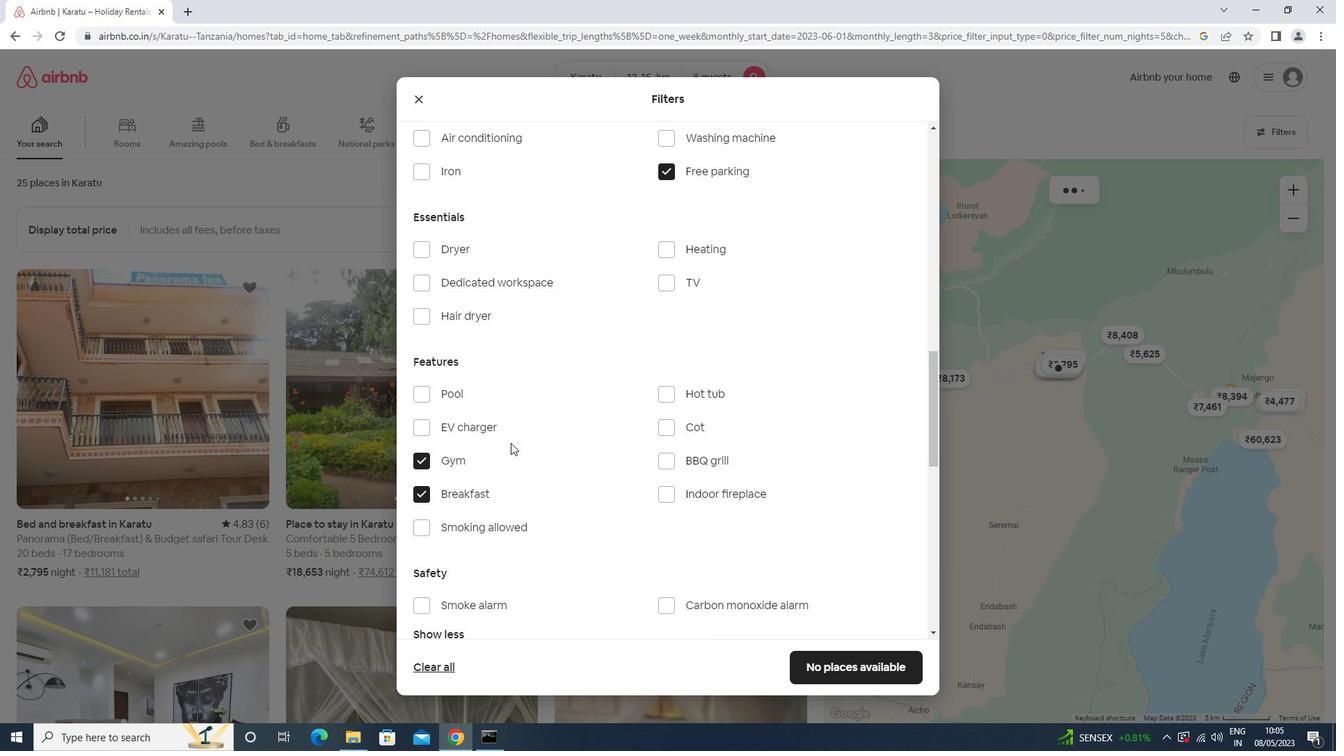 
Action: Mouse moved to (529, 367)
Screenshot: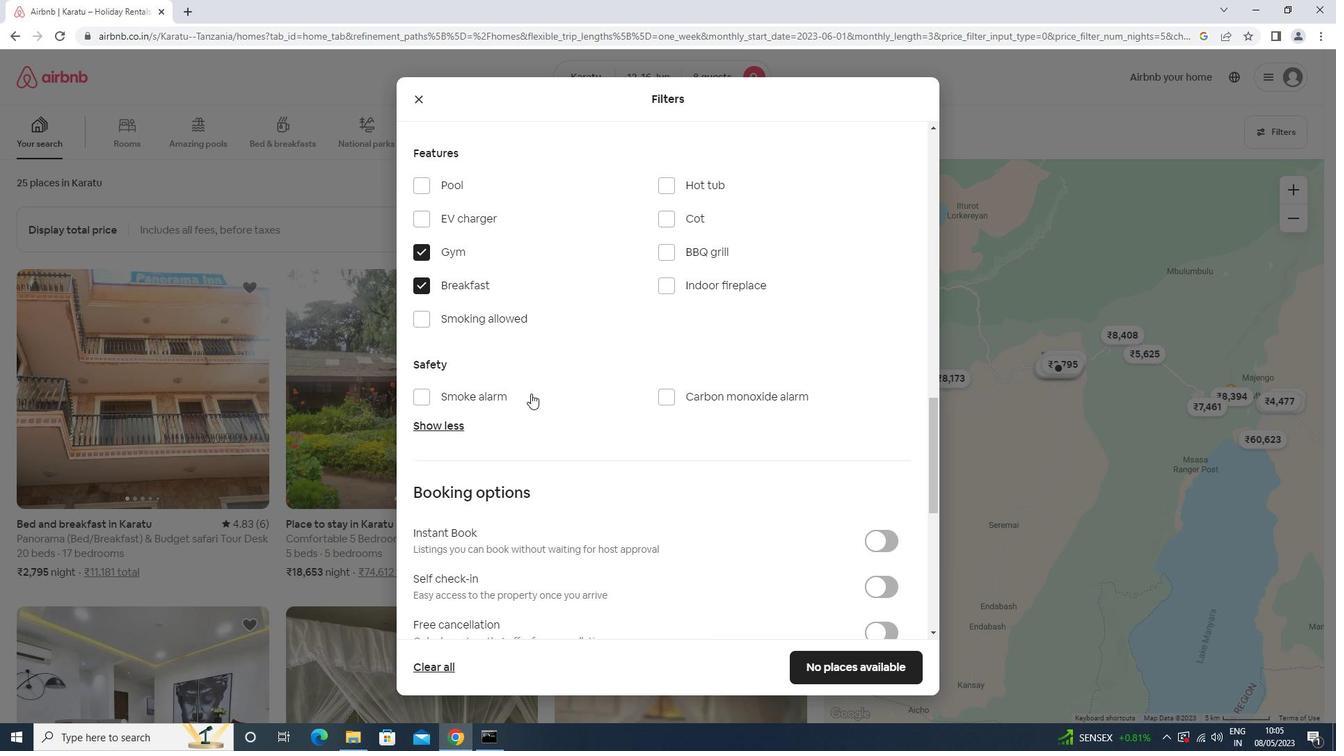 
Action: Mouse scrolled (529, 366) with delta (0, 0)
Screenshot: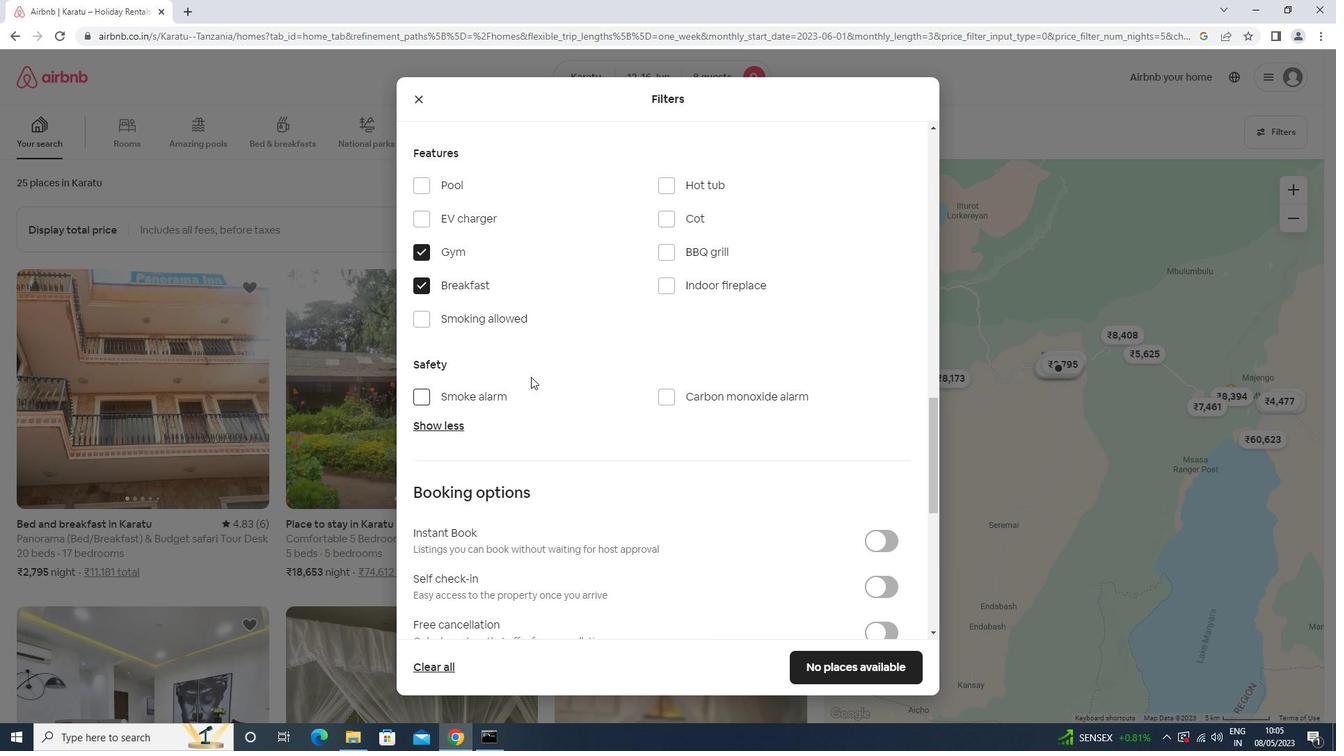 
Action: Mouse moved to (528, 367)
Screenshot: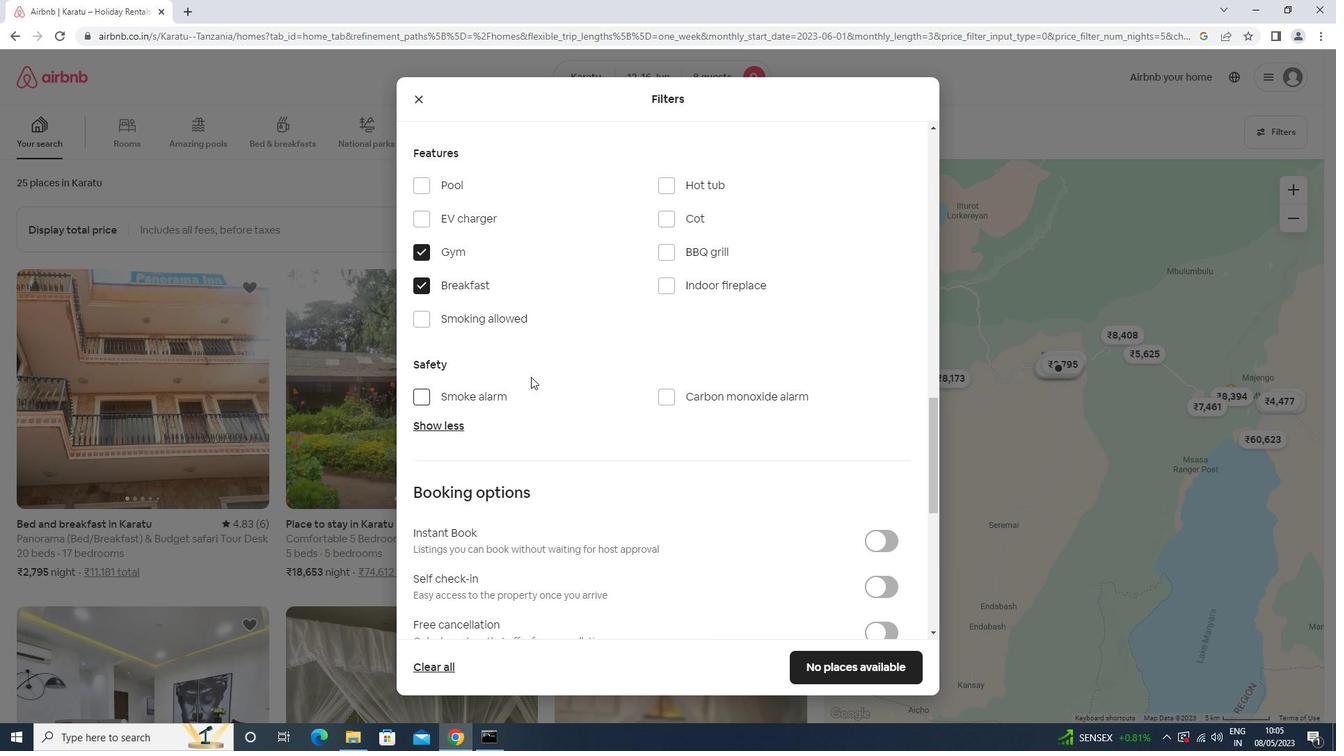 
Action: Mouse scrolled (528, 366) with delta (0, 0)
Screenshot: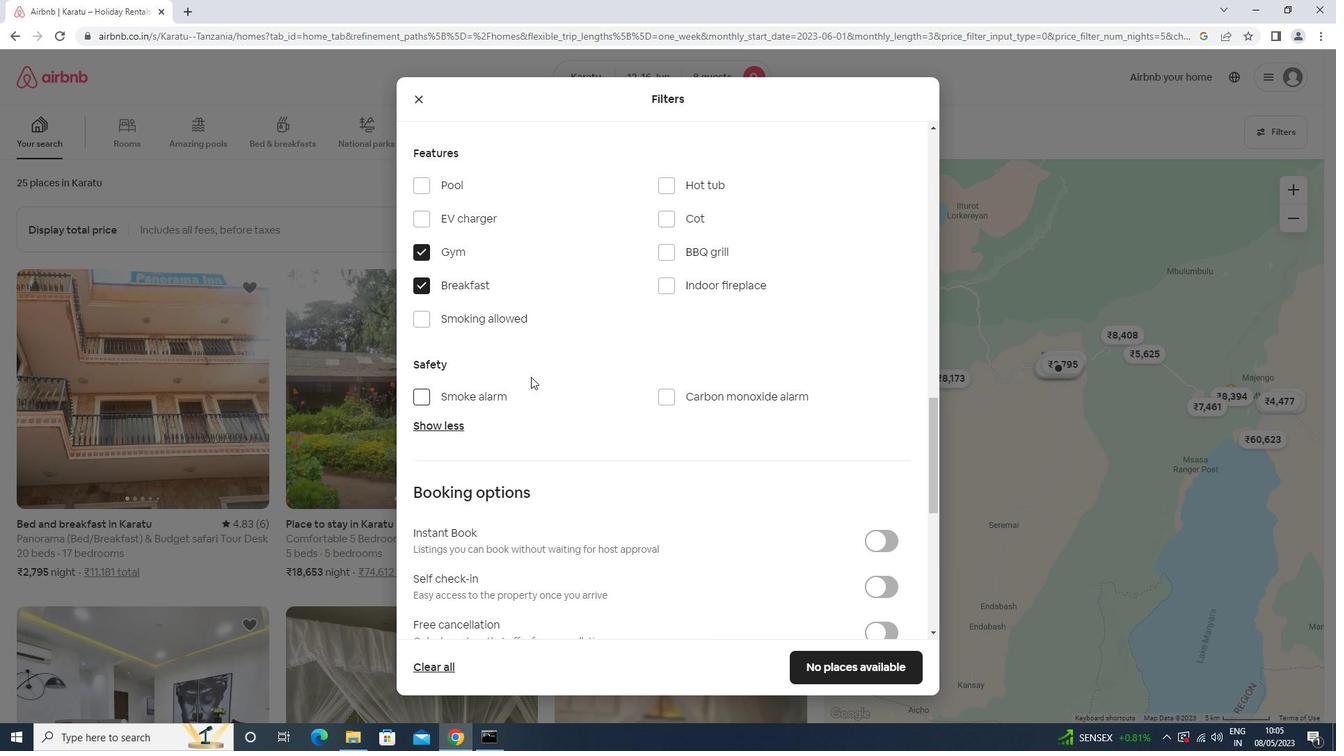 
Action: Mouse moved to (877, 455)
Screenshot: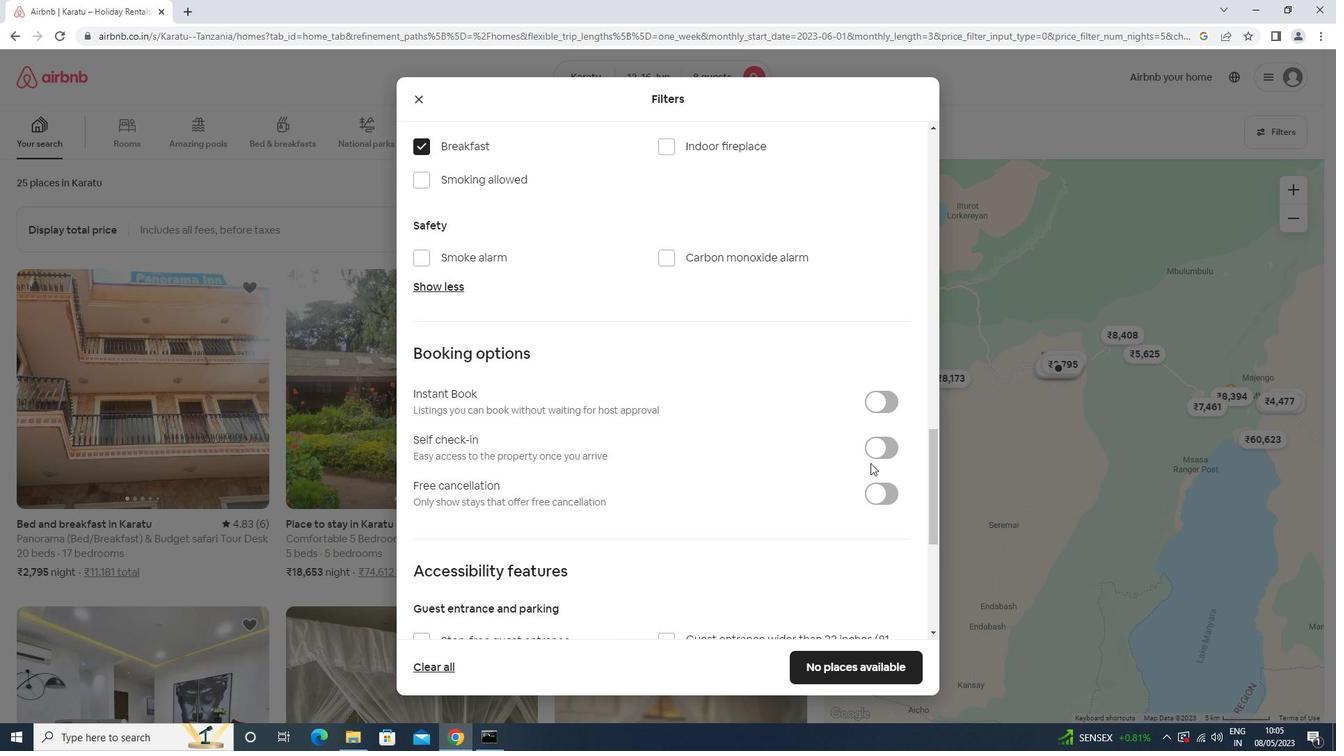
Action: Mouse pressed left at (877, 455)
Screenshot: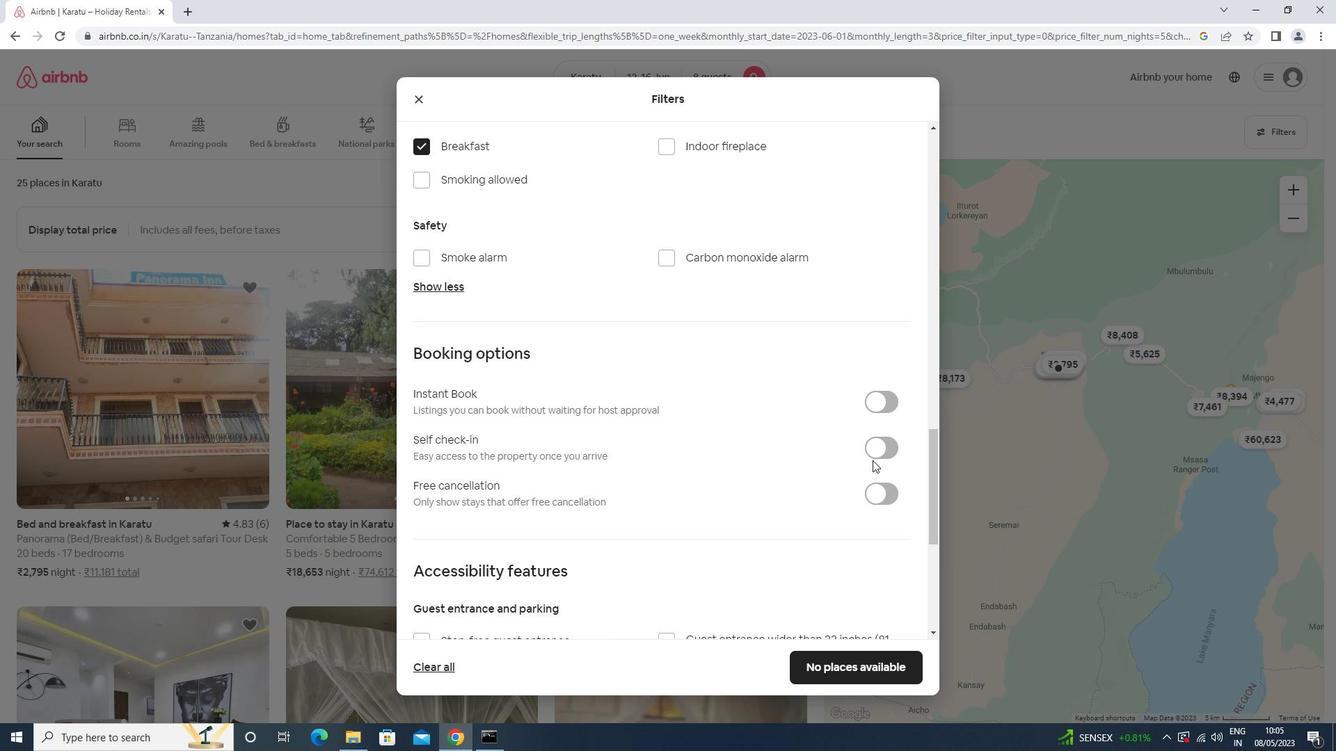 
Action: Mouse moved to (661, 409)
Screenshot: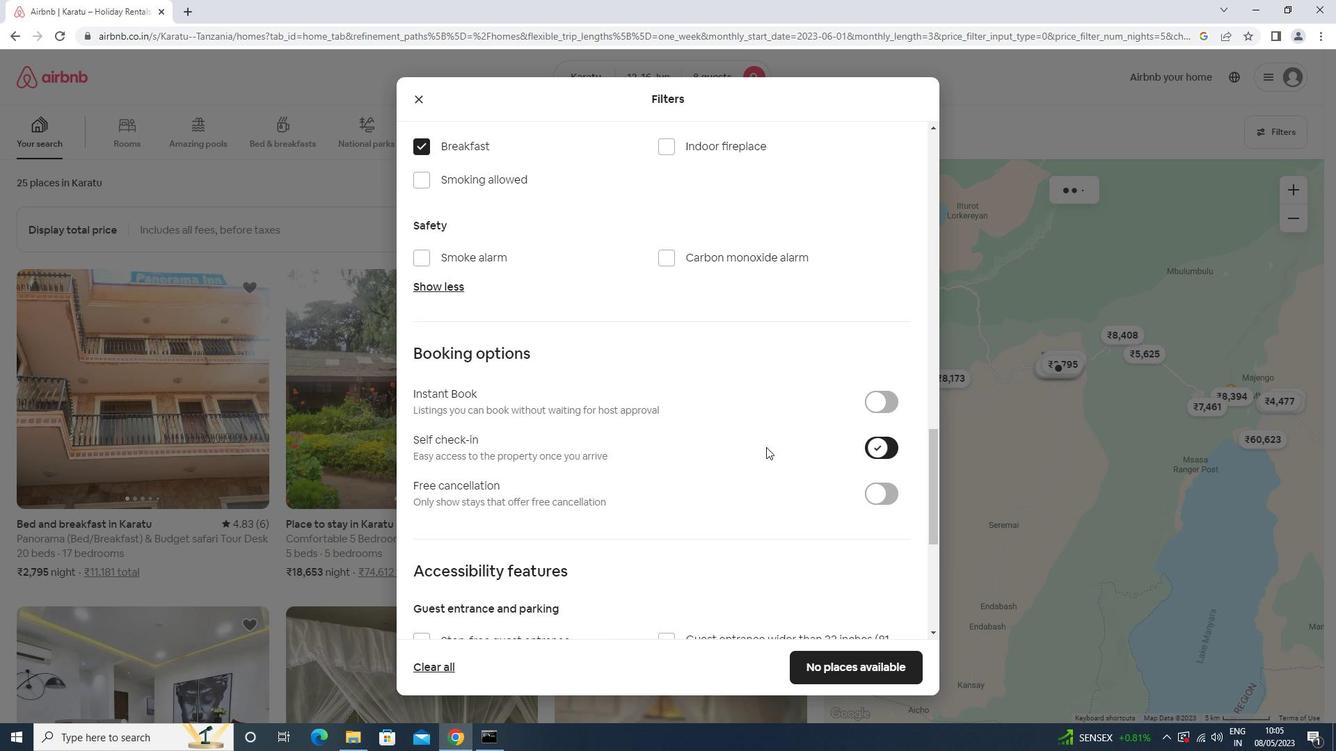 
Action: Mouse scrolled (661, 408) with delta (0, 0)
Screenshot: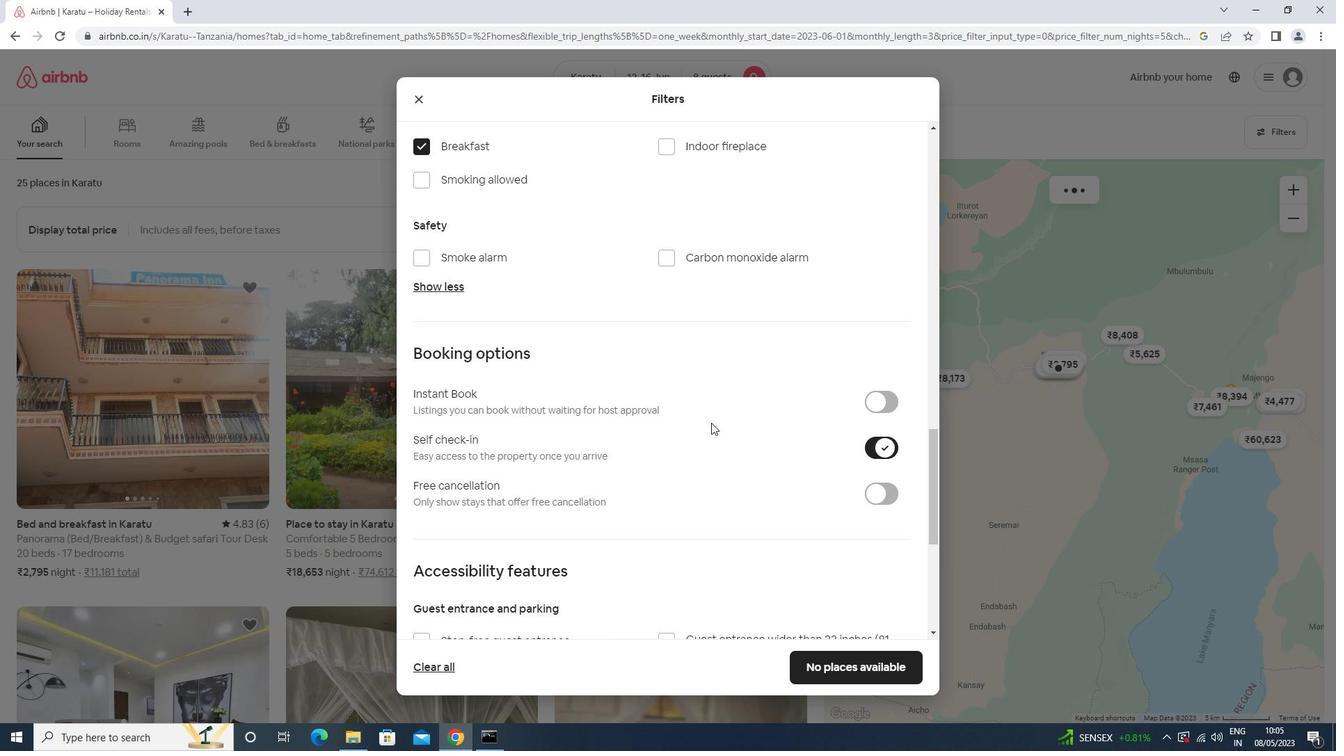 
Action: Mouse scrolled (661, 408) with delta (0, 0)
Screenshot: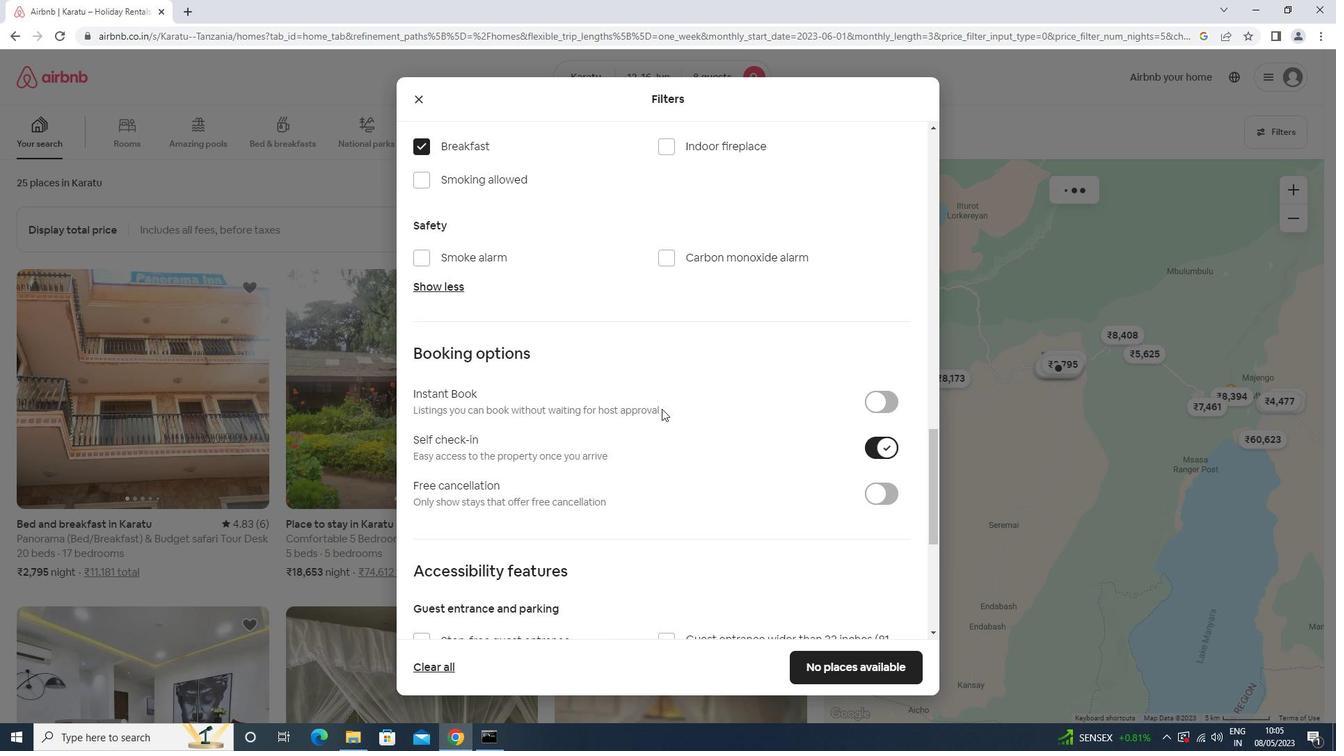 
Action: Mouse scrolled (661, 408) with delta (0, 0)
Screenshot: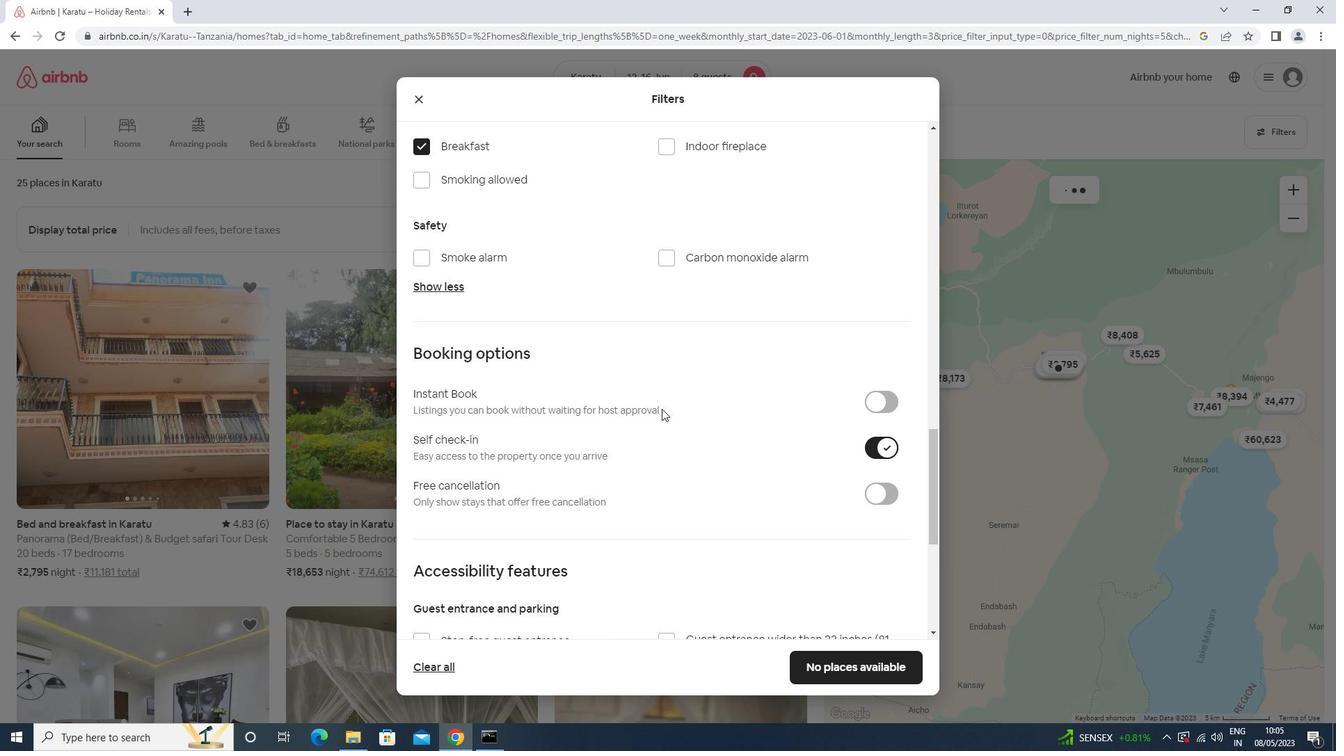 
Action: Mouse scrolled (661, 408) with delta (0, 0)
Screenshot: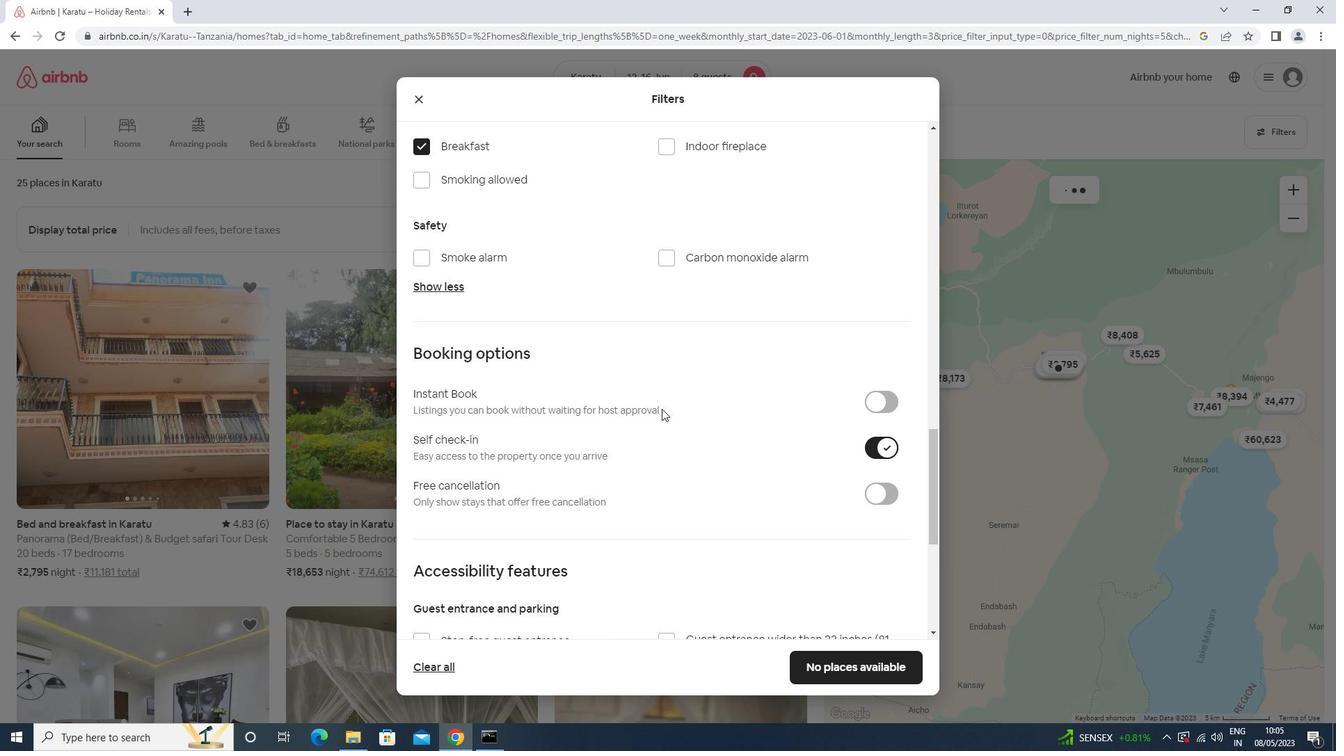 
Action: Mouse moved to (739, 548)
Screenshot: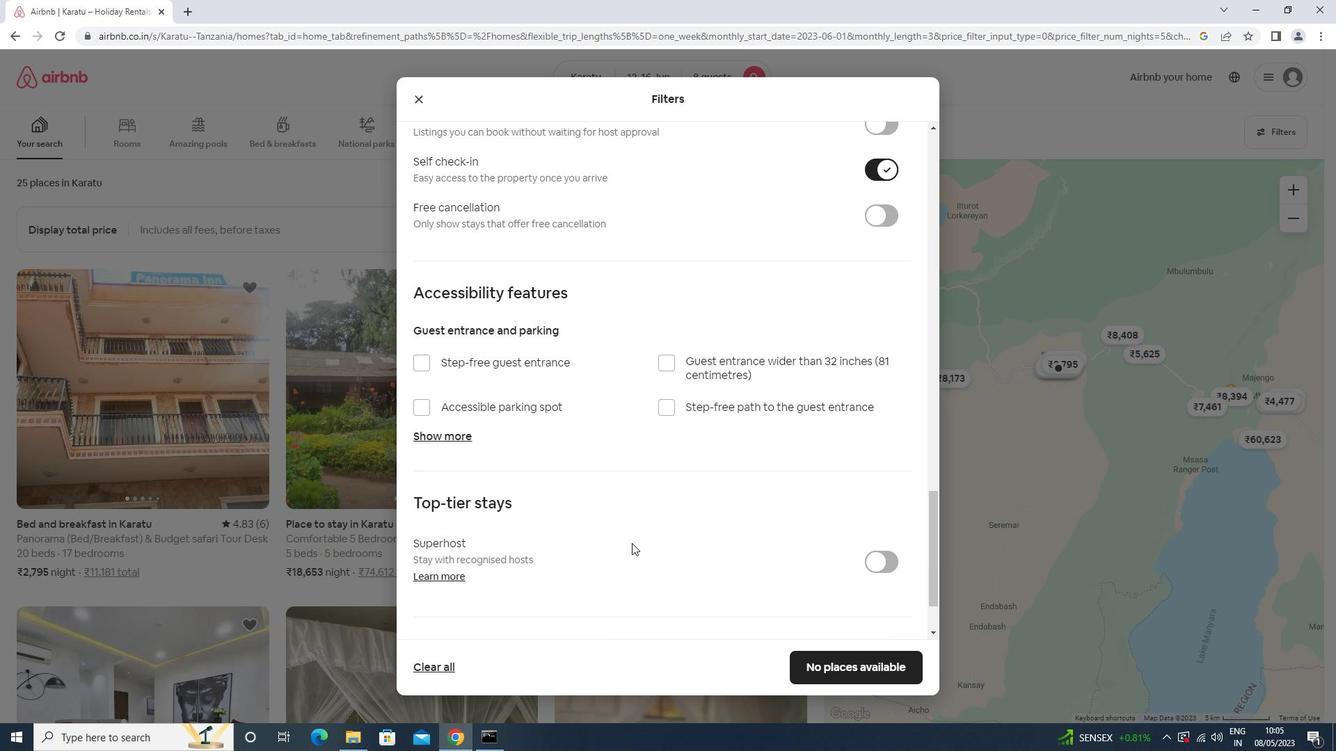 
Action: Mouse scrolled (739, 547) with delta (0, 0)
Screenshot: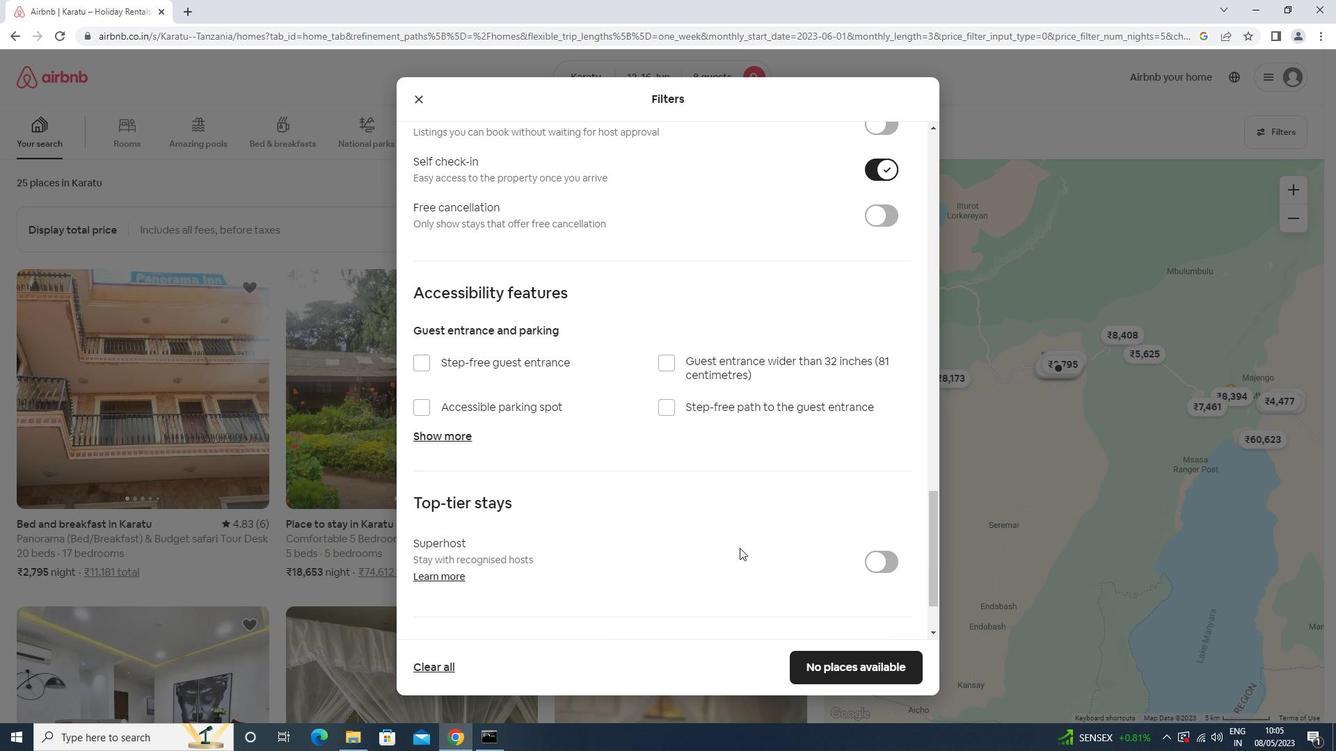 
Action: Mouse scrolled (739, 547) with delta (0, 0)
Screenshot: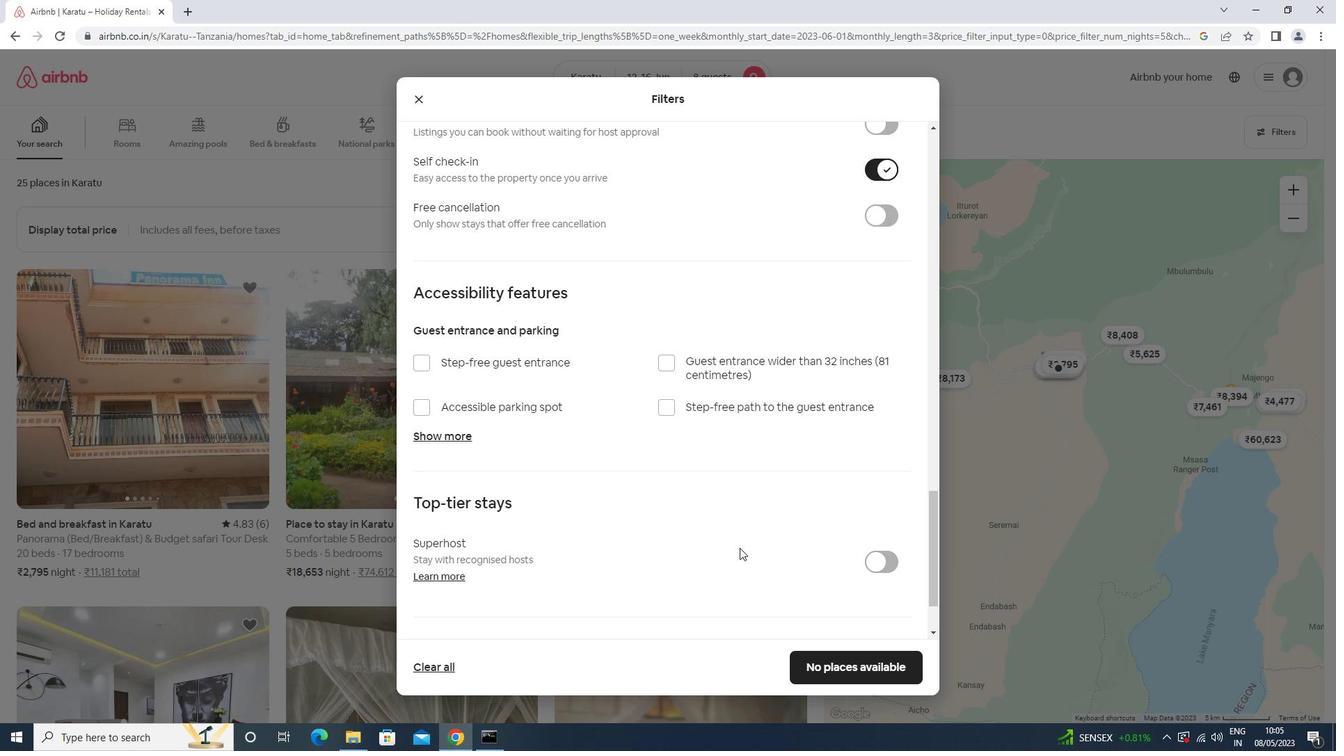 
Action: Mouse scrolled (739, 547) with delta (0, 0)
Screenshot: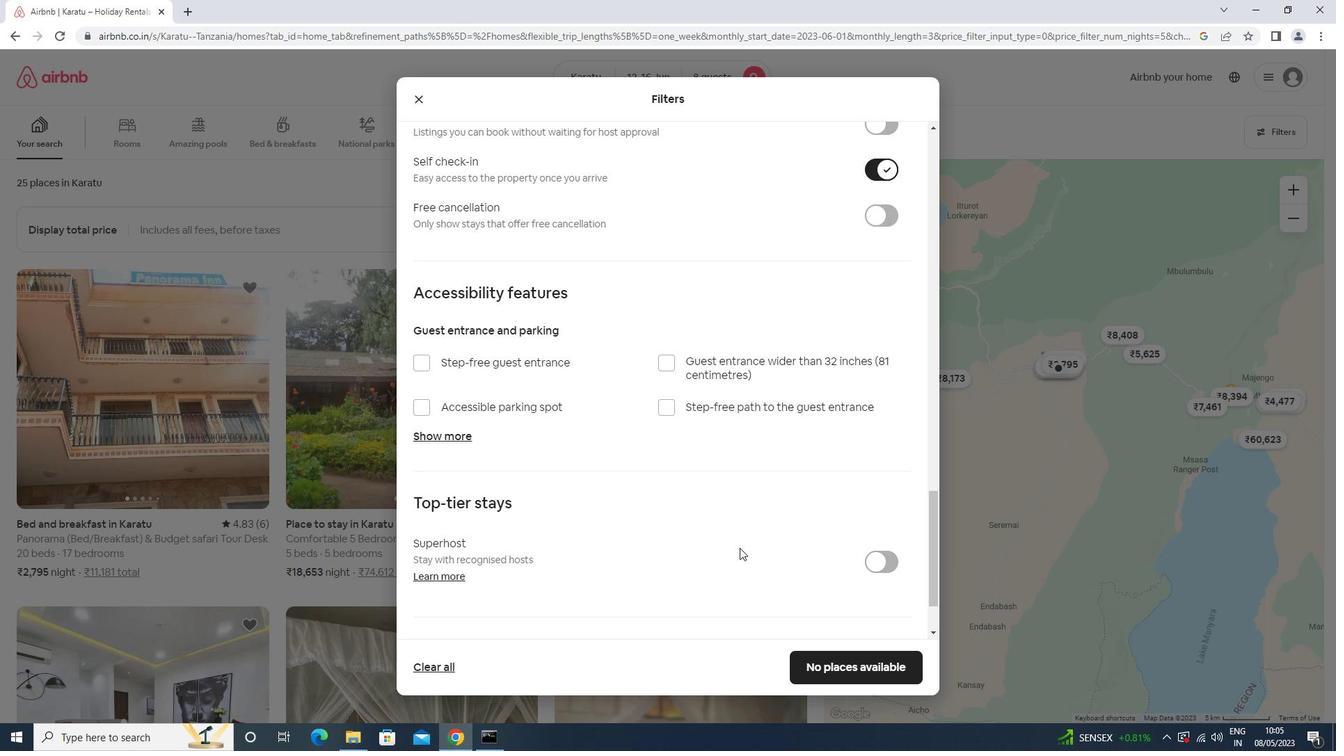 
Action: Mouse scrolled (739, 549) with delta (0, 0)
Screenshot: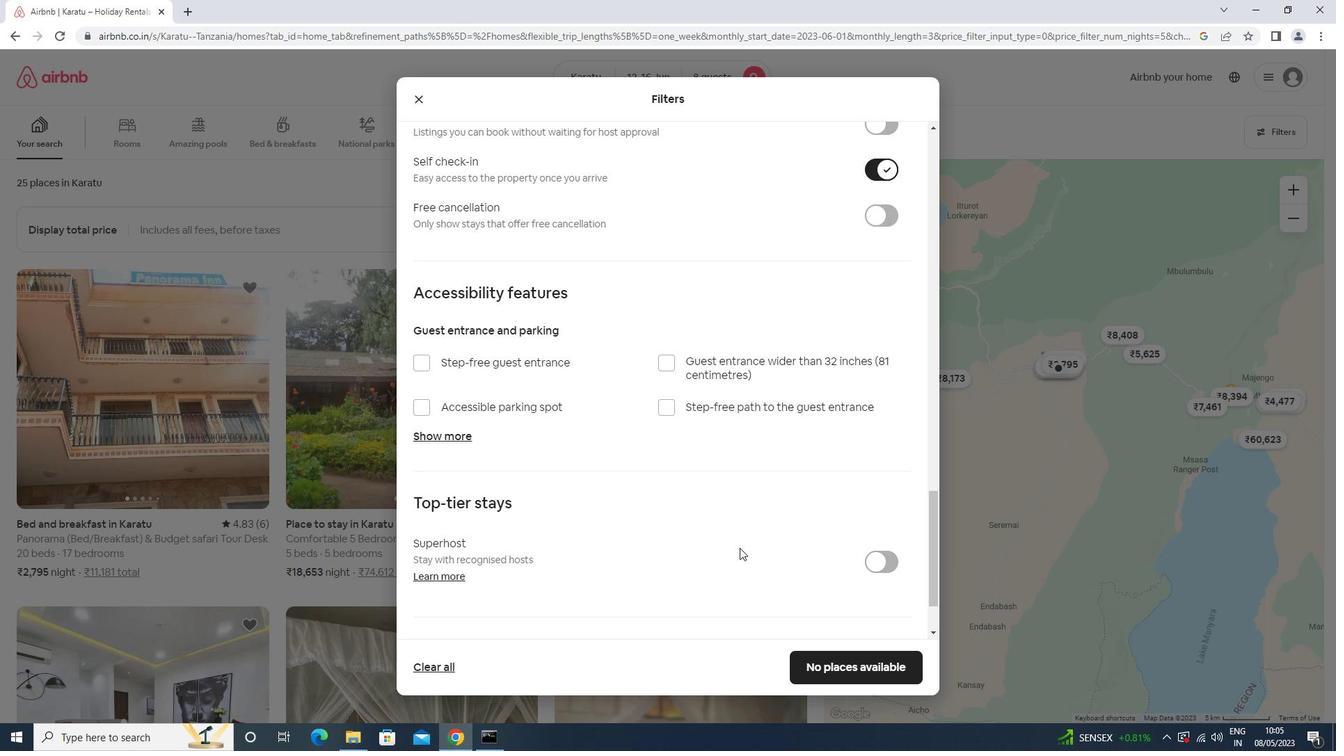 
Action: Mouse scrolled (739, 547) with delta (0, 0)
Screenshot: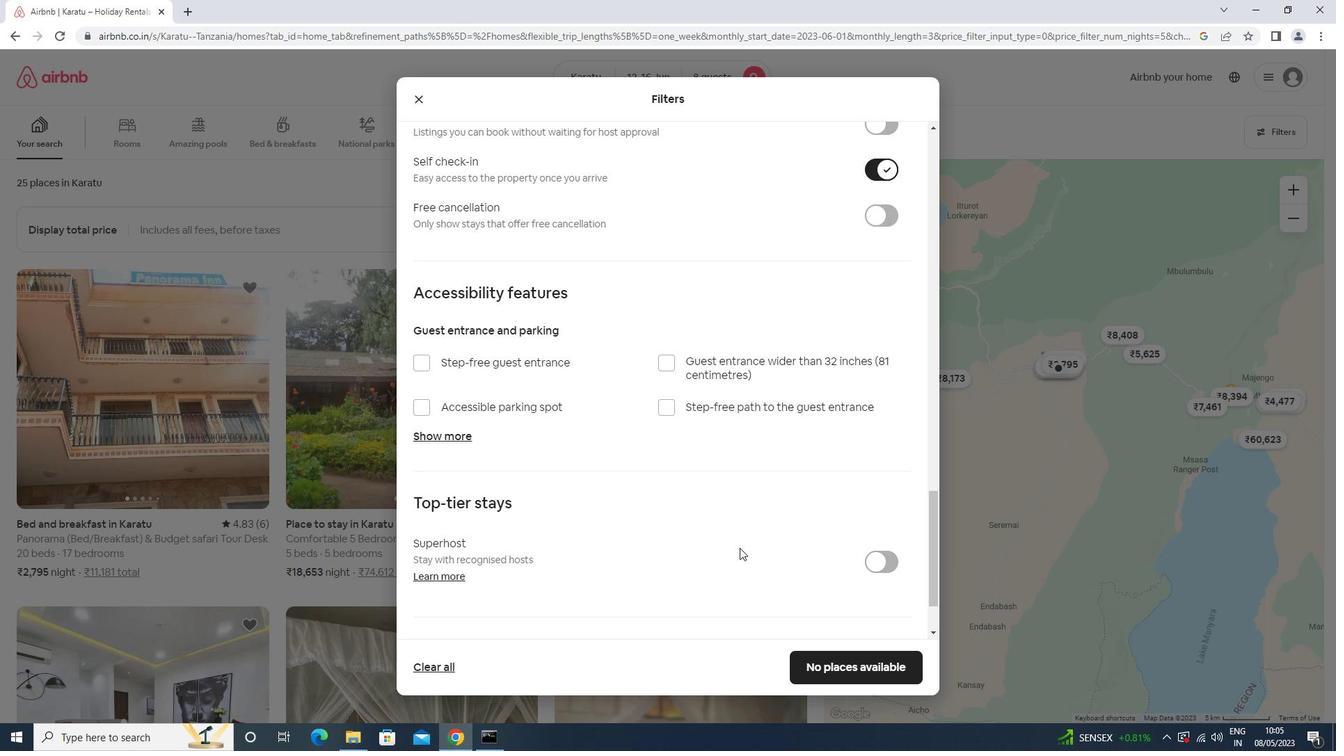 
Action: Mouse moved to (476, 595)
Screenshot: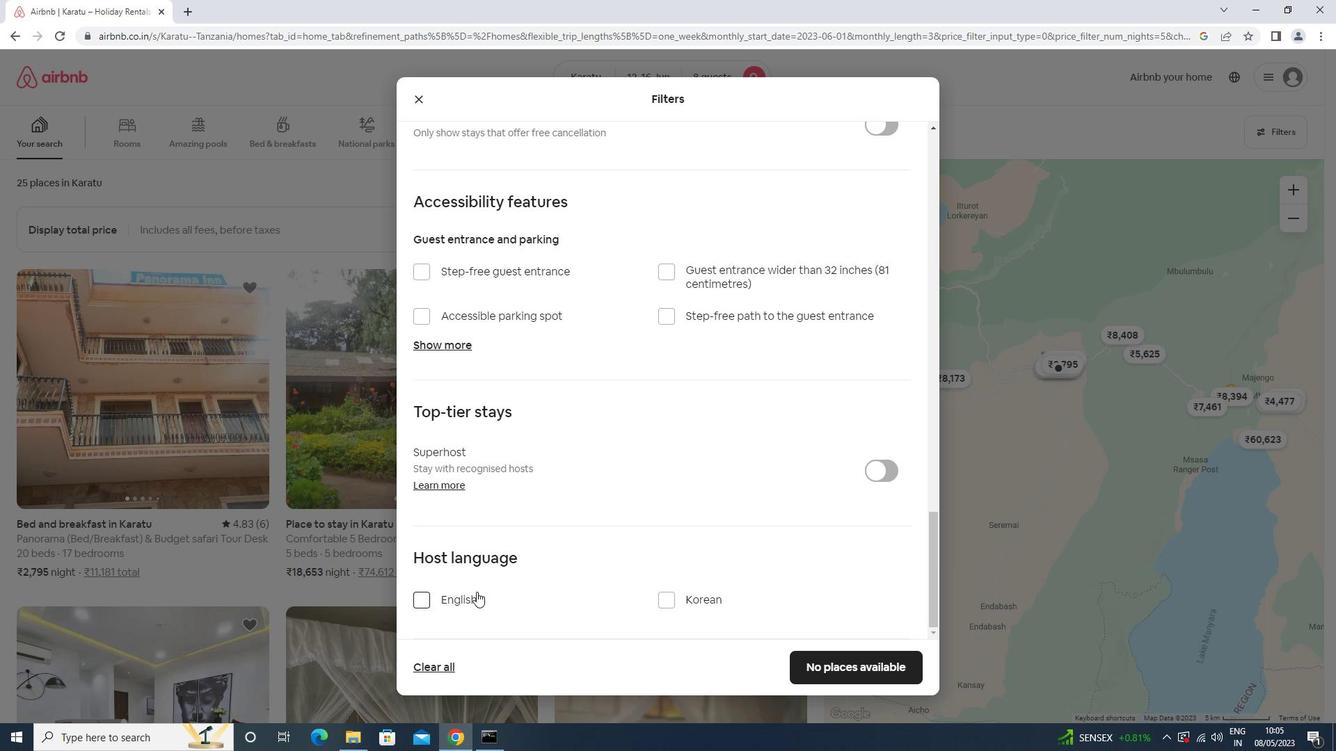 
Action: Mouse pressed left at (476, 595)
Screenshot: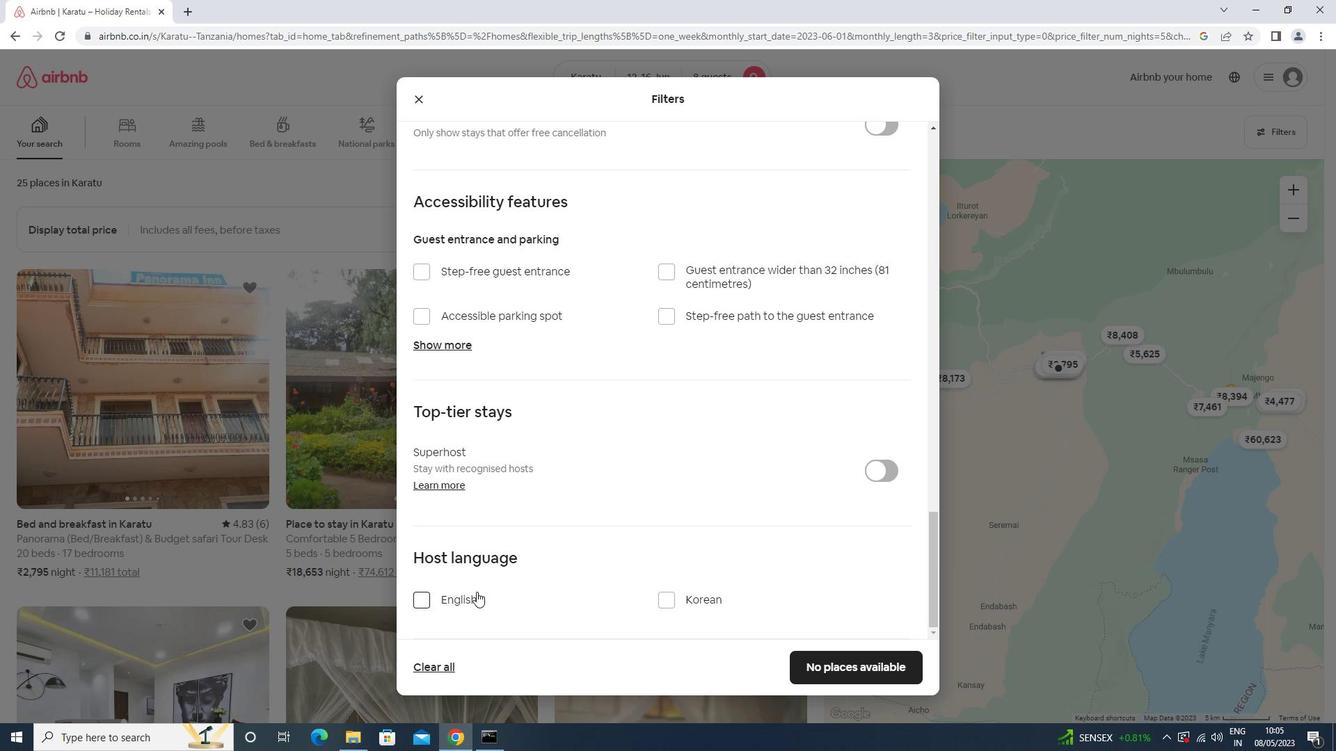 
Action: Mouse moved to (852, 657)
Screenshot: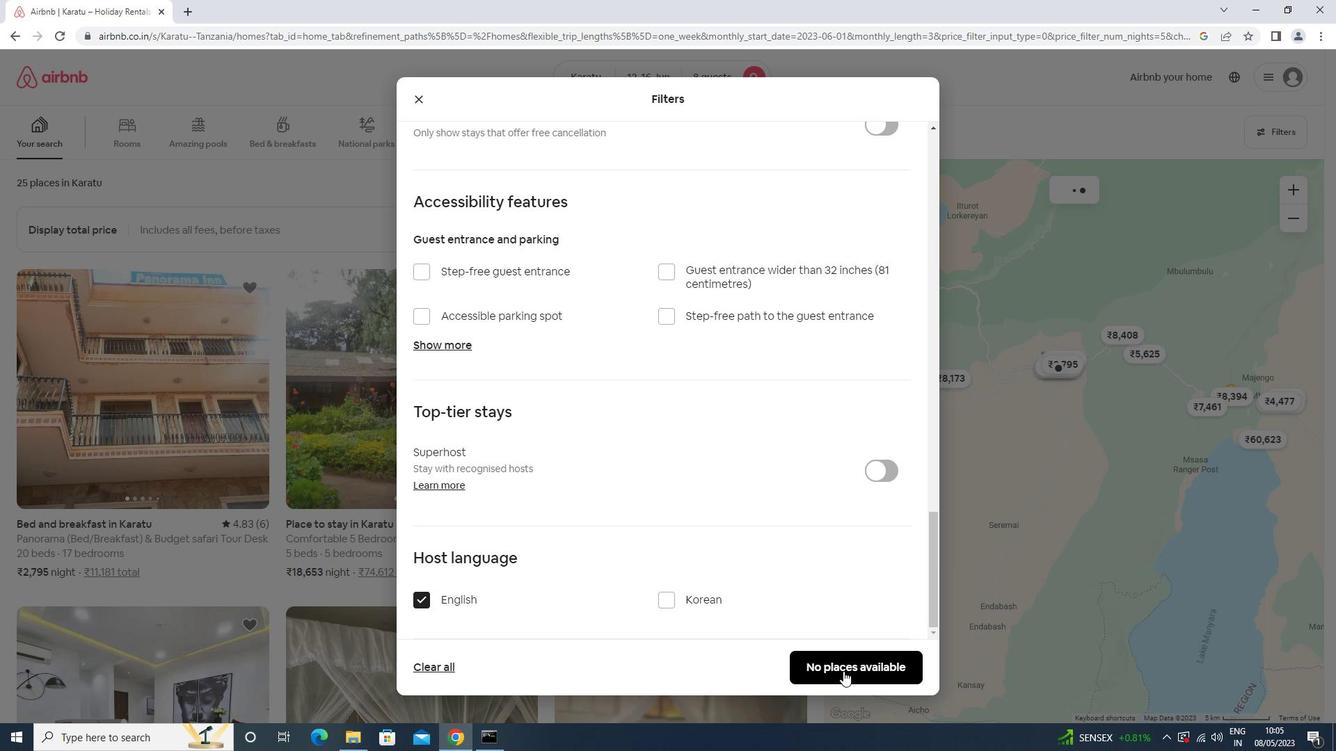 
Action: Mouse pressed left at (852, 657)
Screenshot: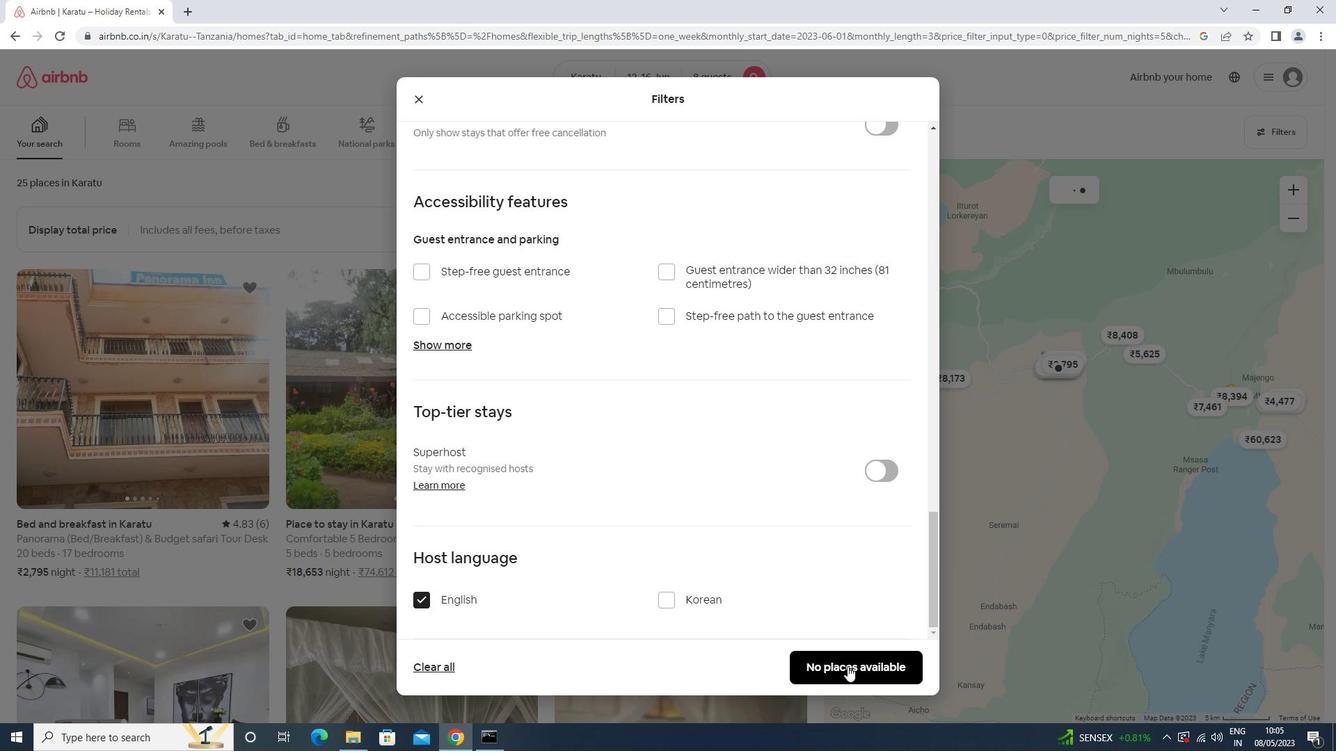 
Action: Mouse moved to (852, 657)
Screenshot: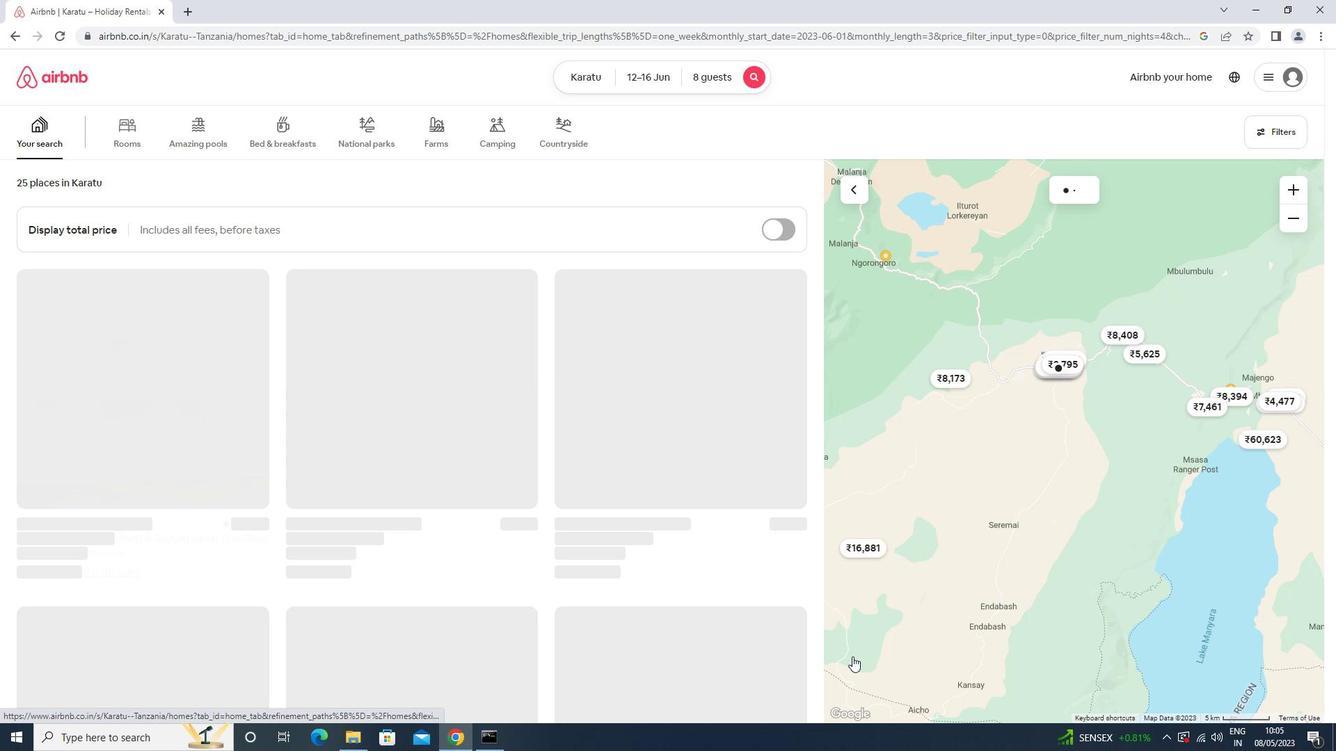 
